 Task: Search one way flight ticket for 4 adults, 2 children, 2 infants in seat and 1 infant on lap in economy from Jacksonville: Albert J. Ellis Airport to Rock Springs: Southwest Wyoming Regional Airport (rock Springs Sweetwater County Airport) on 8-5-2023. Choice of flights is United. Number of bags: 1 carry on bag. Price is upto 75000. Outbound departure time preference is 17:15.
Action: Mouse moved to (356, 312)
Screenshot: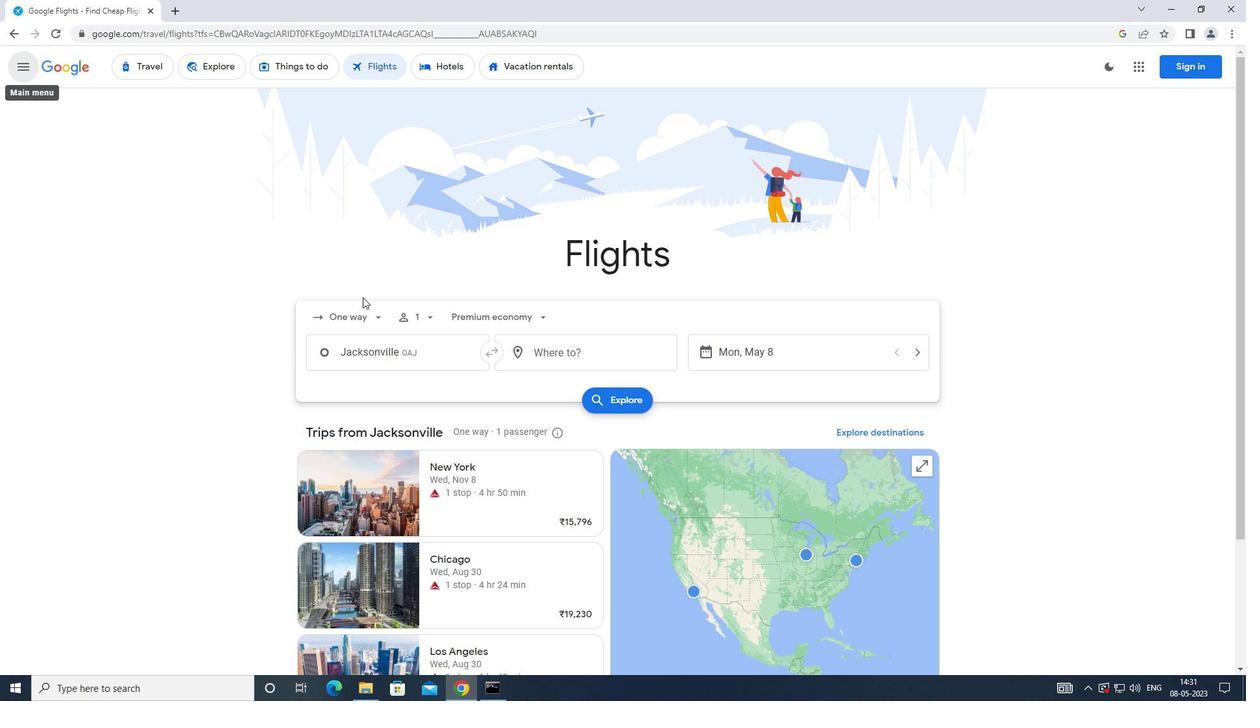 
Action: Mouse pressed left at (356, 312)
Screenshot: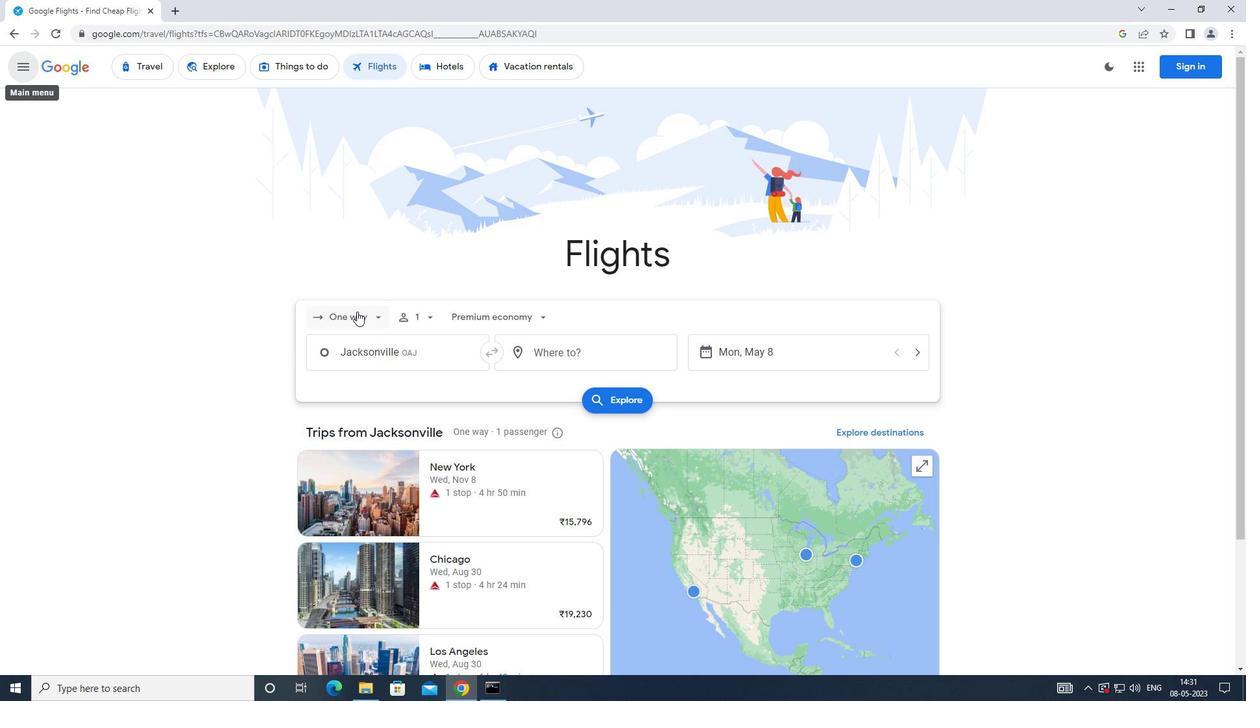 
Action: Mouse moved to (361, 380)
Screenshot: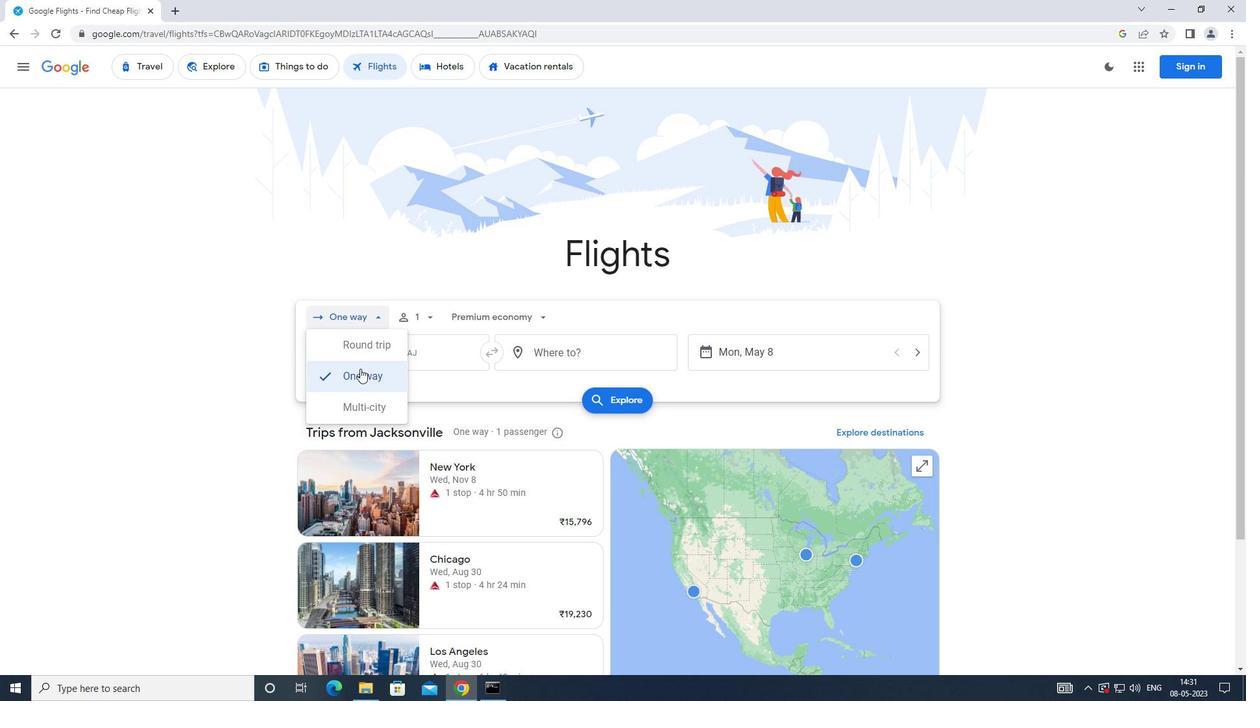 
Action: Mouse pressed left at (361, 380)
Screenshot: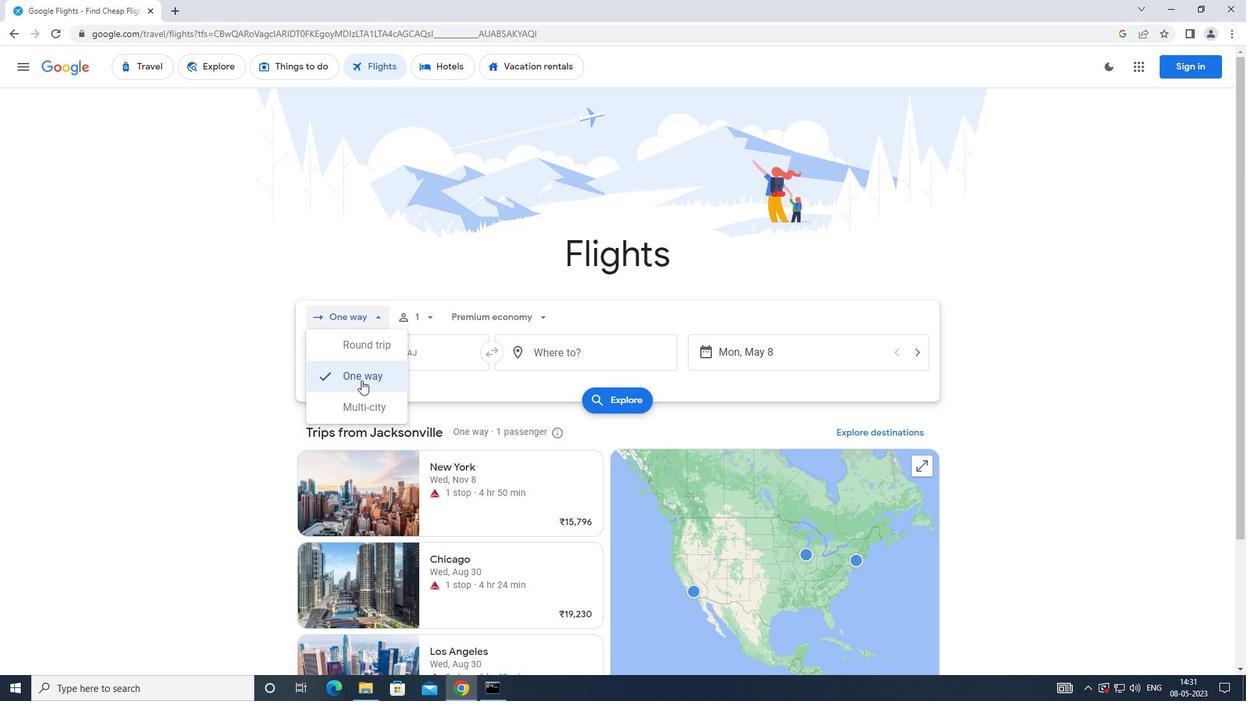 
Action: Mouse moved to (437, 318)
Screenshot: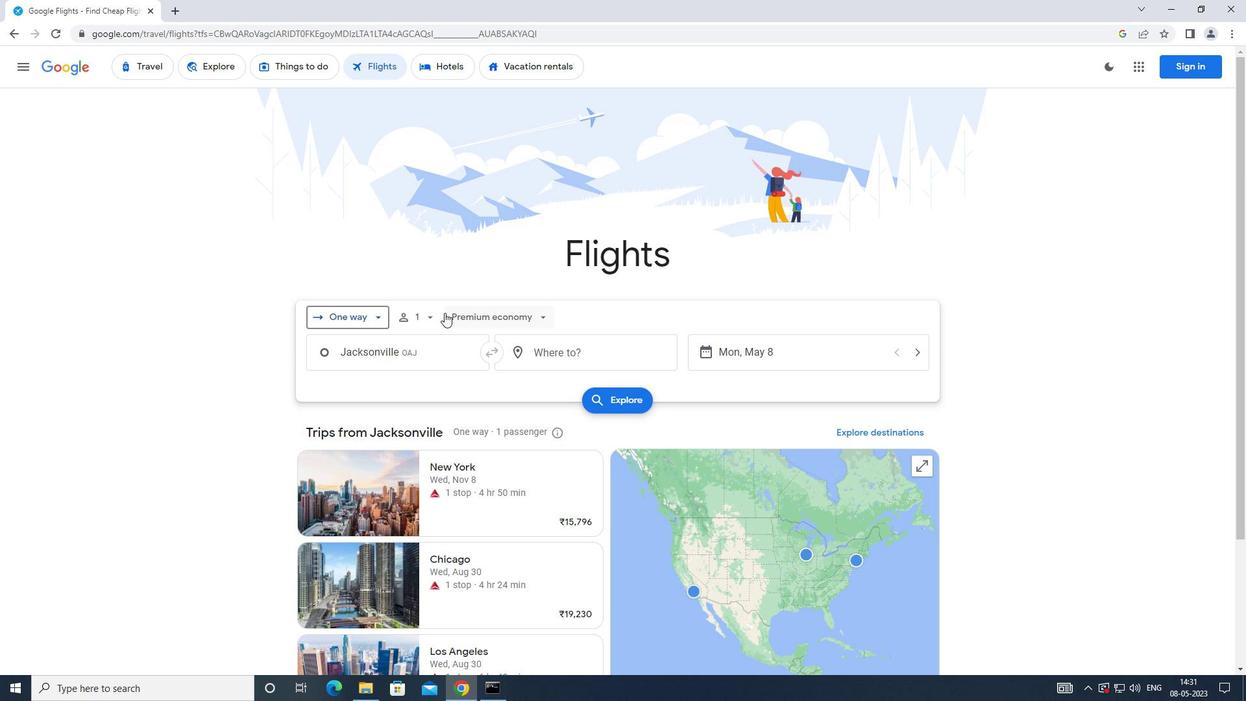 
Action: Mouse pressed left at (437, 318)
Screenshot: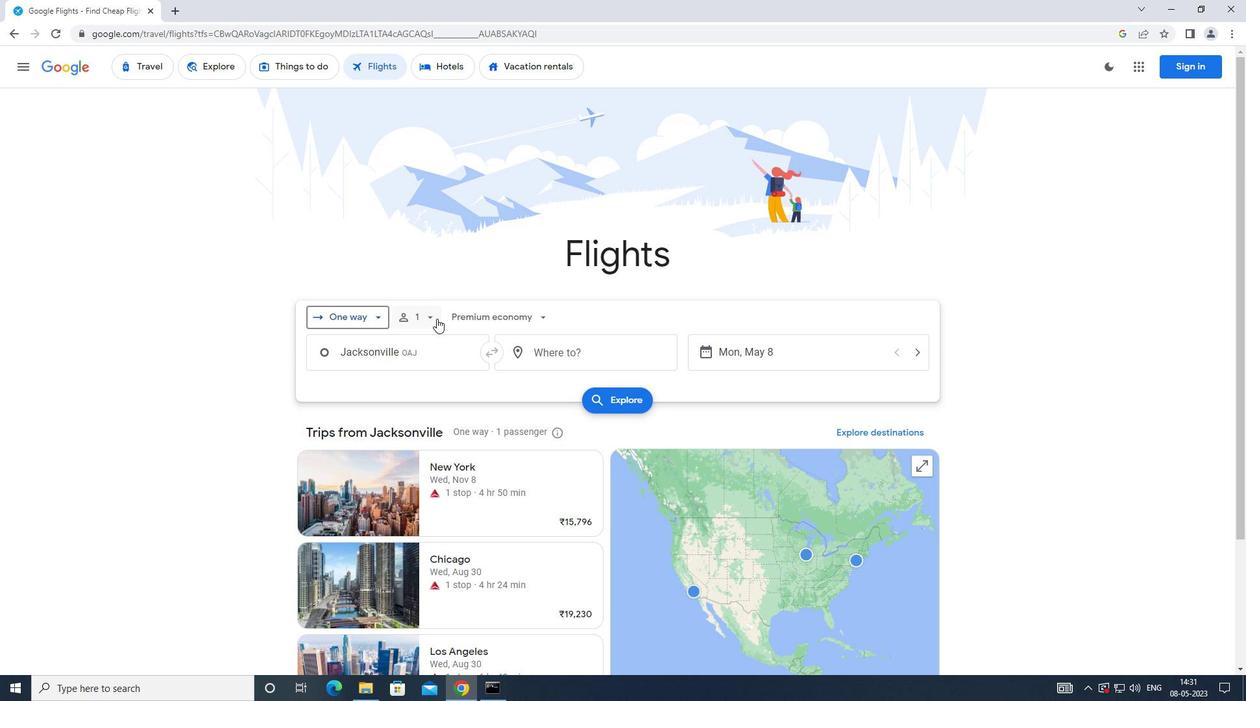 
Action: Mouse moved to (531, 347)
Screenshot: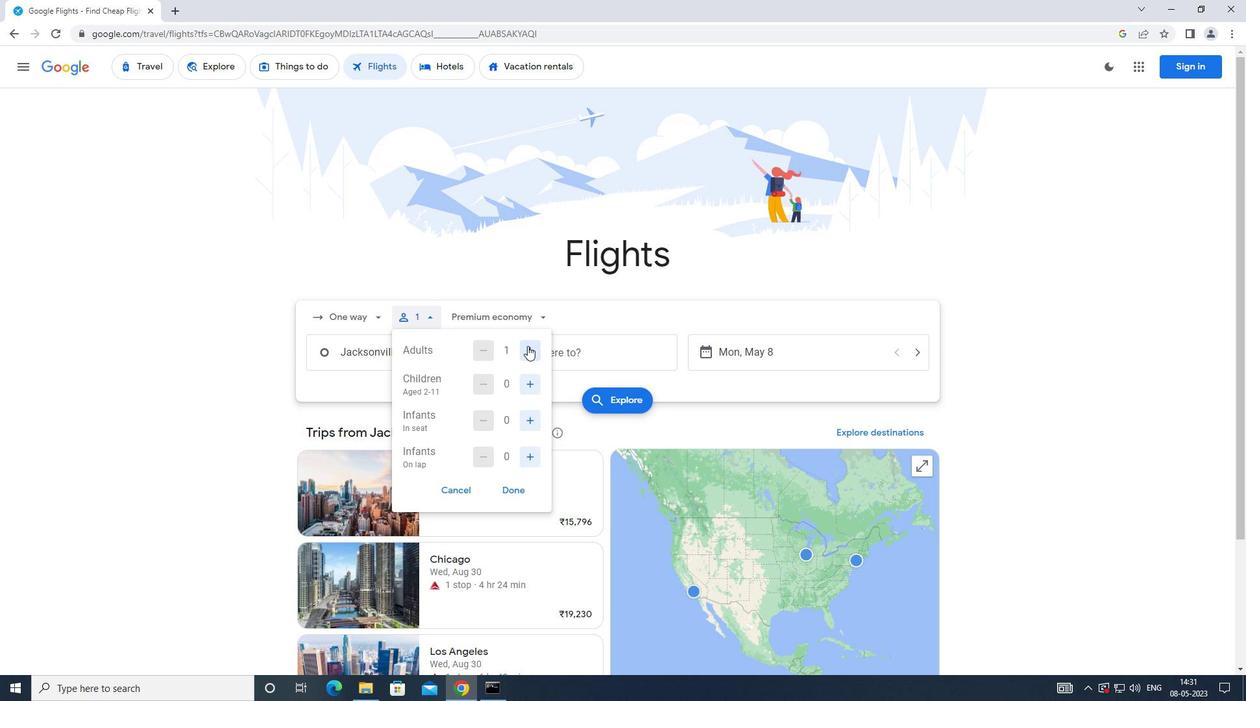 
Action: Mouse pressed left at (531, 347)
Screenshot: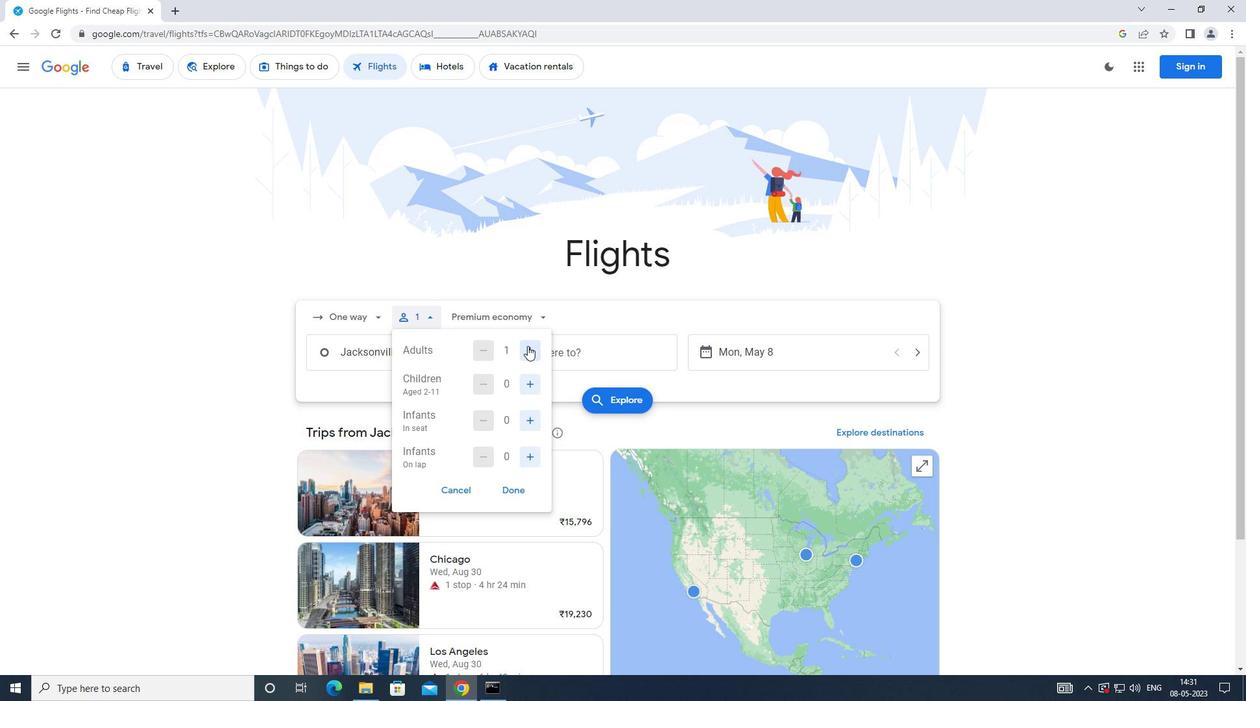 
Action: Mouse moved to (533, 348)
Screenshot: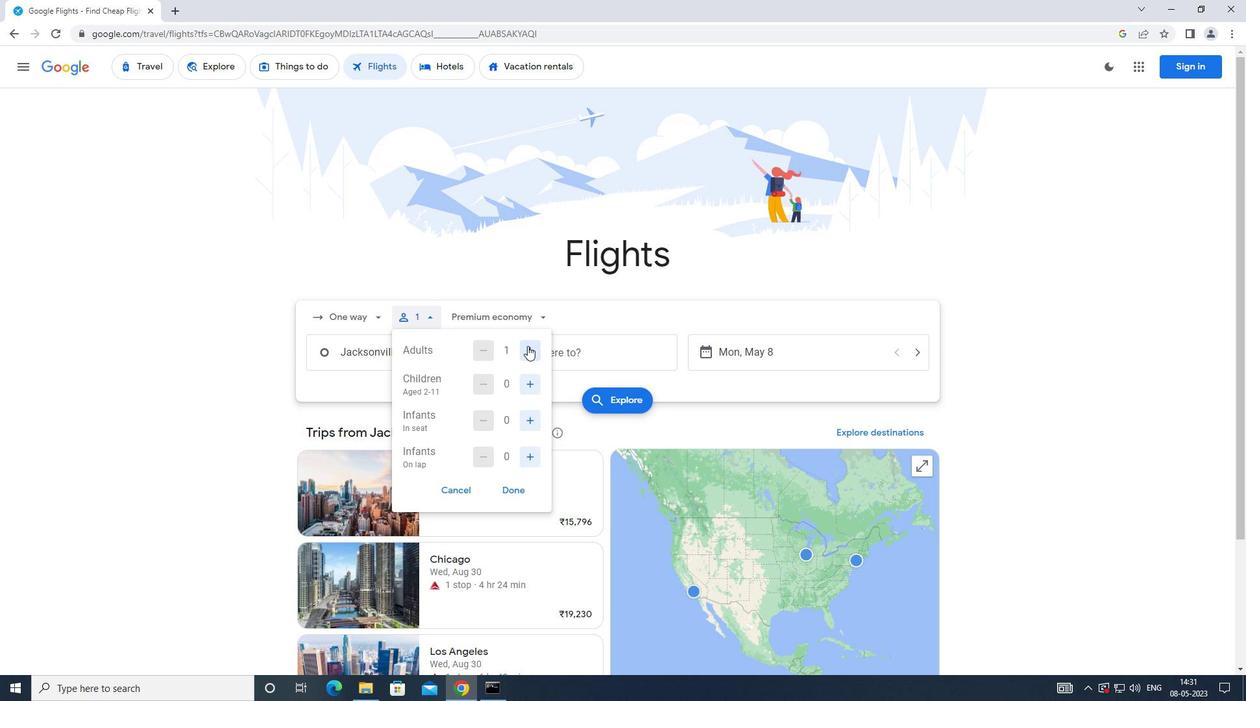 
Action: Mouse pressed left at (533, 348)
Screenshot: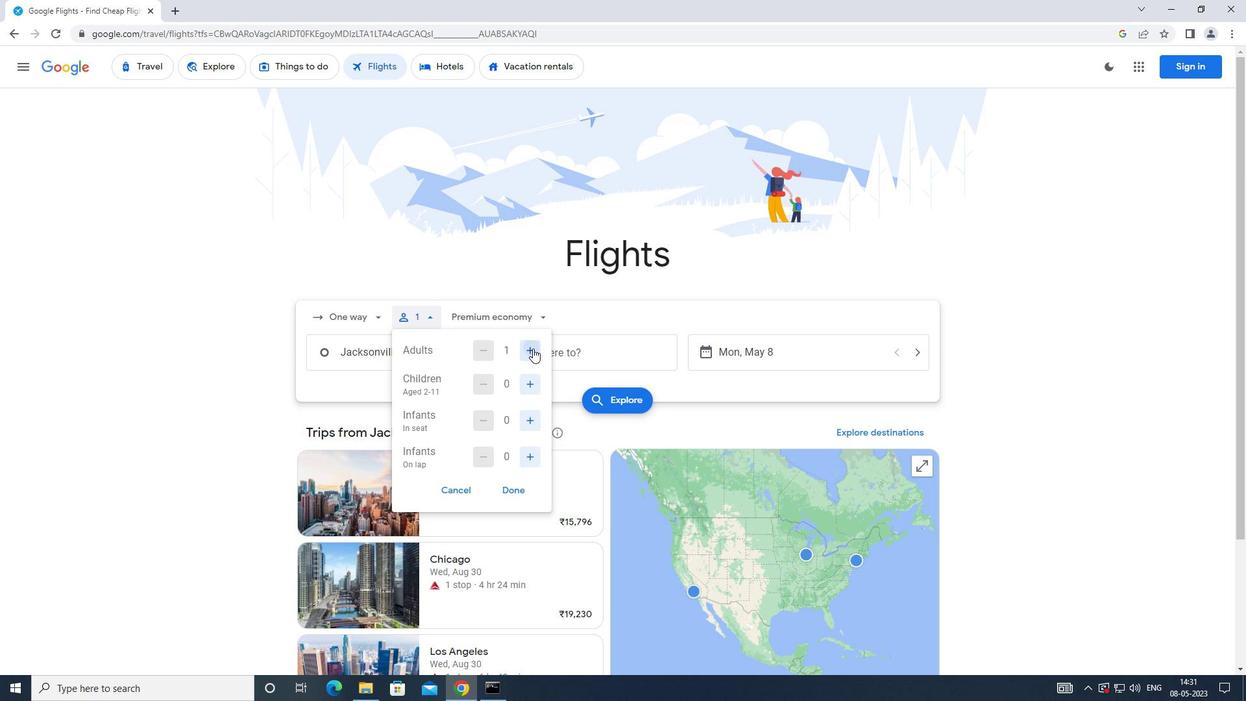 
Action: Mouse pressed left at (533, 348)
Screenshot: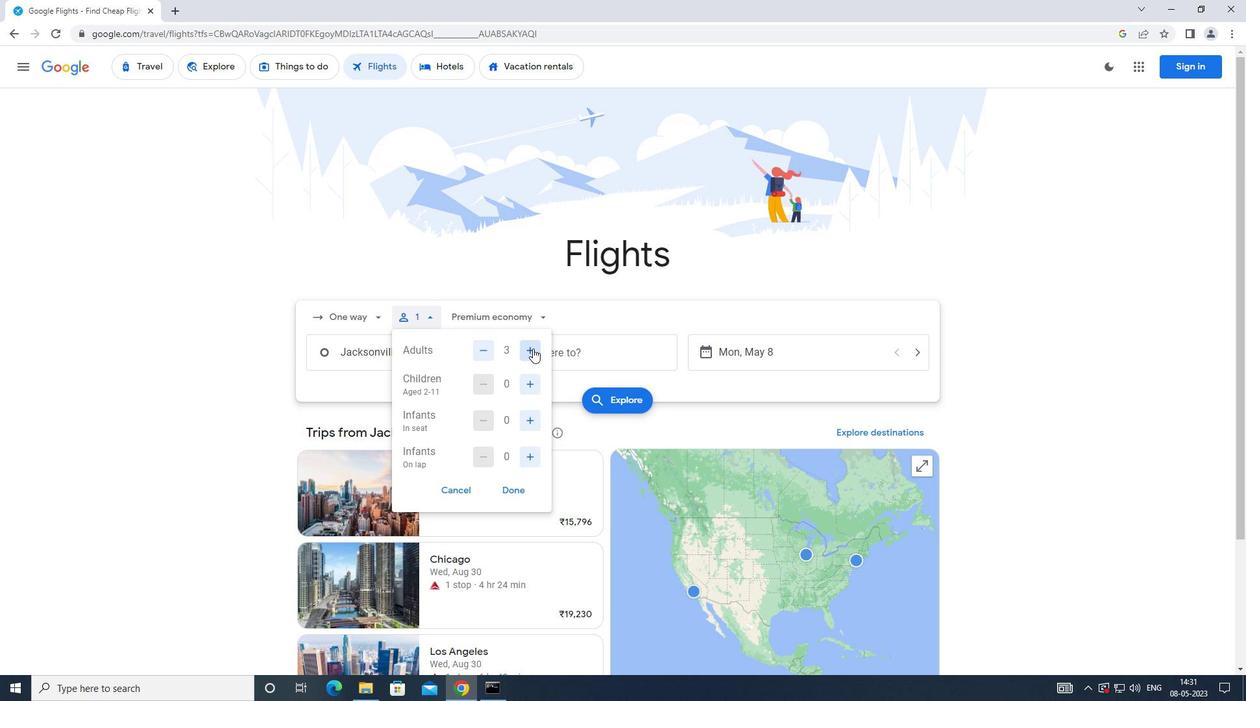 
Action: Mouse moved to (529, 383)
Screenshot: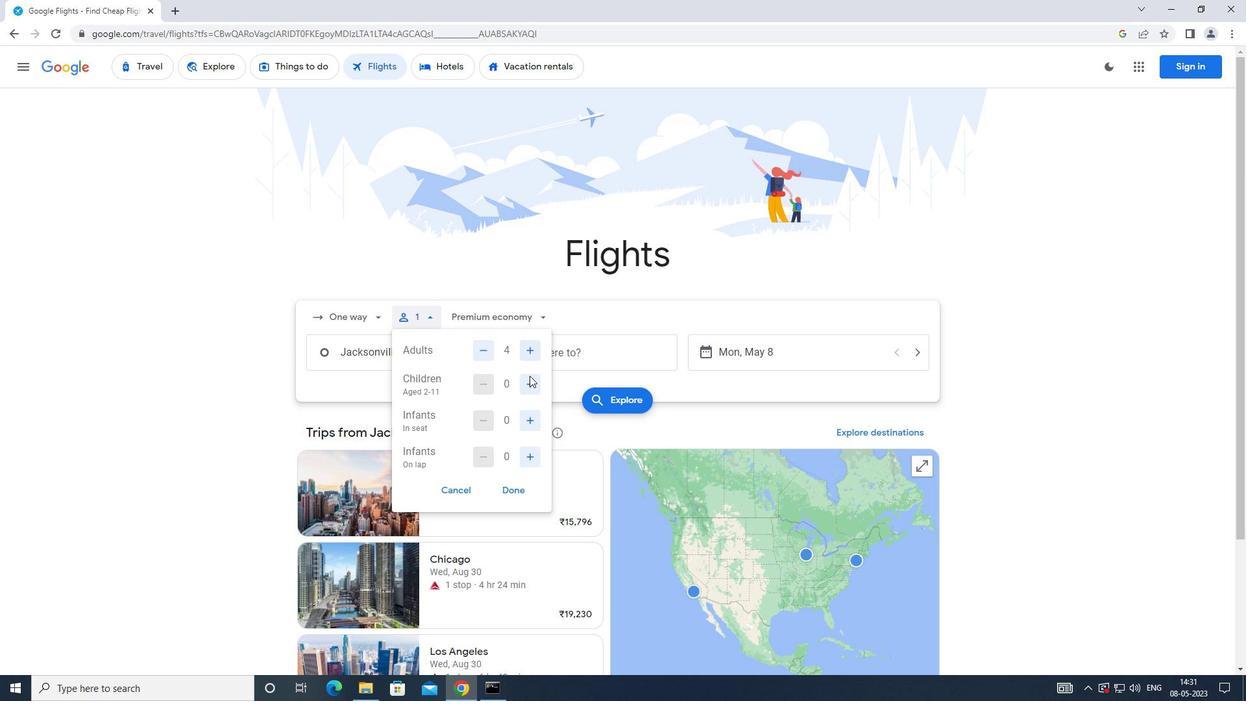 
Action: Mouse pressed left at (529, 383)
Screenshot: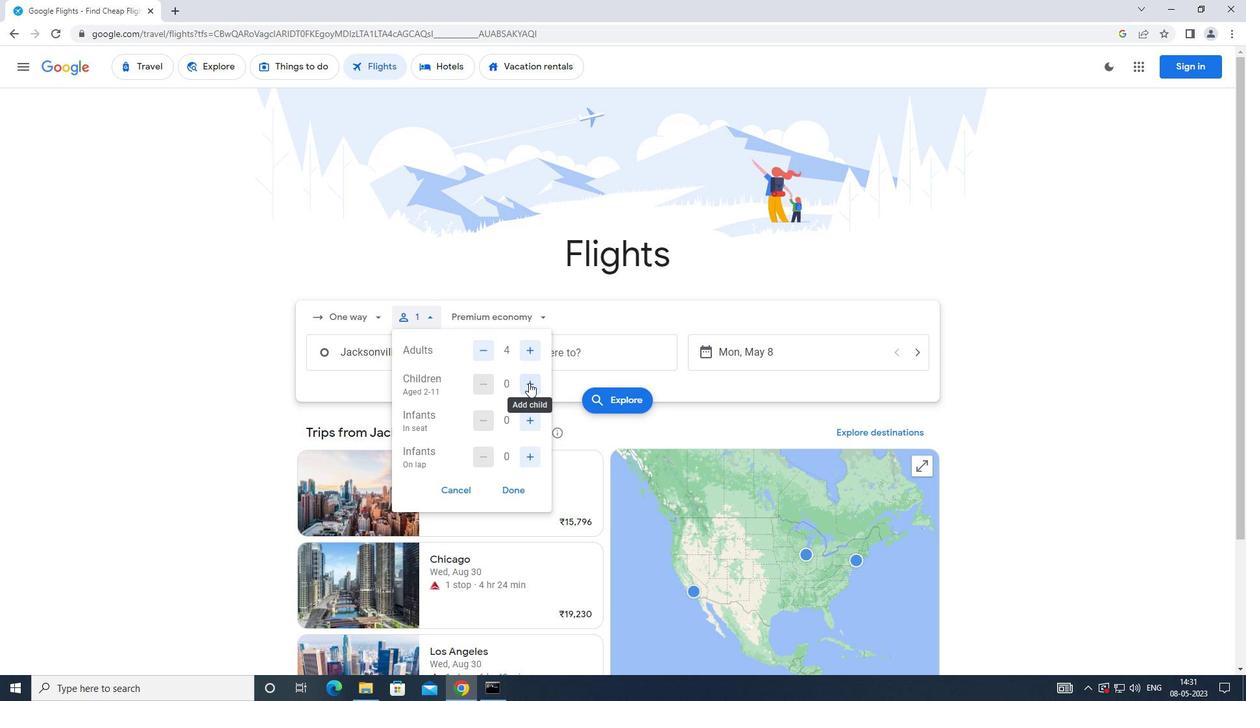 
Action: Mouse pressed left at (529, 383)
Screenshot: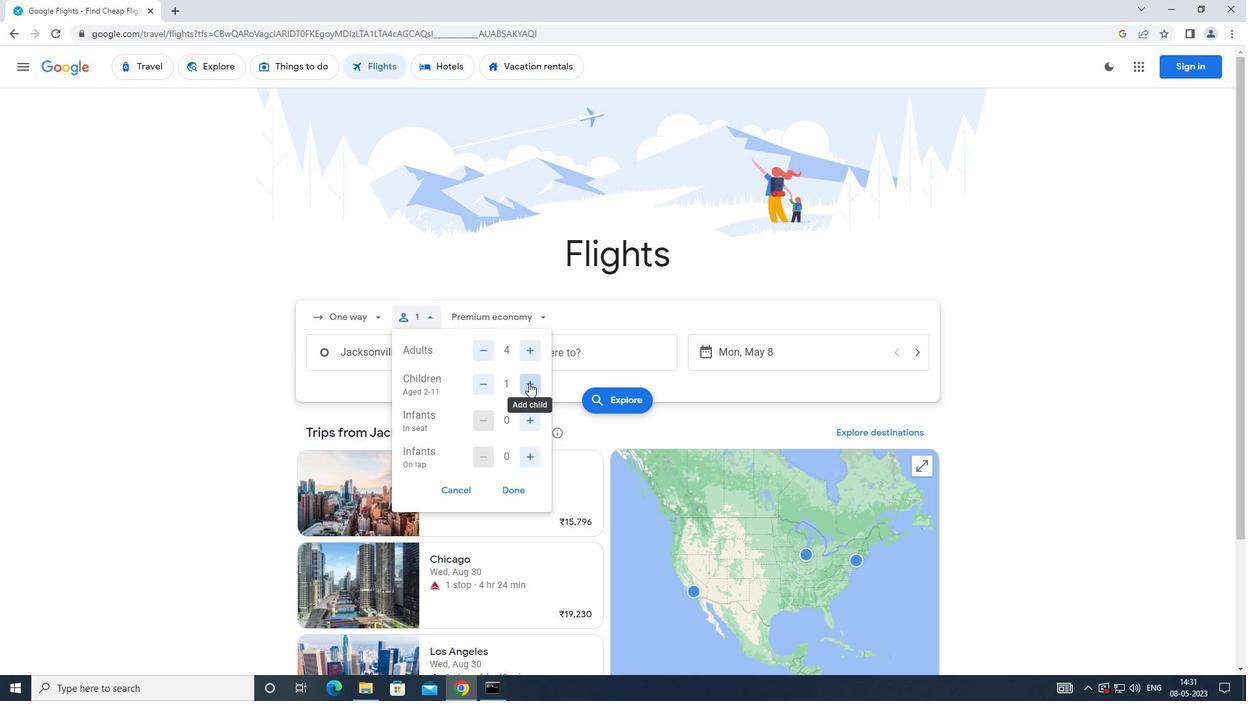 
Action: Mouse moved to (532, 412)
Screenshot: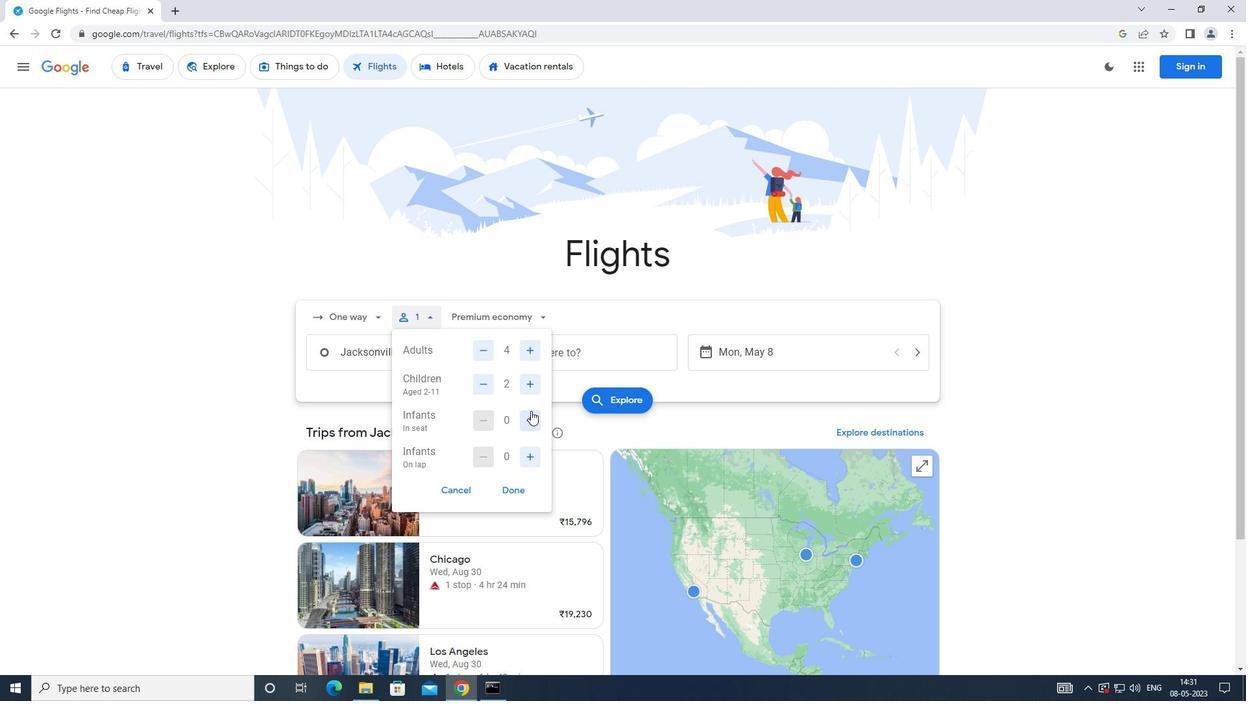 
Action: Mouse pressed left at (532, 412)
Screenshot: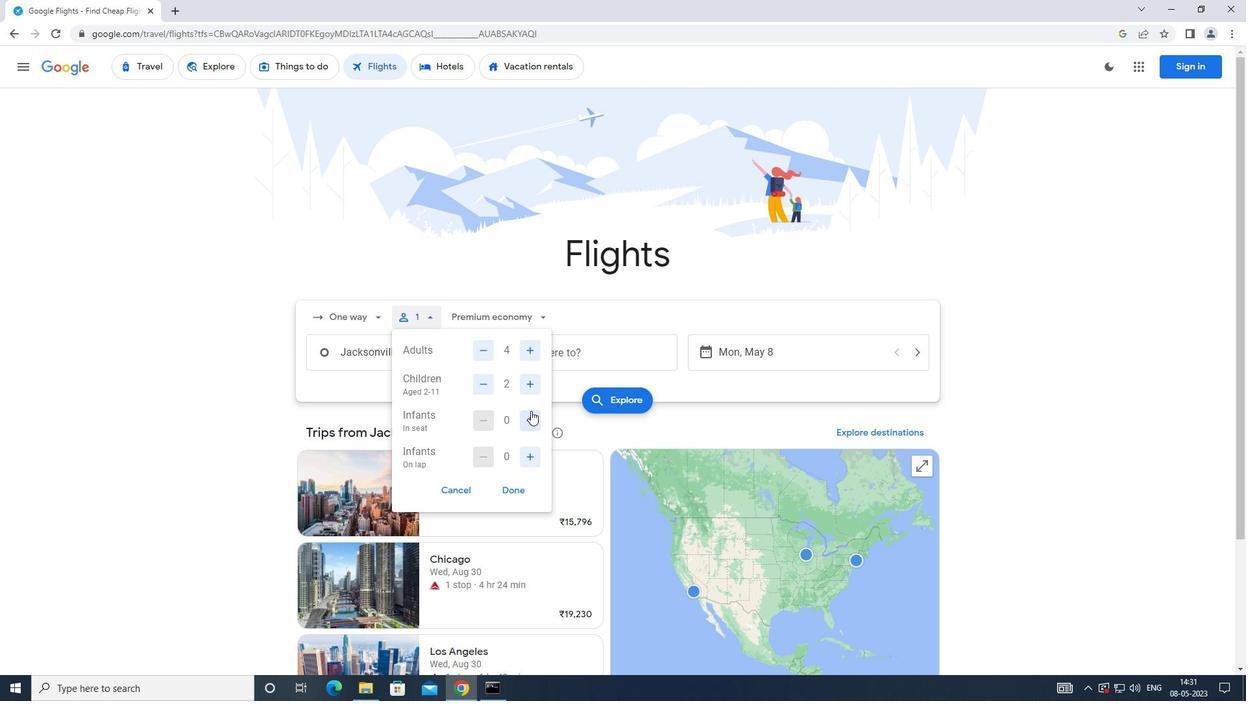 
Action: Mouse moved to (533, 413)
Screenshot: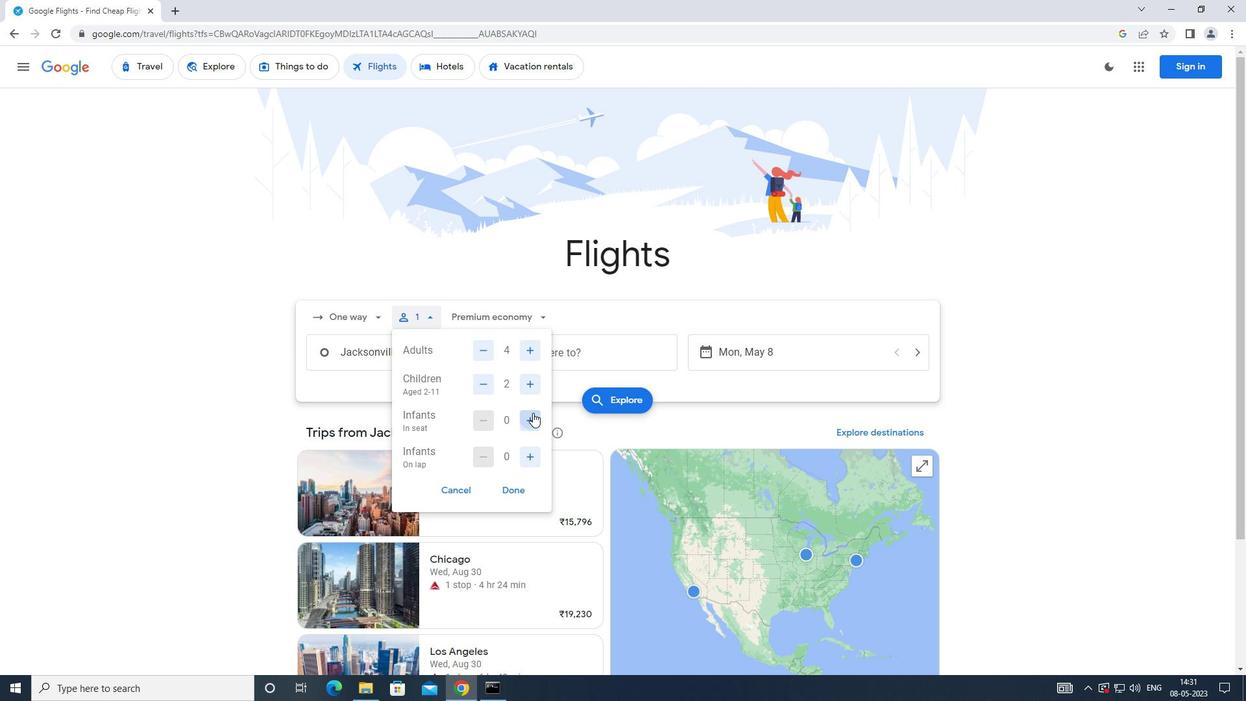 
Action: Mouse pressed left at (533, 413)
Screenshot: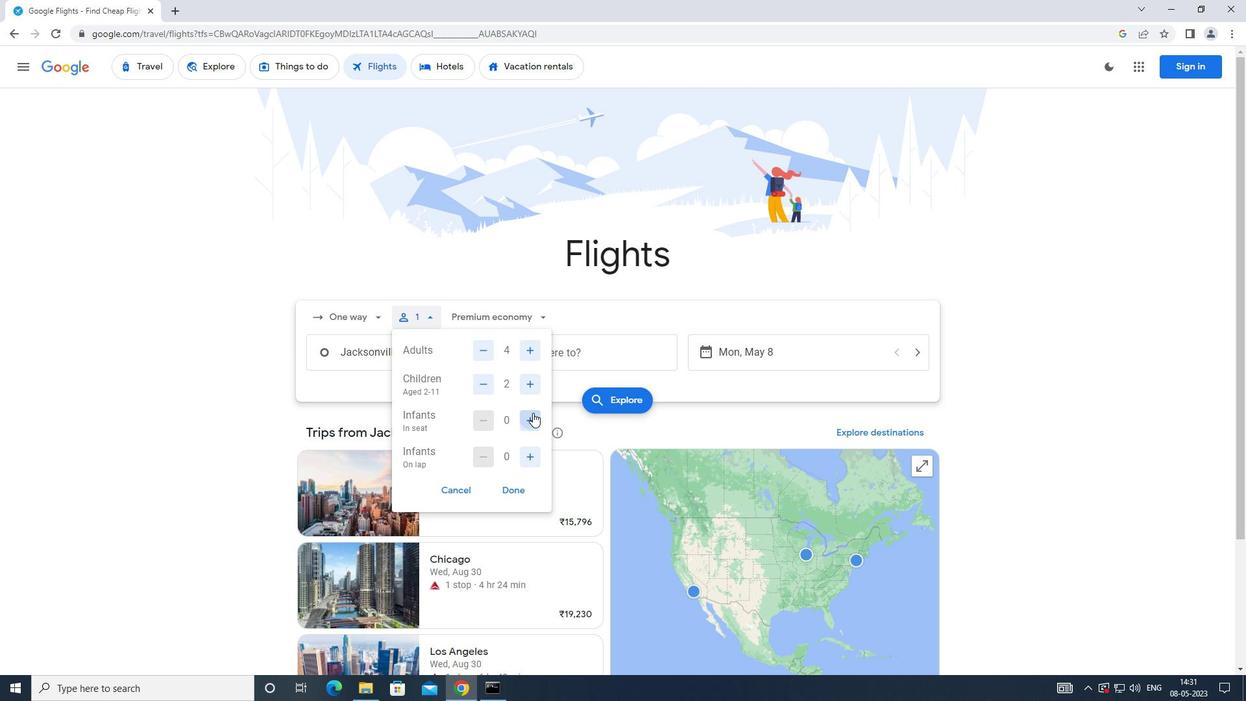 
Action: Mouse moved to (488, 424)
Screenshot: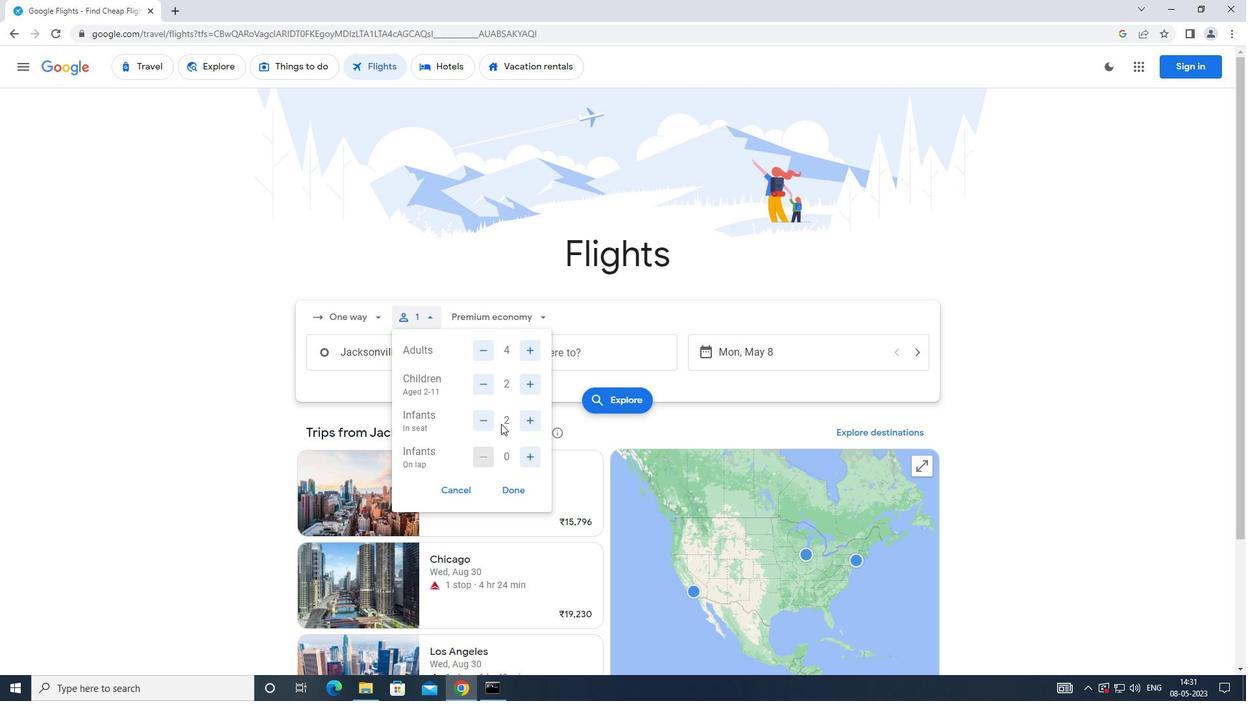 
Action: Mouse pressed left at (488, 424)
Screenshot: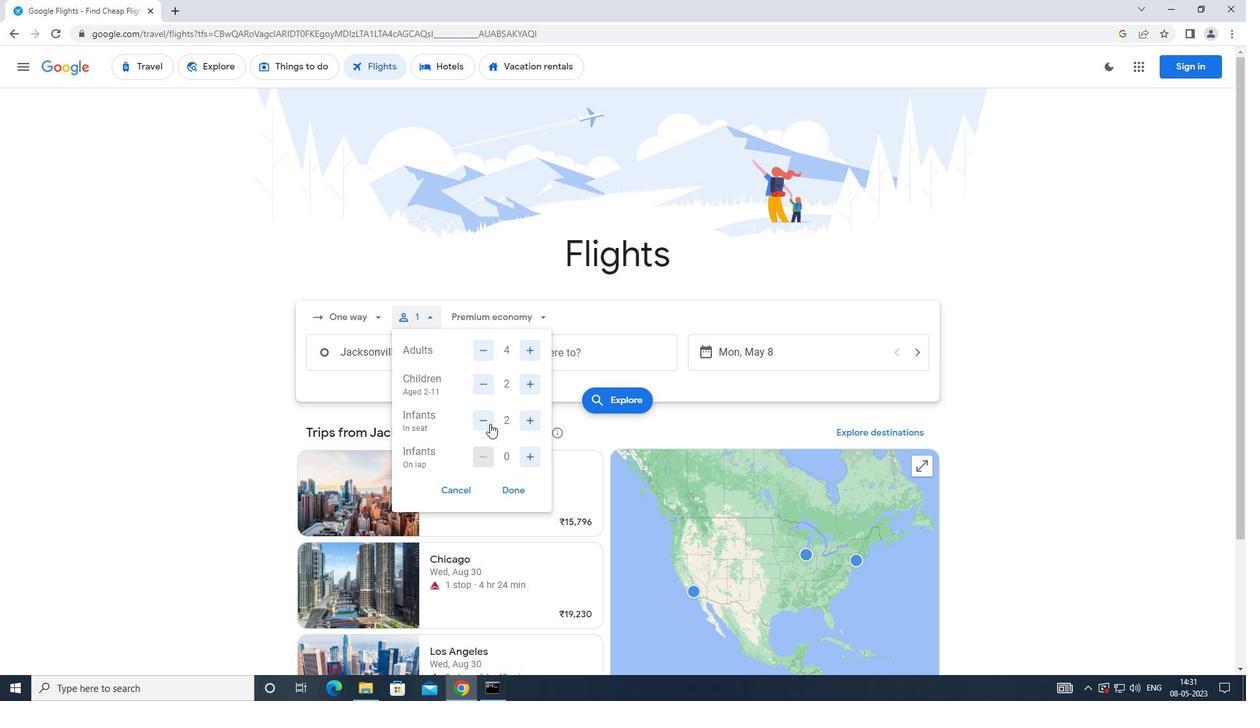 
Action: Mouse moved to (529, 457)
Screenshot: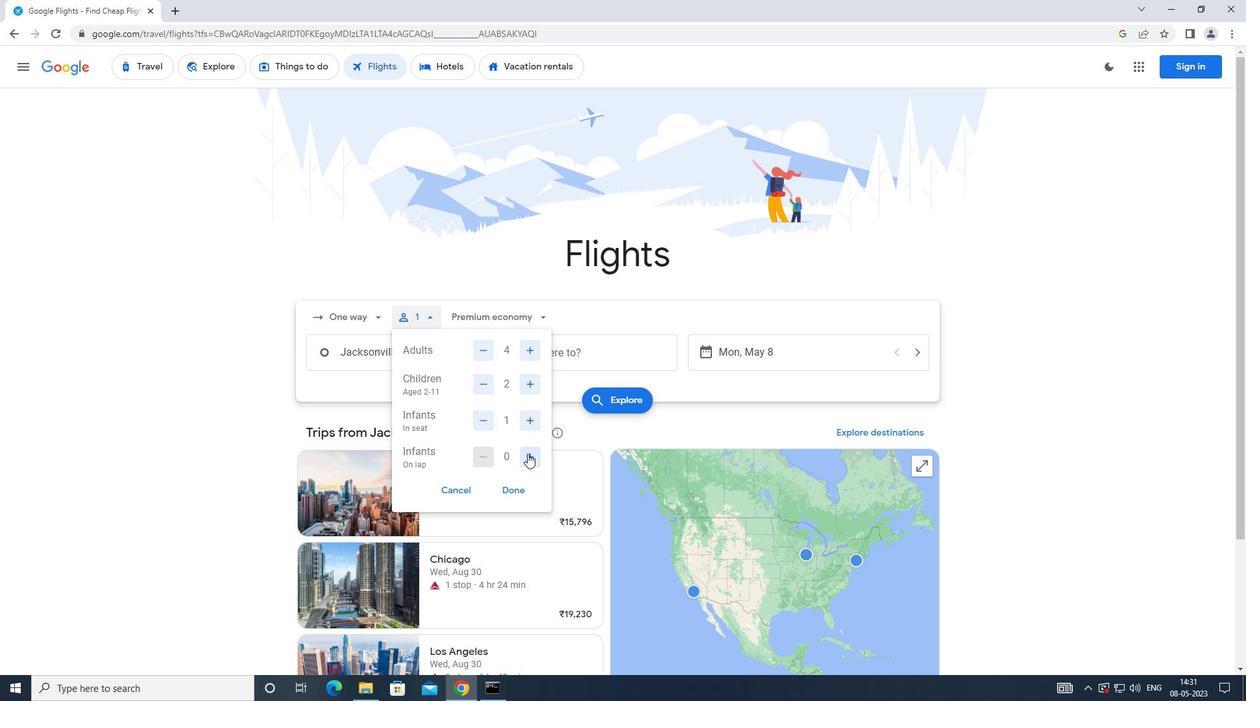 
Action: Mouse pressed left at (529, 457)
Screenshot: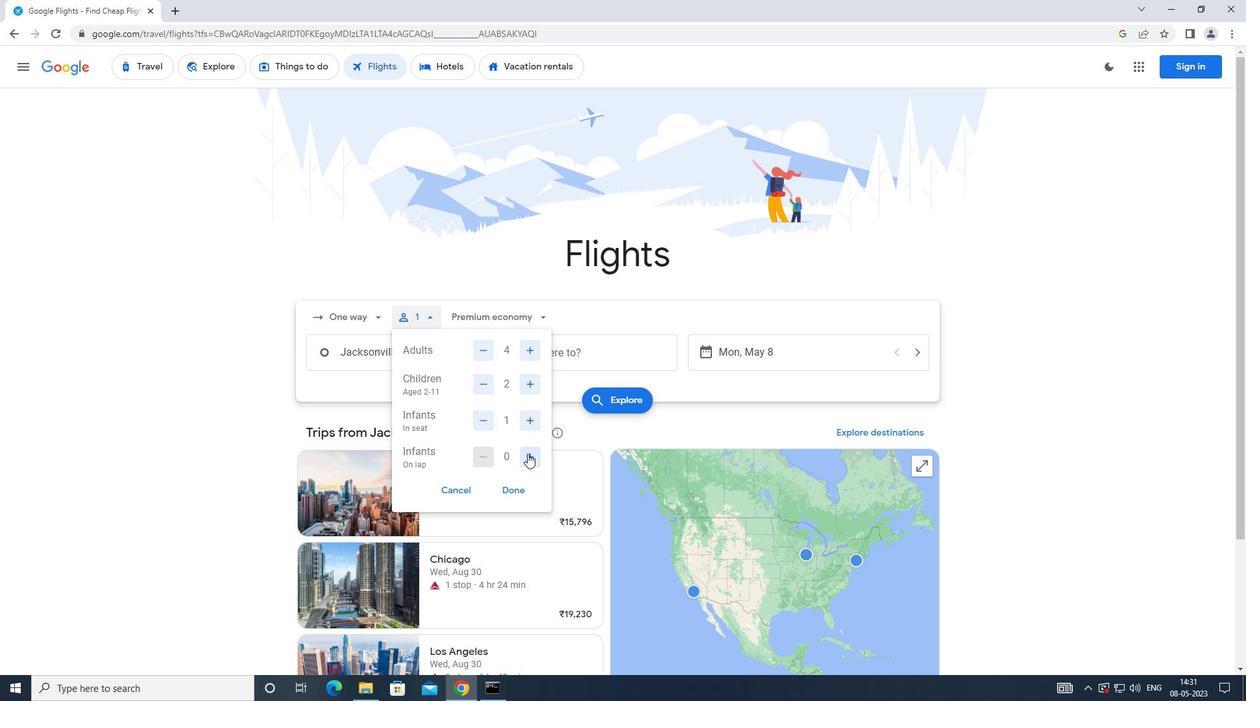 
Action: Mouse moved to (527, 493)
Screenshot: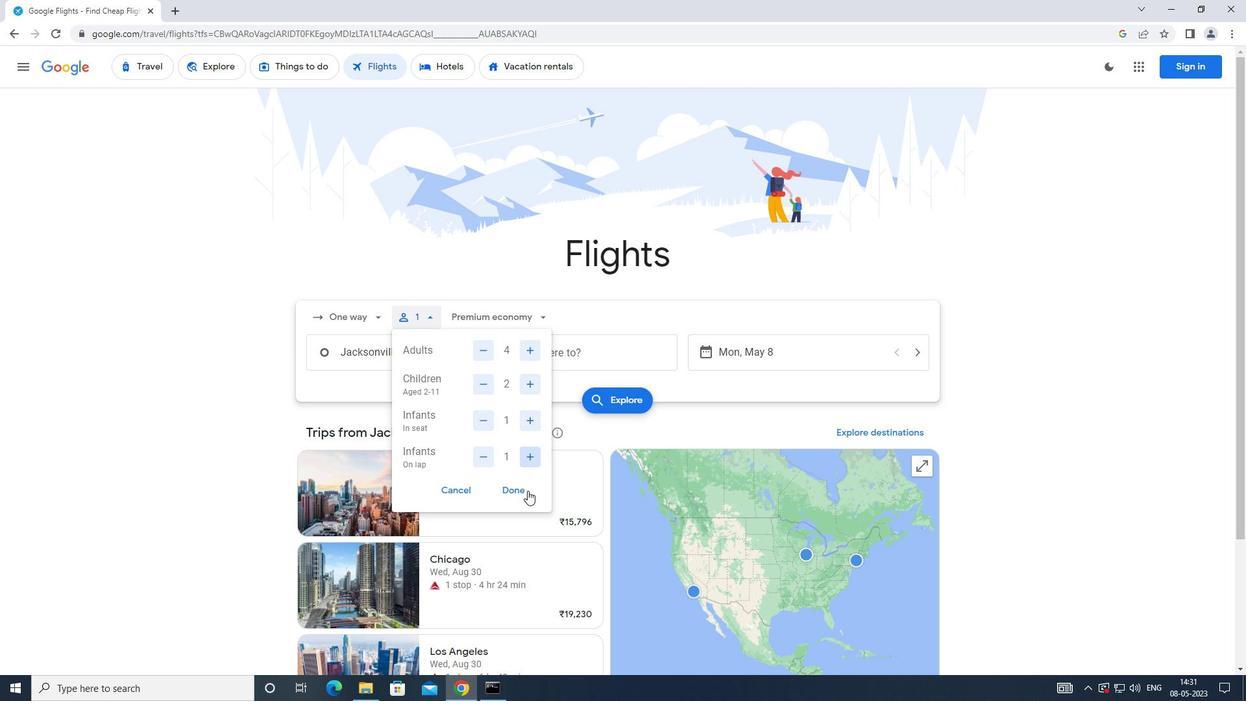 
Action: Mouse pressed left at (527, 493)
Screenshot: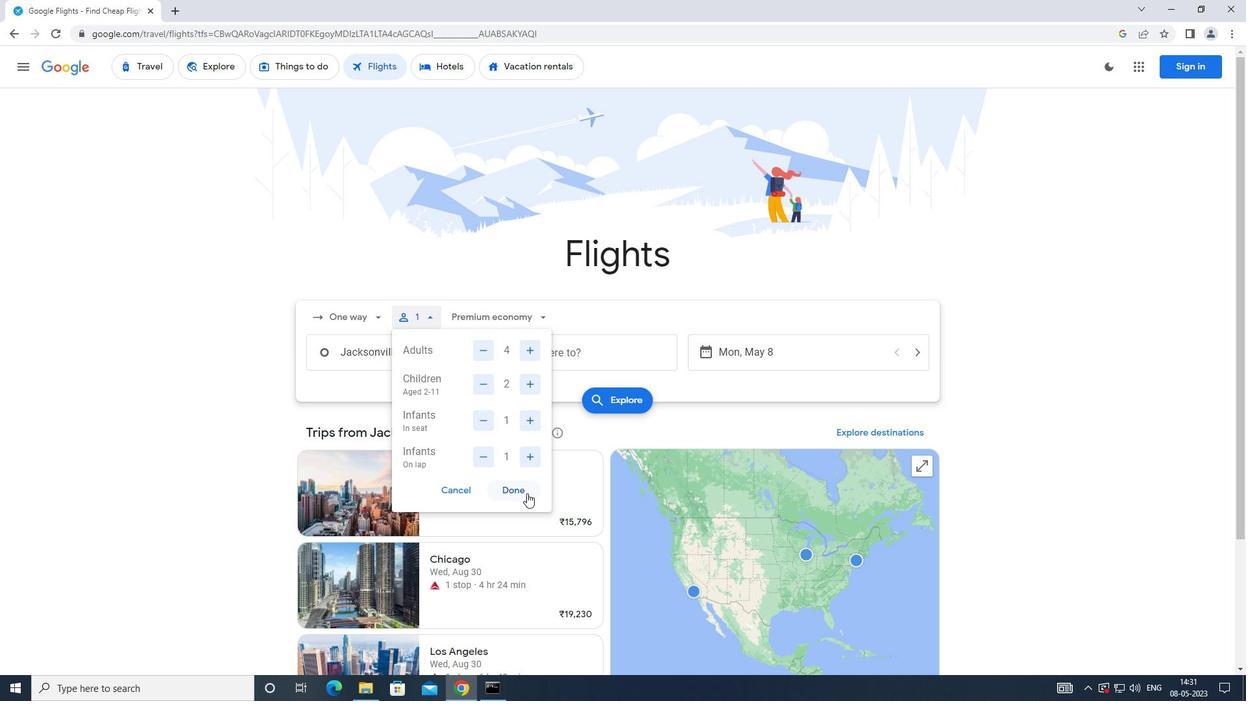 
Action: Mouse moved to (501, 323)
Screenshot: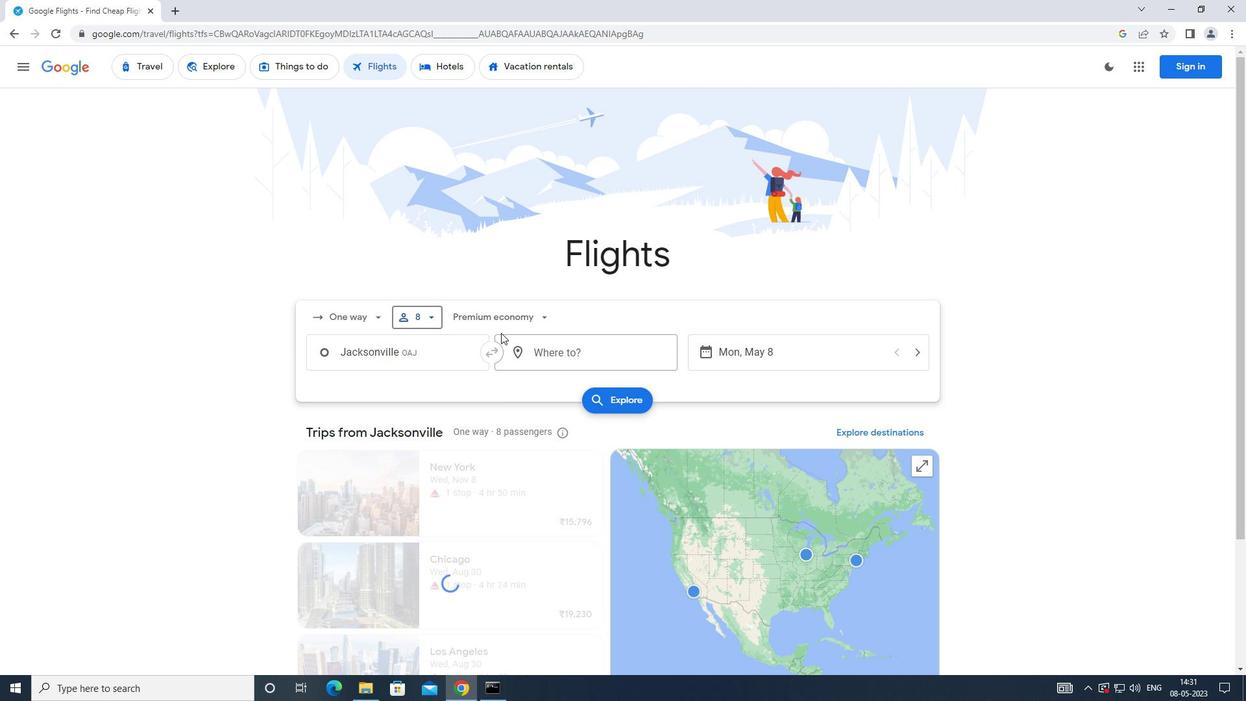 
Action: Mouse pressed left at (501, 323)
Screenshot: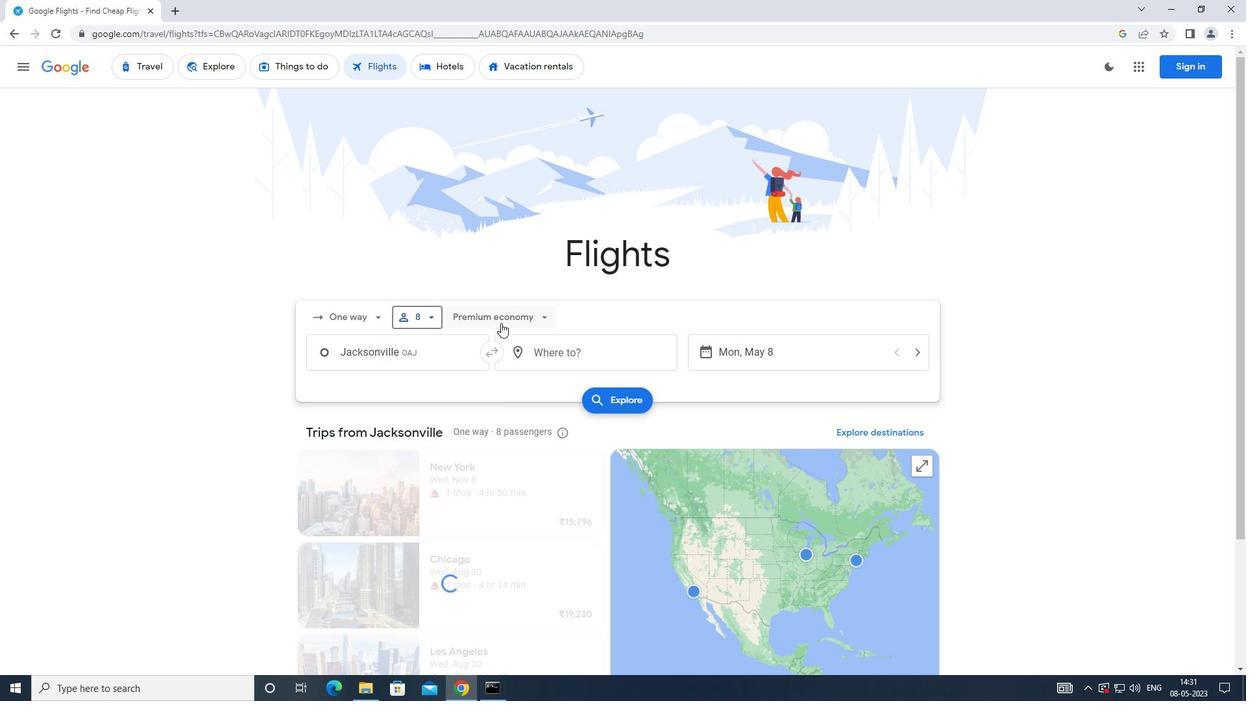 
Action: Mouse moved to (516, 355)
Screenshot: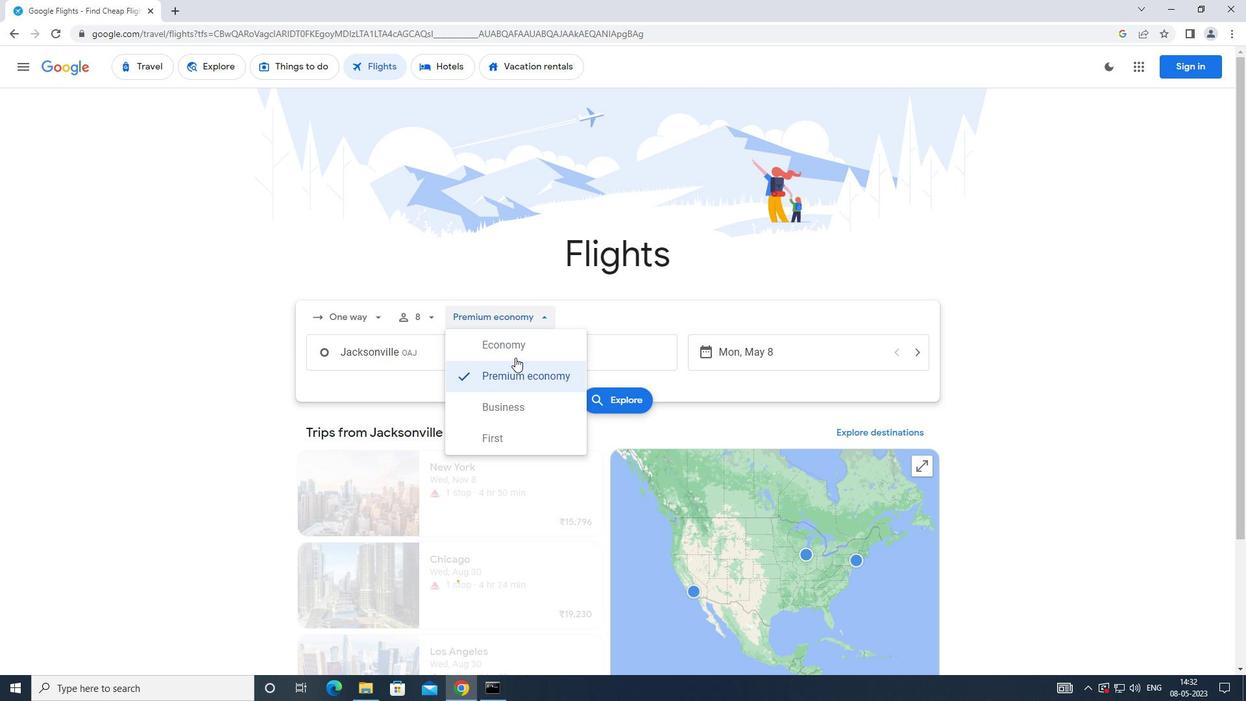 
Action: Mouse pressed left at (516, 355)
Screenshot: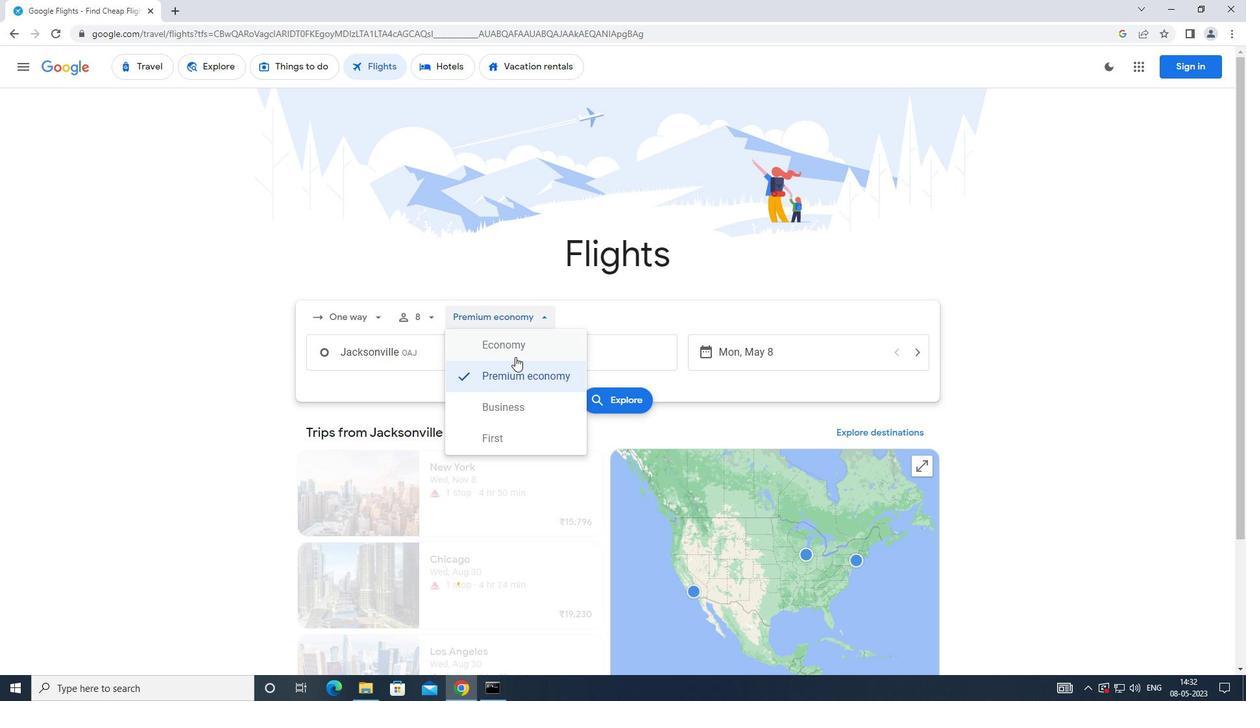 
Action: Mouse moved to (441, 365)
Screenshot: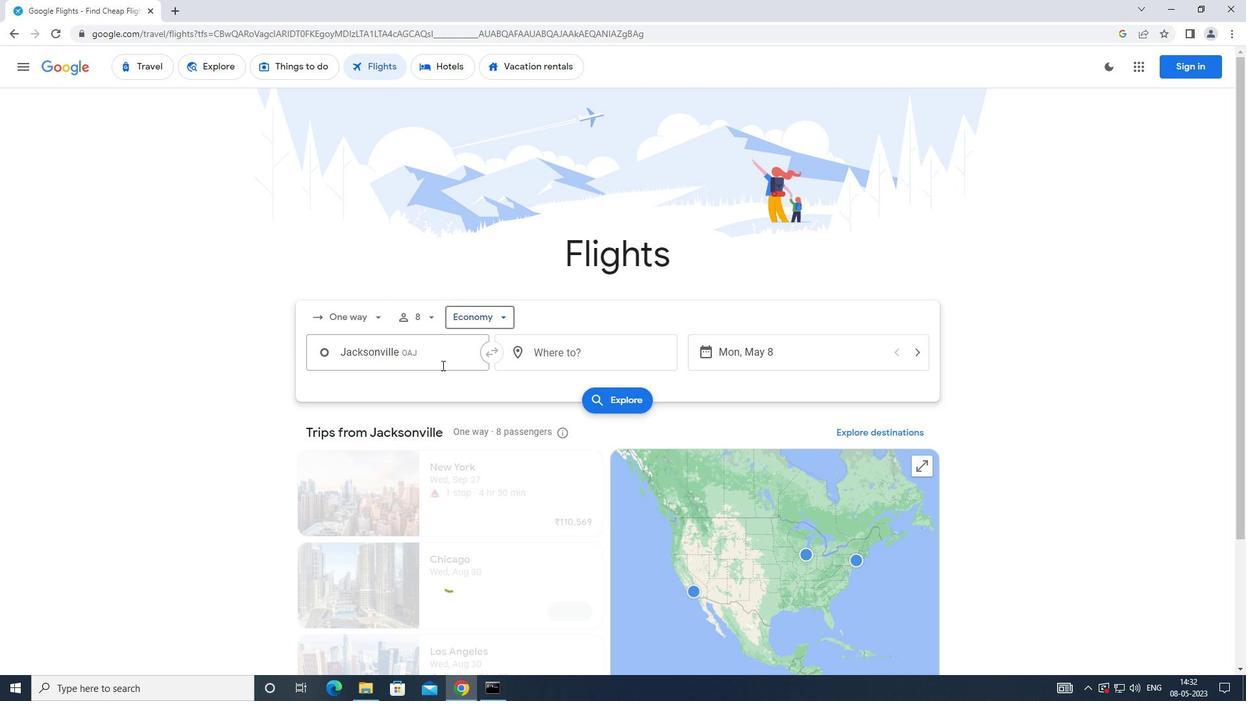 
Action: Mouse pressed left at (441, 365)
Screenshot: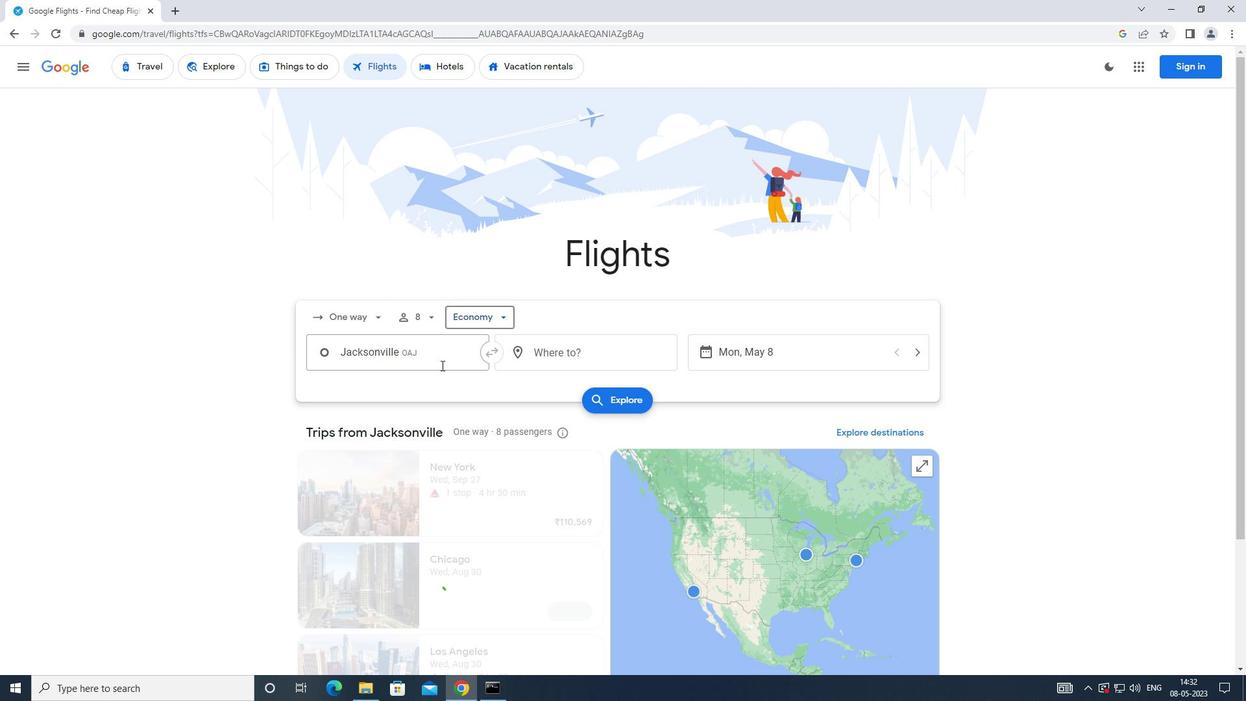 
Action: Mouse moved to (442, 364)
Screenshot: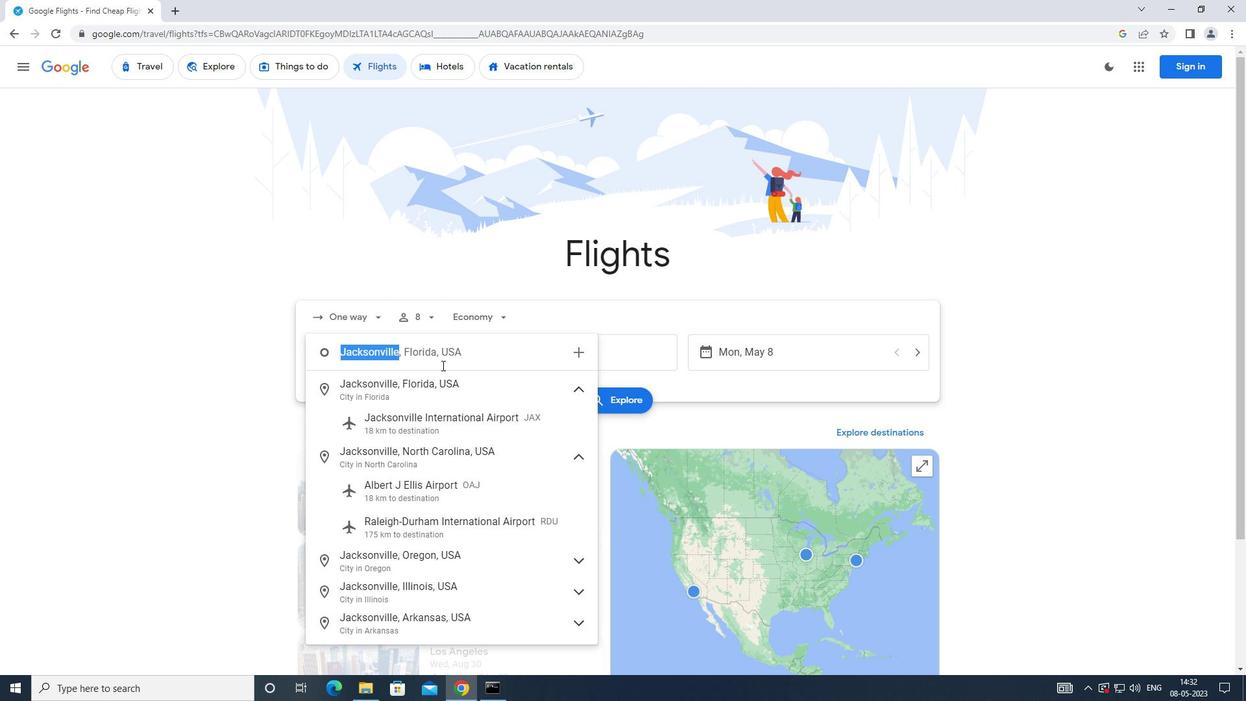 
Action: Key pressed <Key.caps_lock>a<Key.caps_lock>lbert<Key.space><Key.caps_lock>j<Key.caps_lock>
Screenshot: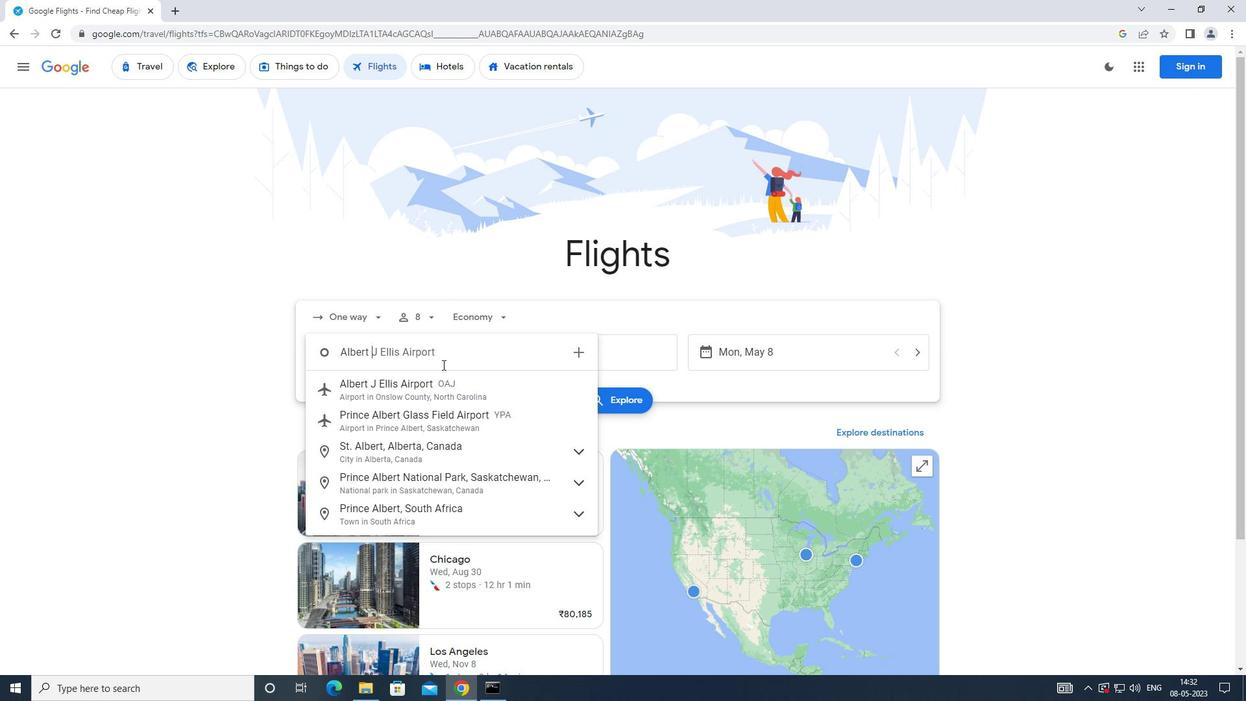 
Action: Mouse moved to (437, 384)
Screenshot: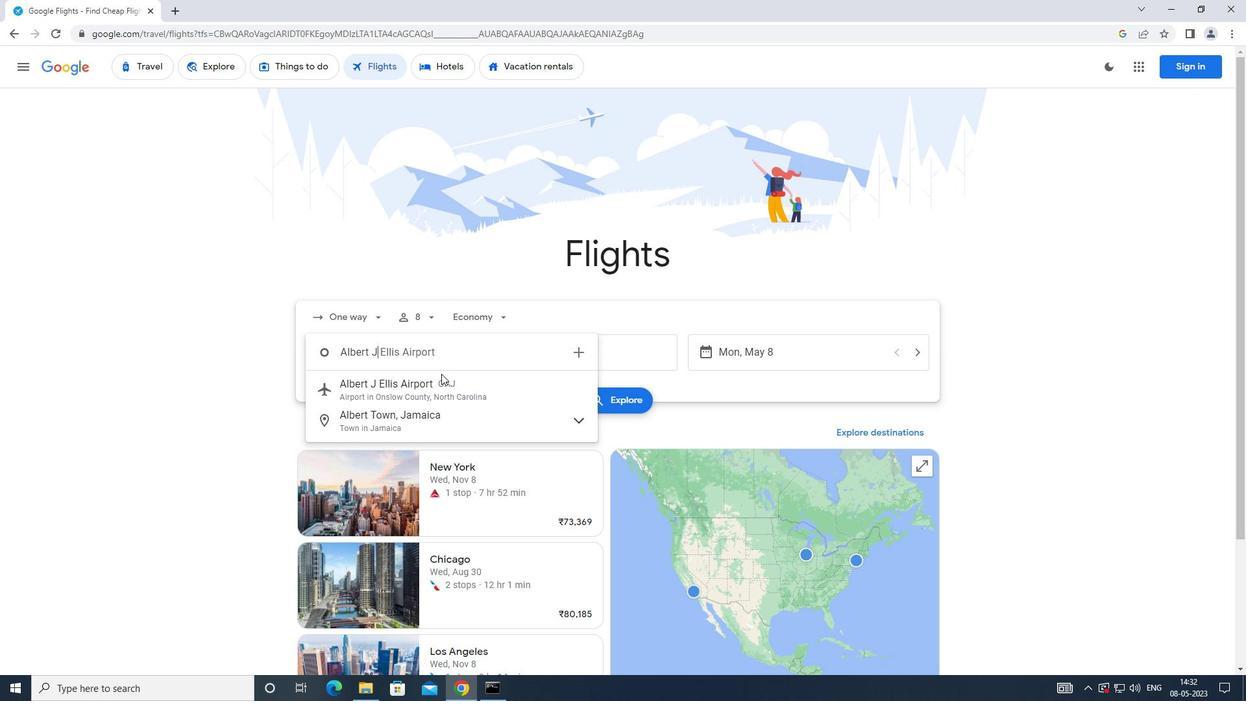 
Action: Mouse pressed left at (437, 384)
Screenshot: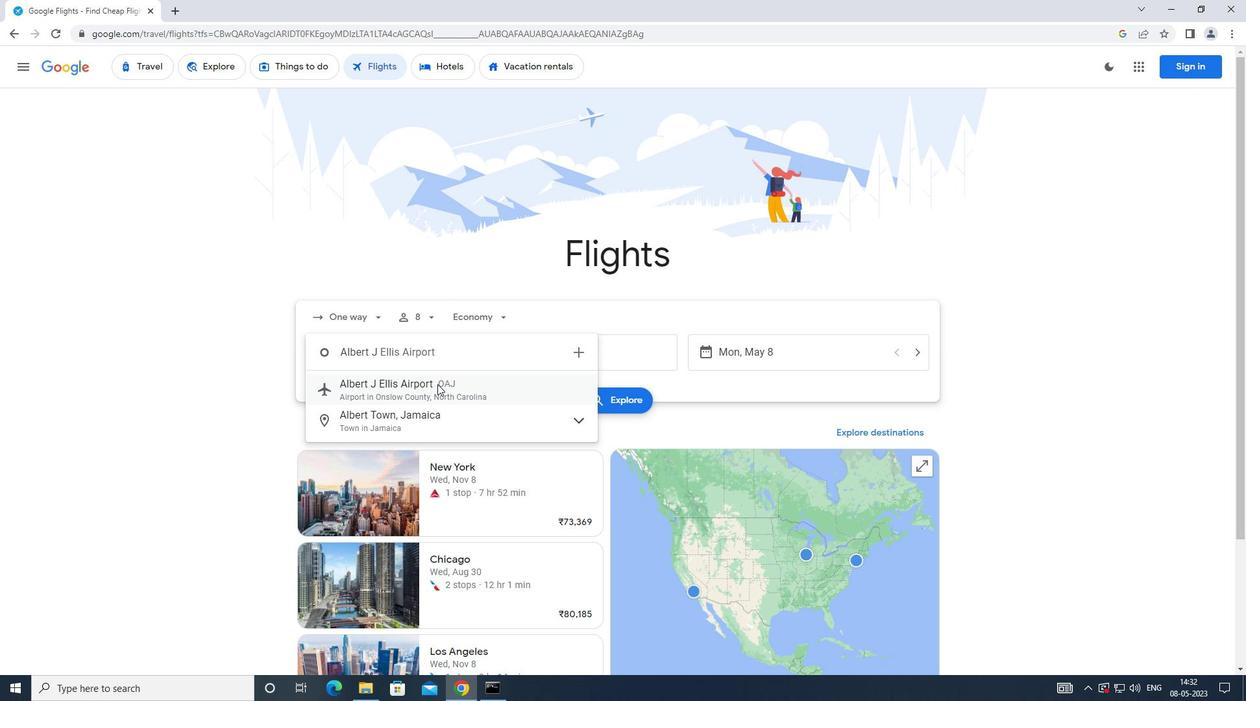 
Action: Mouse moved to (526, 361)
Screenshot: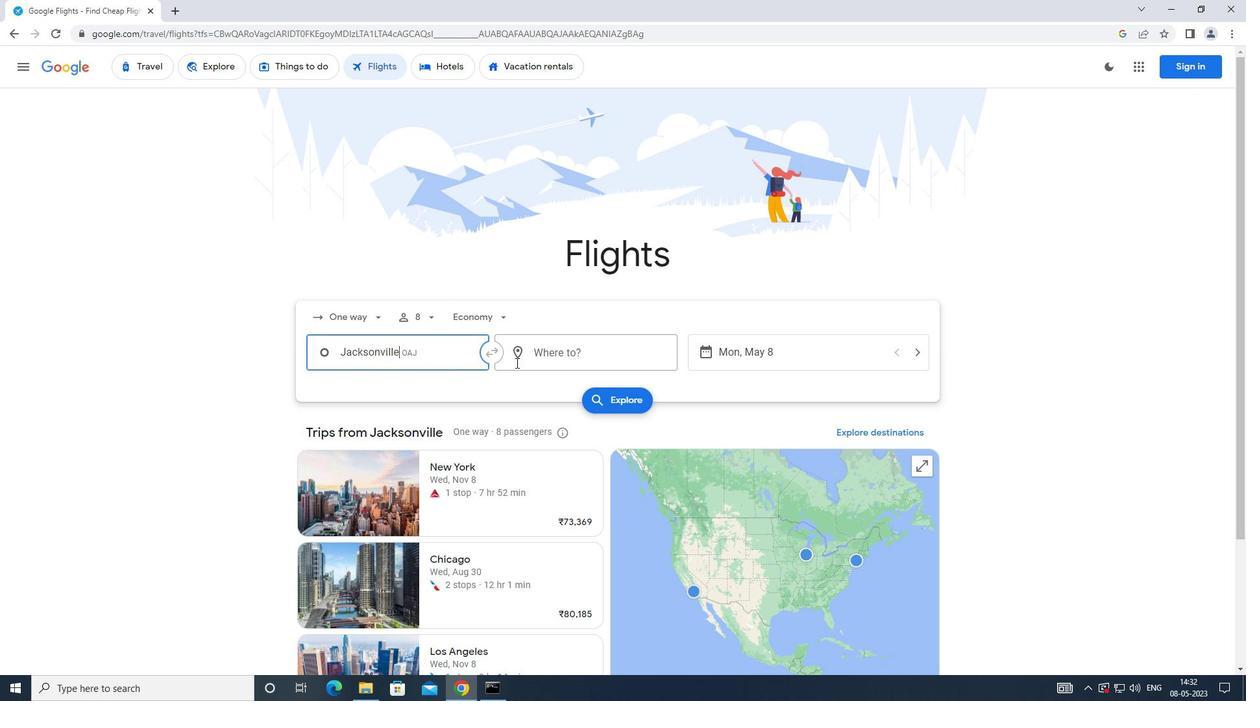 
Action: Mouse pressed left at (526, 361)
Screenshot: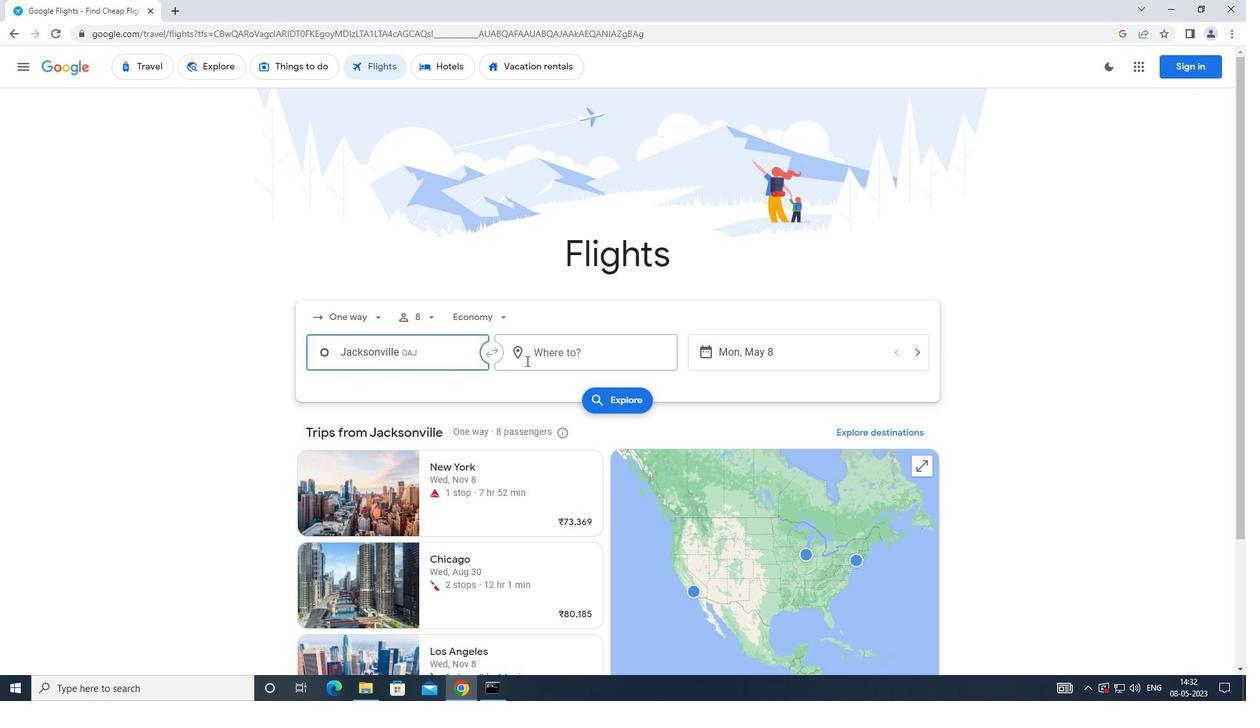 
Action: Mouse moved to (516, 362)
Screenshot: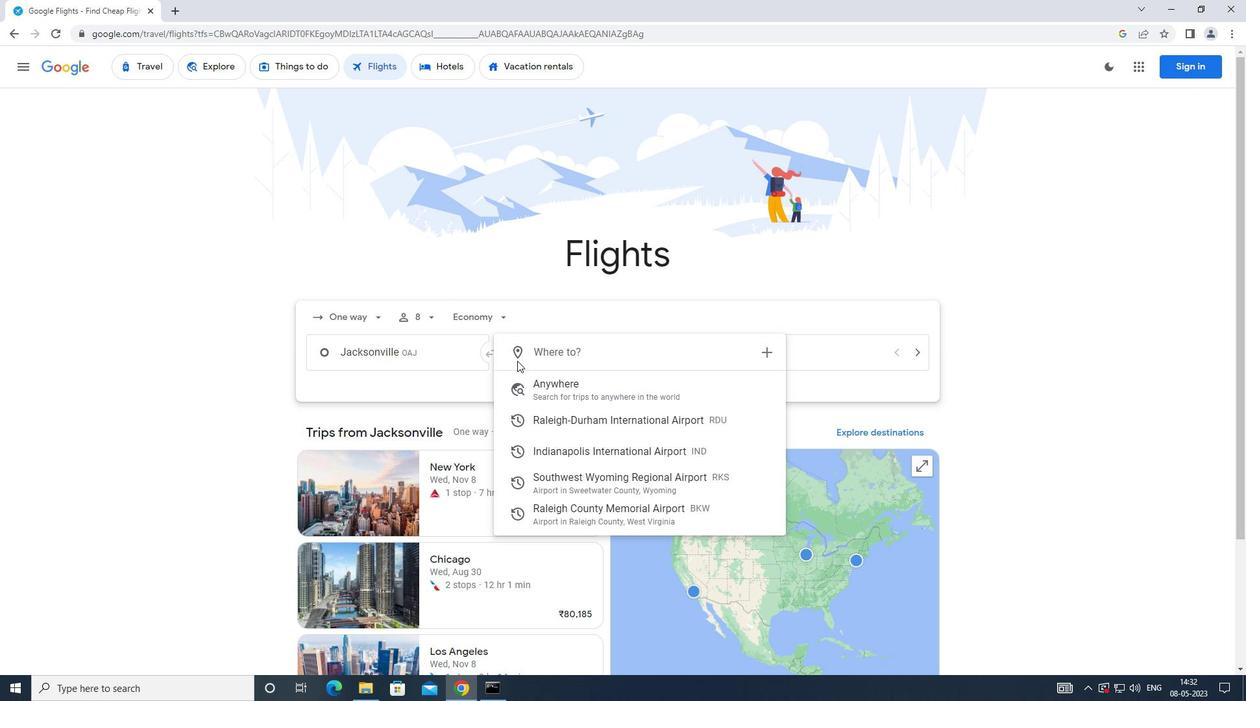 
Action: Key pressed <Key.caps_lock>
Screenshot: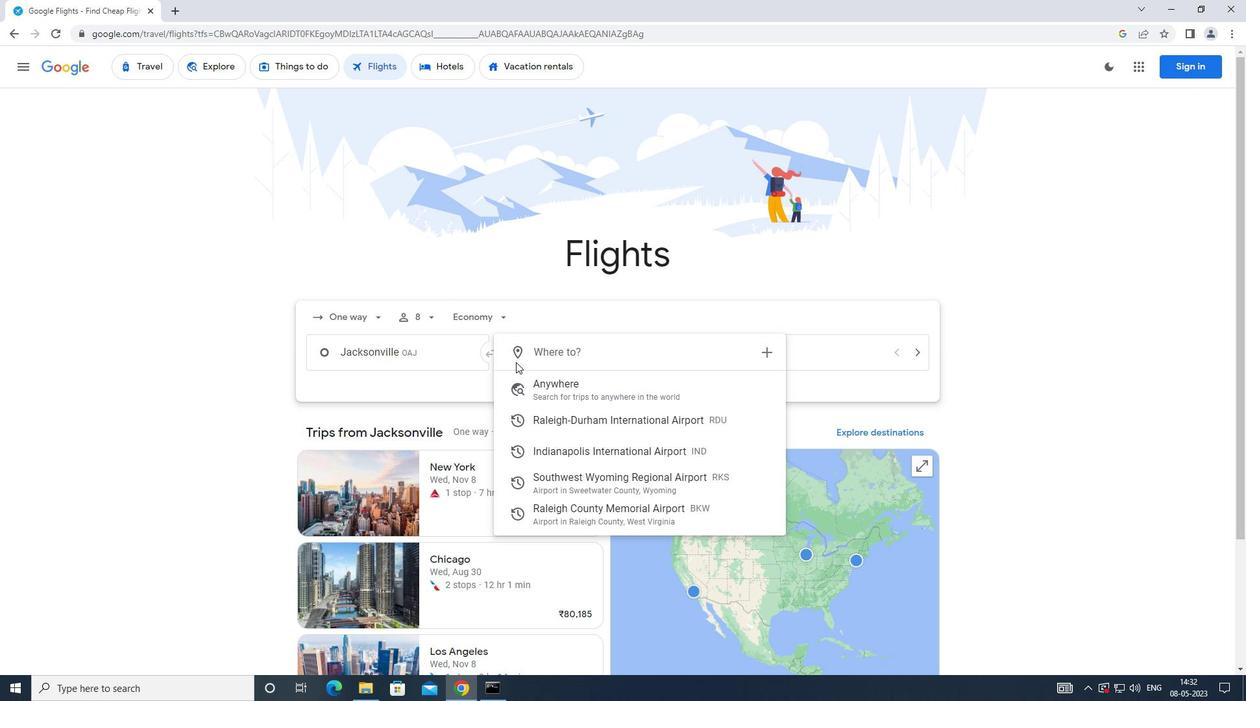 
Action: Mouse moved to (512, 363)
Screenshot: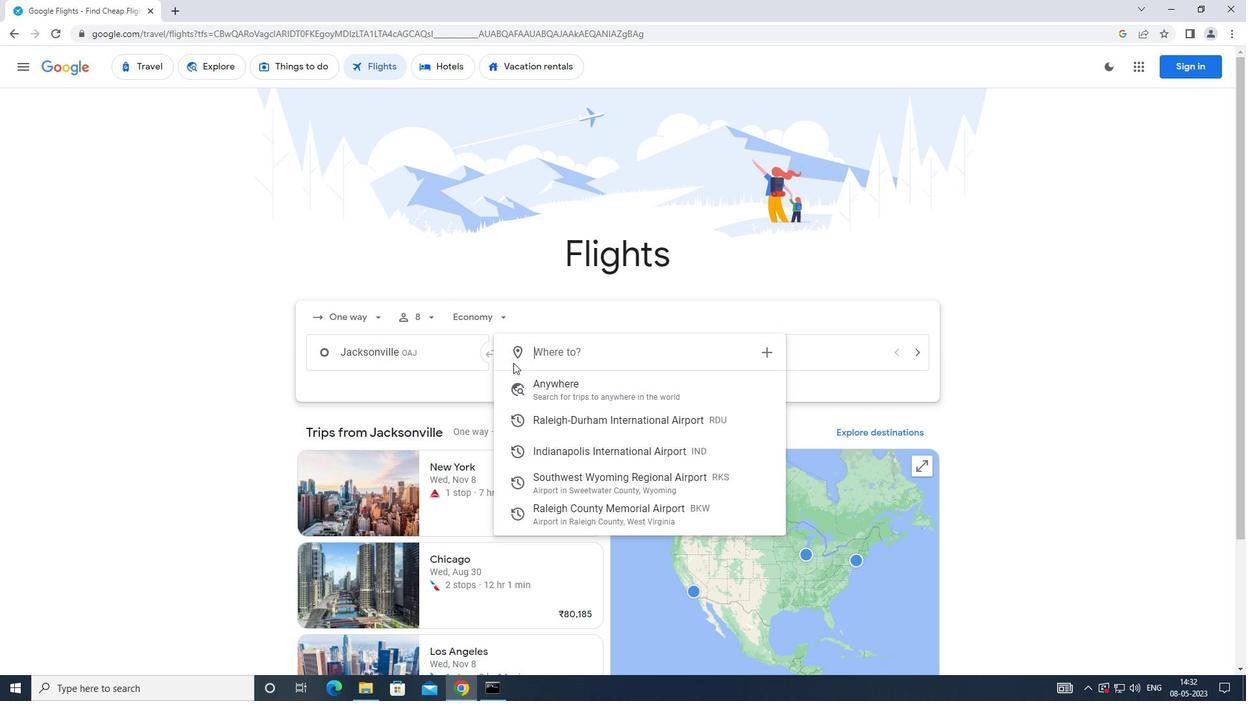 
Action: Key pressed s
Screenshot: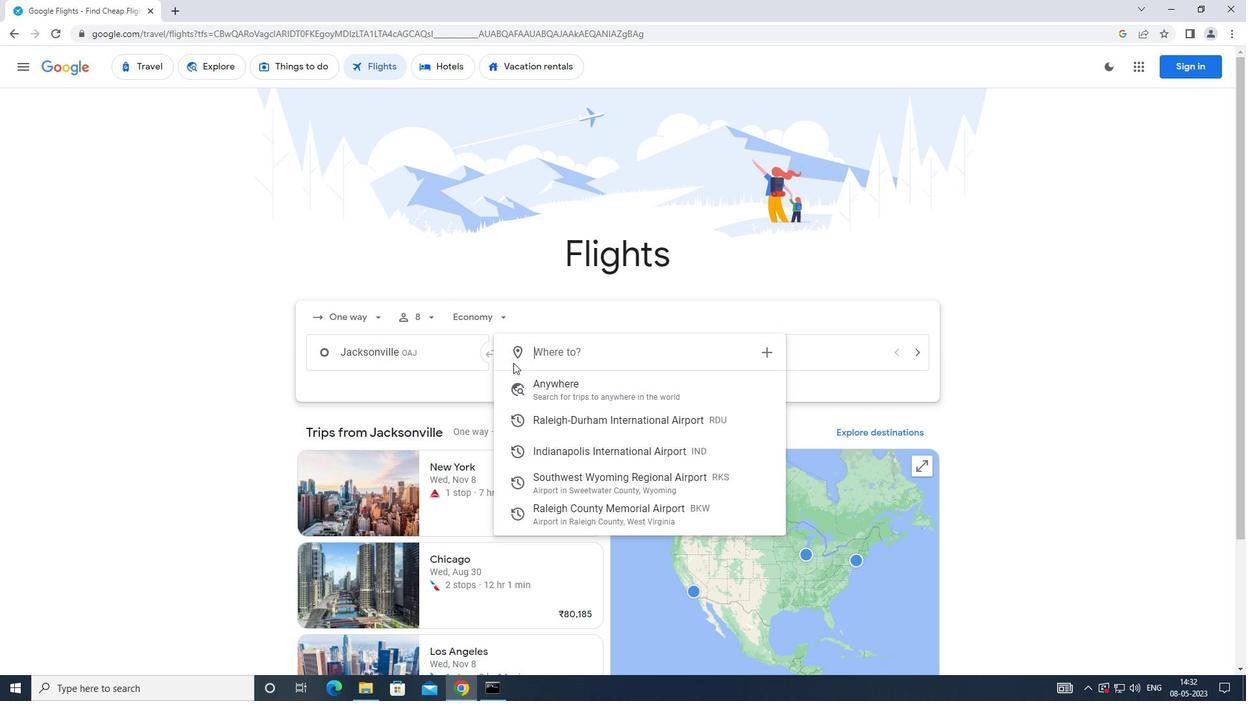 
Action: Mouse moved to (511, 364)
Screenshot: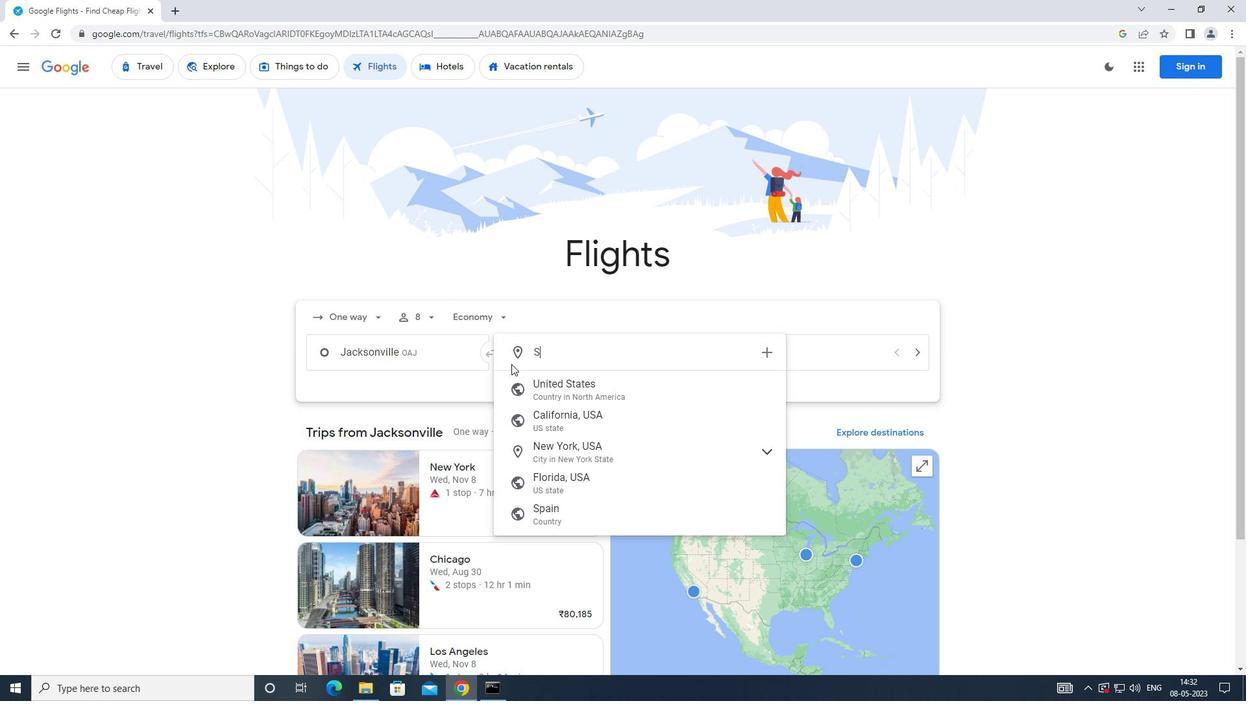 
Action: Key pressed <Key.caps_lock>outhwest
Screenshot: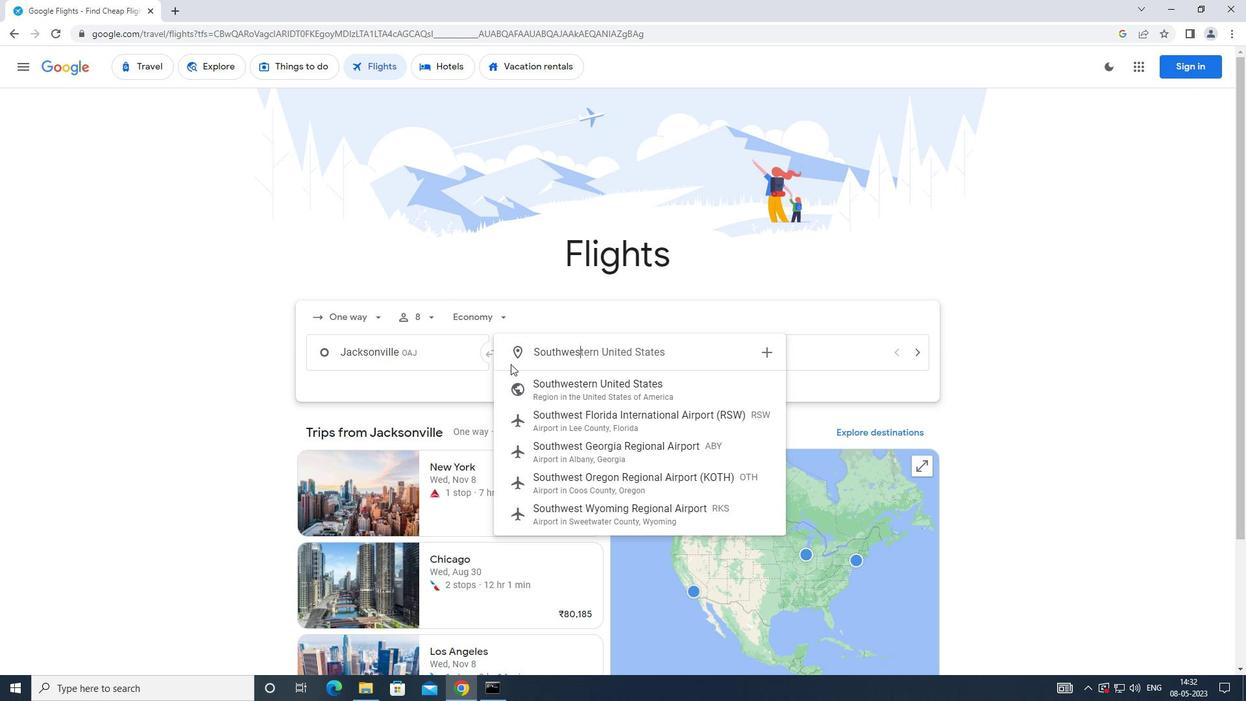 
Action: Mouse moved to (545, 504)
Screenshot: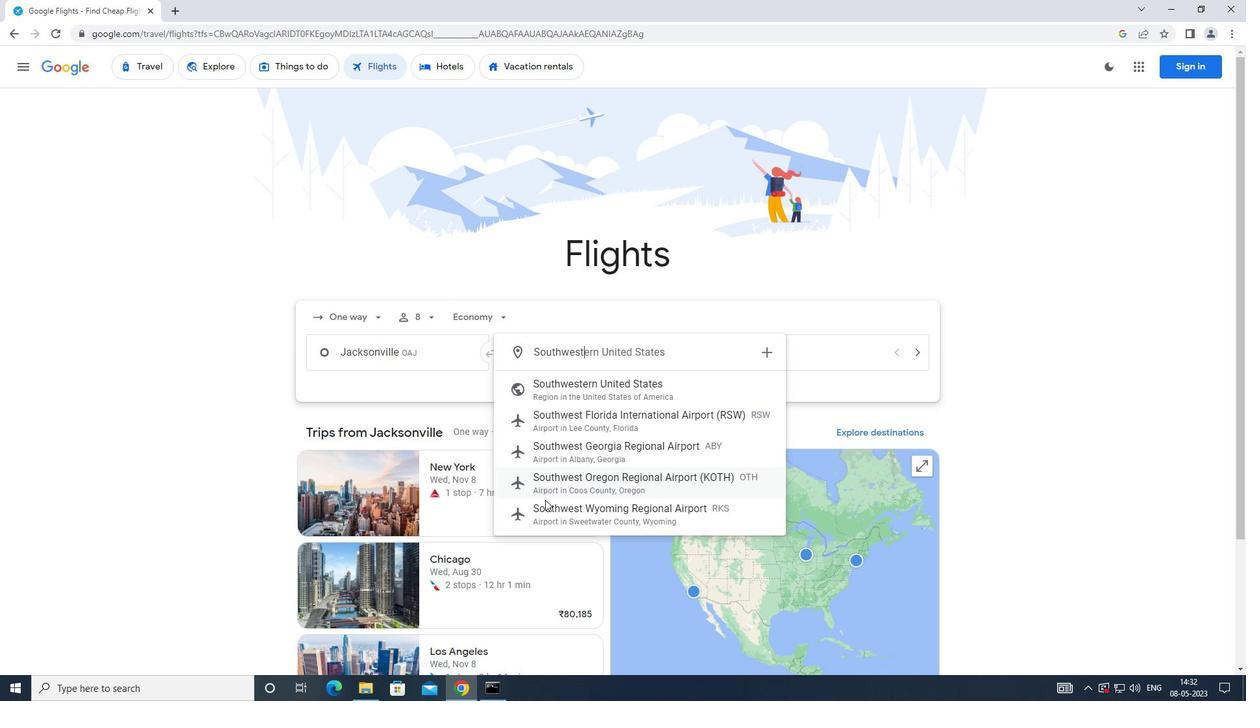 
Action: Mouse pressed left at (545, 504)
Screenshot: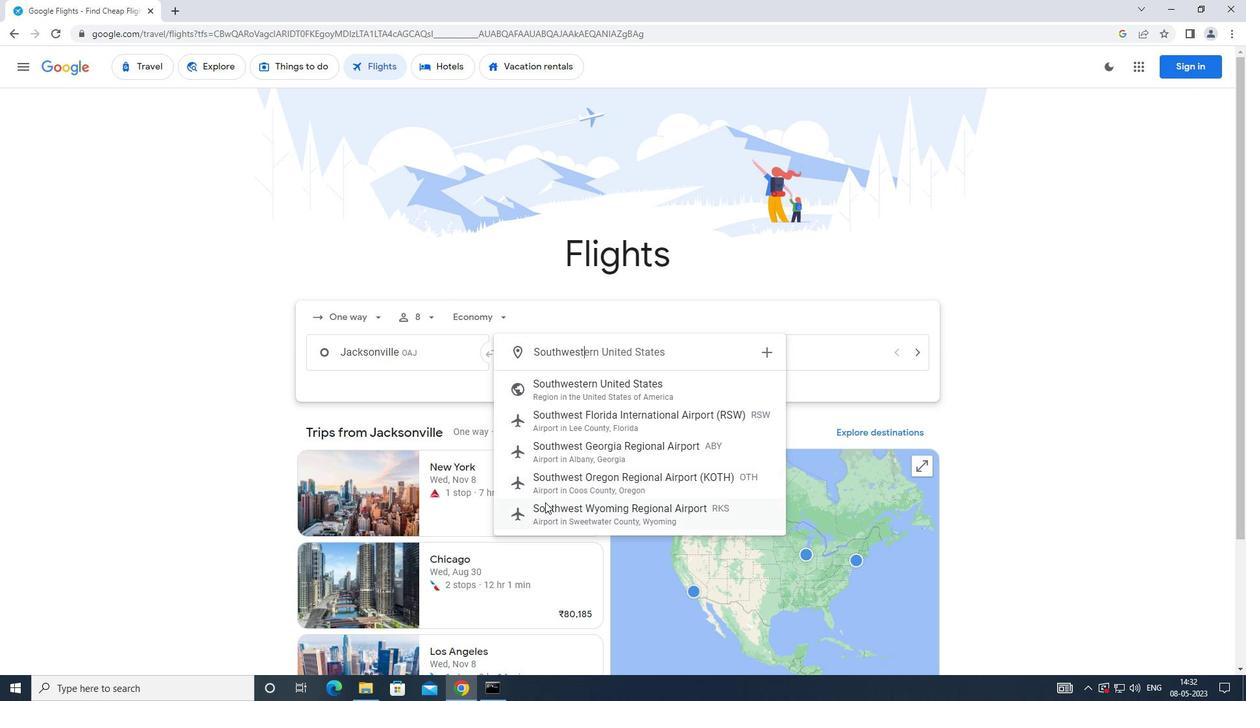 
Action: Mouse moved to (726, 362)
Screenshot: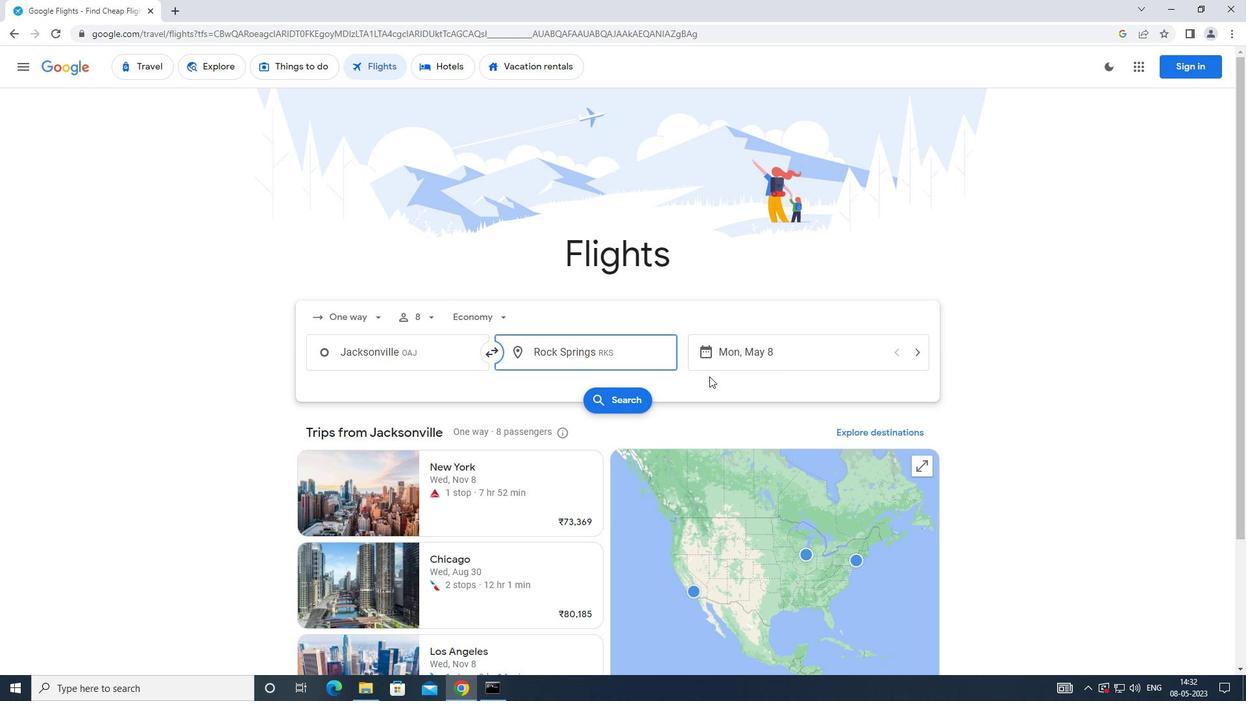 
Action: Mouse pressed left at (726, 362)
Screenshot: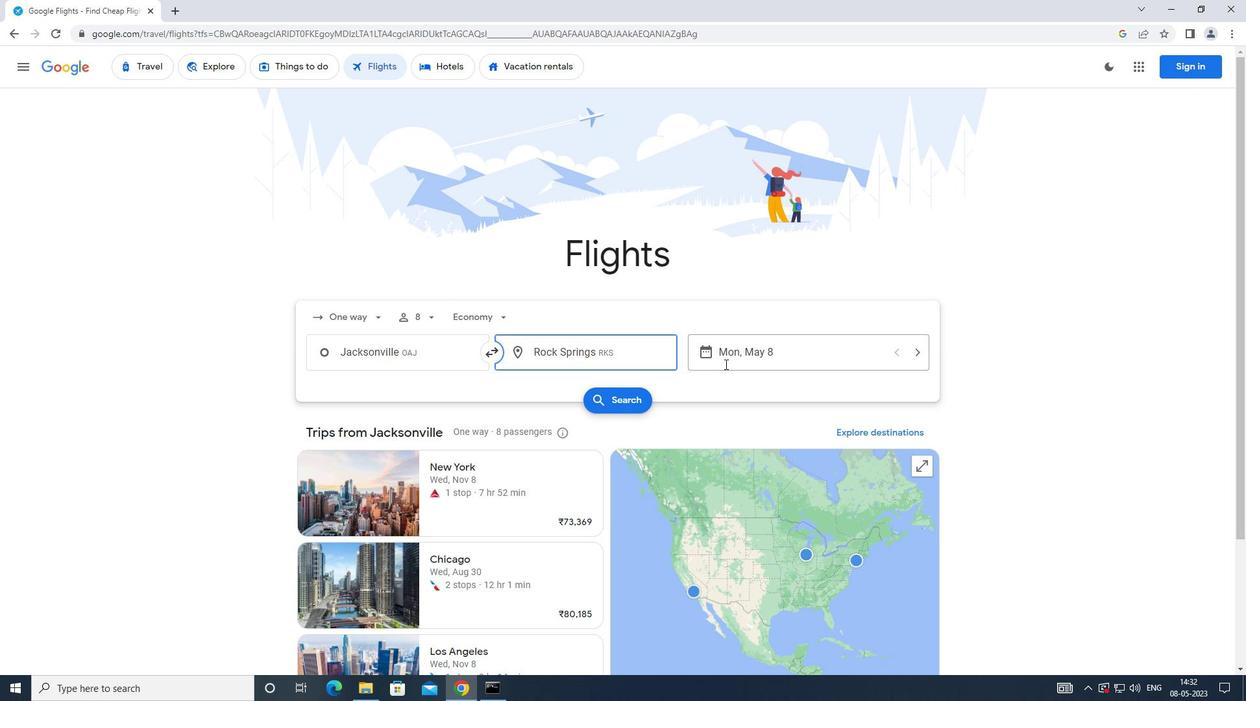 
Action: Mouse moved to (493, 470)
Screenshot: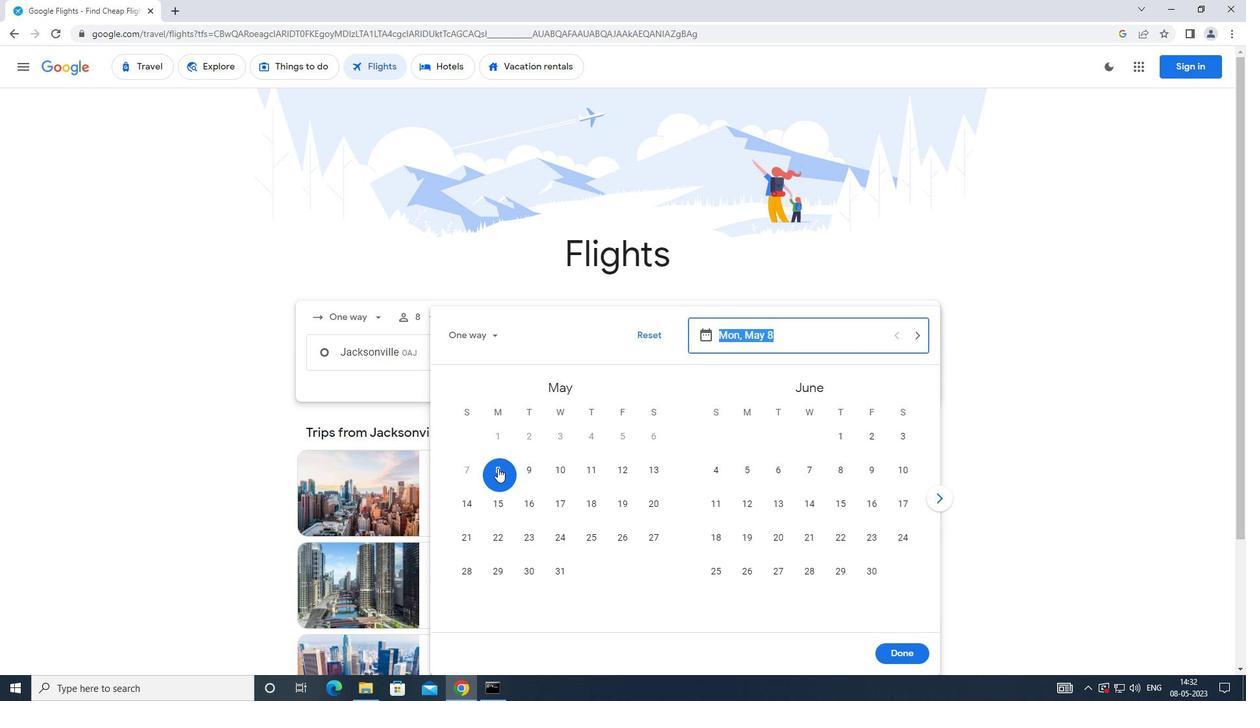 
Action: Mouse pressed left at (493, 470)
Screenshot: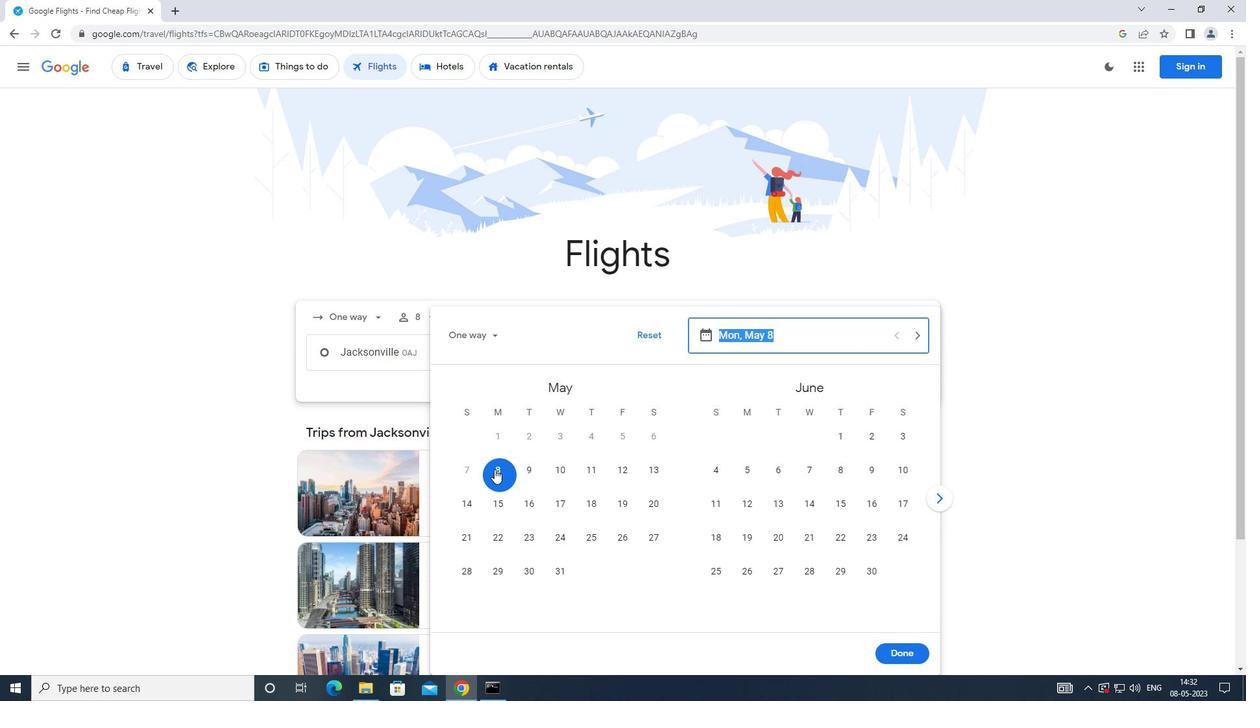 
Action: Mouse moved to (712, 360)
Screenshot: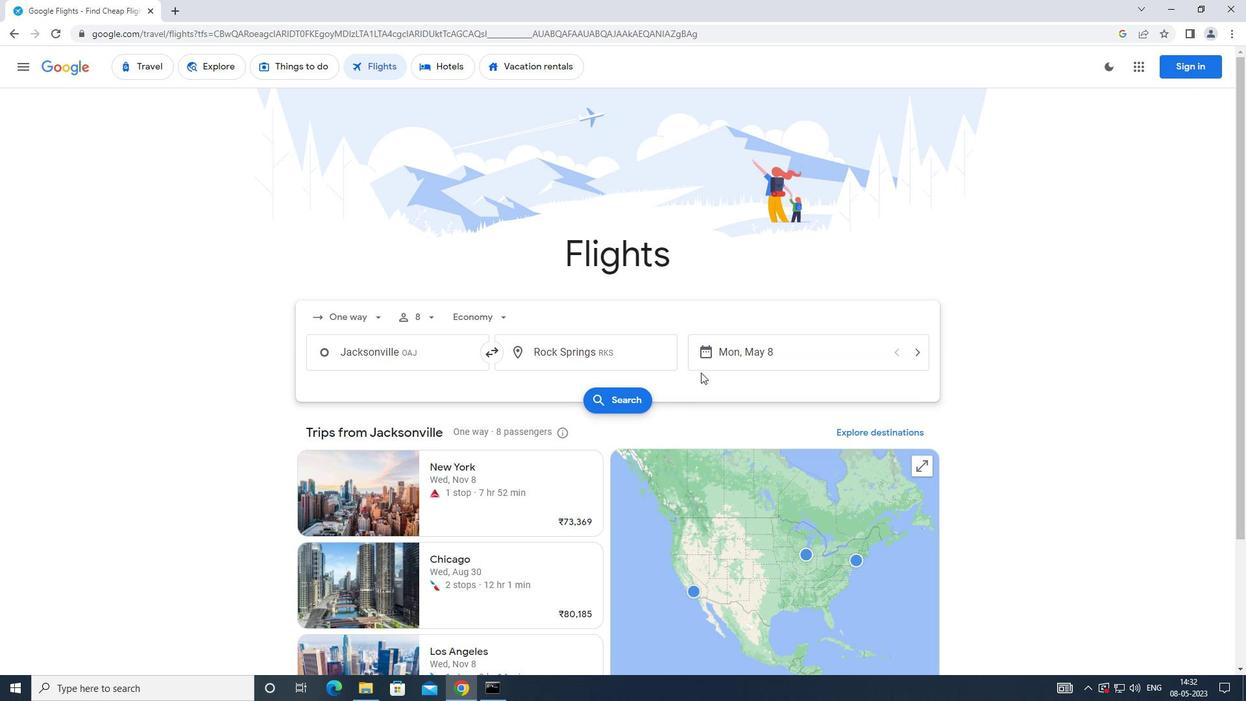 
Action: Mouse pressed left at (712, 360)
Screenshot: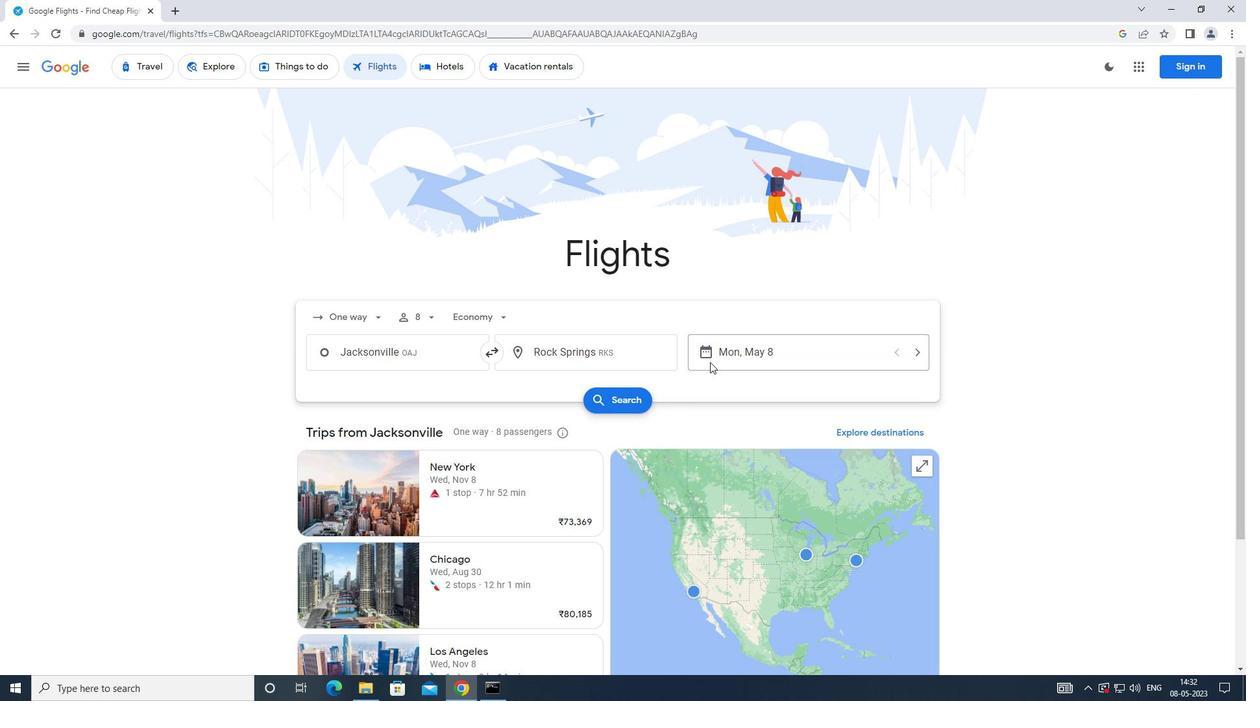 
Action: Mouse moved to (488, 478)
Screenshot: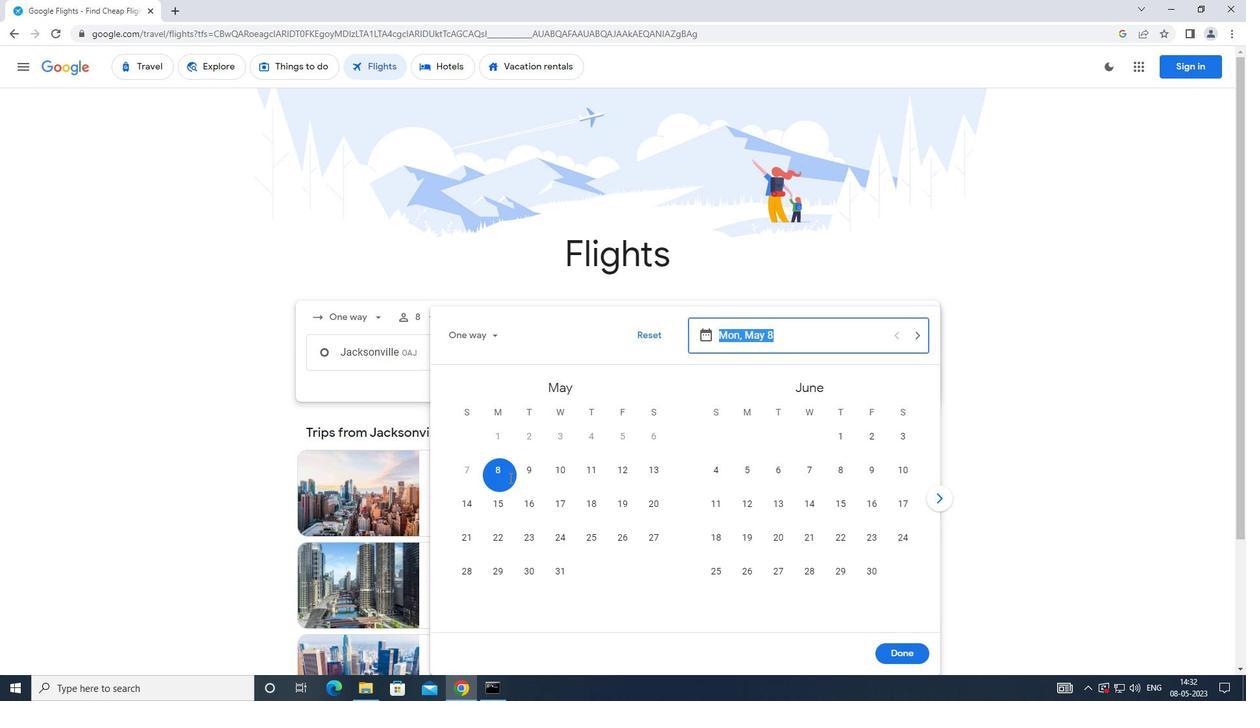 
Action: Mouse pressed left at (488, 478)
Screenshot: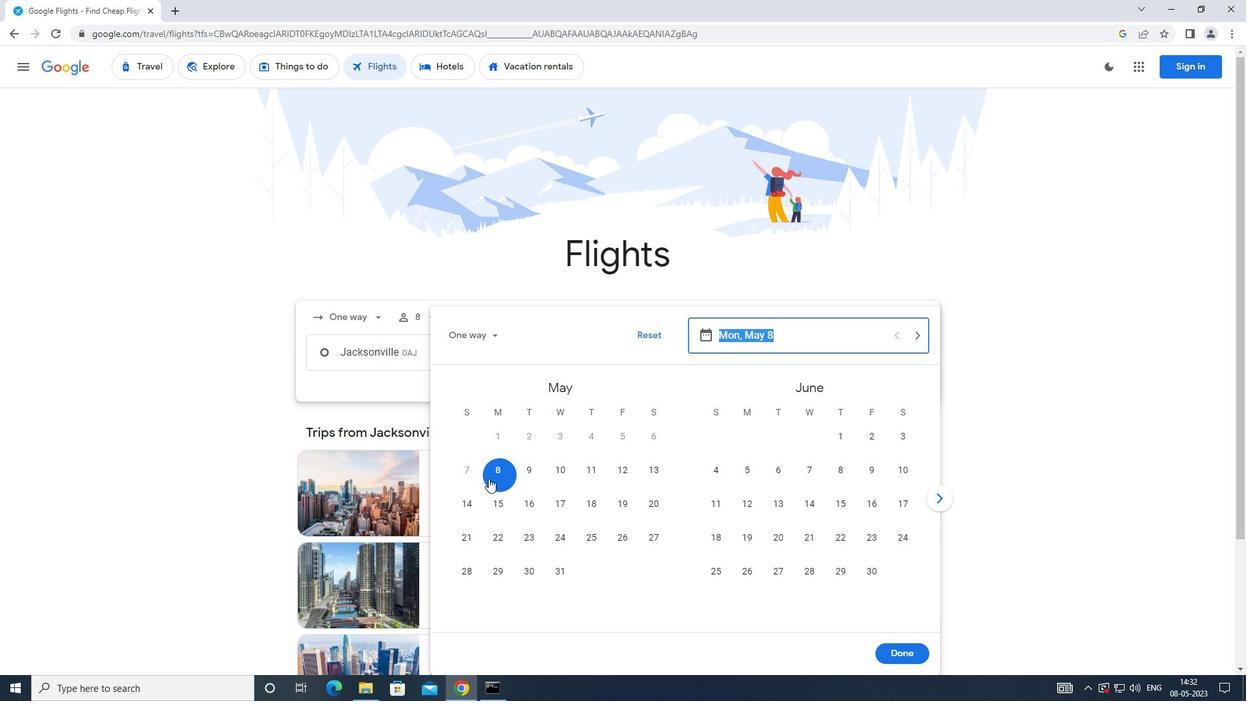 
Action: Mouse moved to (891, 653)
Screenshot: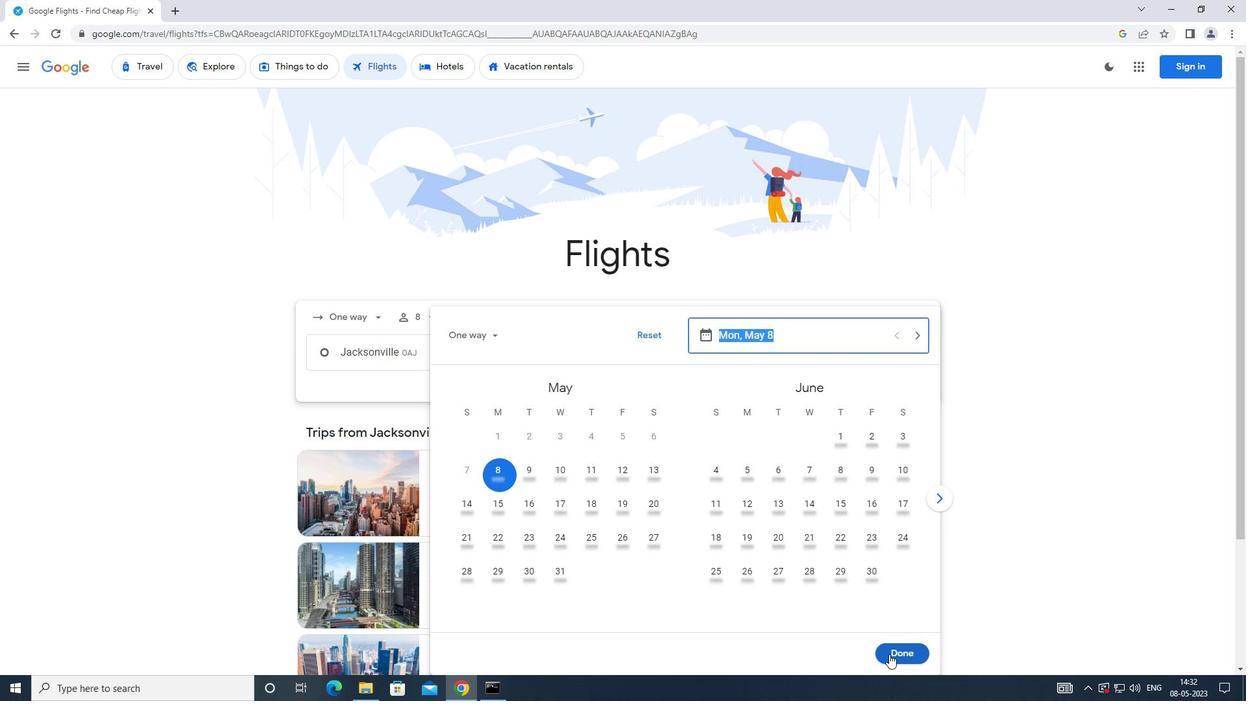 
Action: Mouse pressed left at (891, 653)
Screenshot: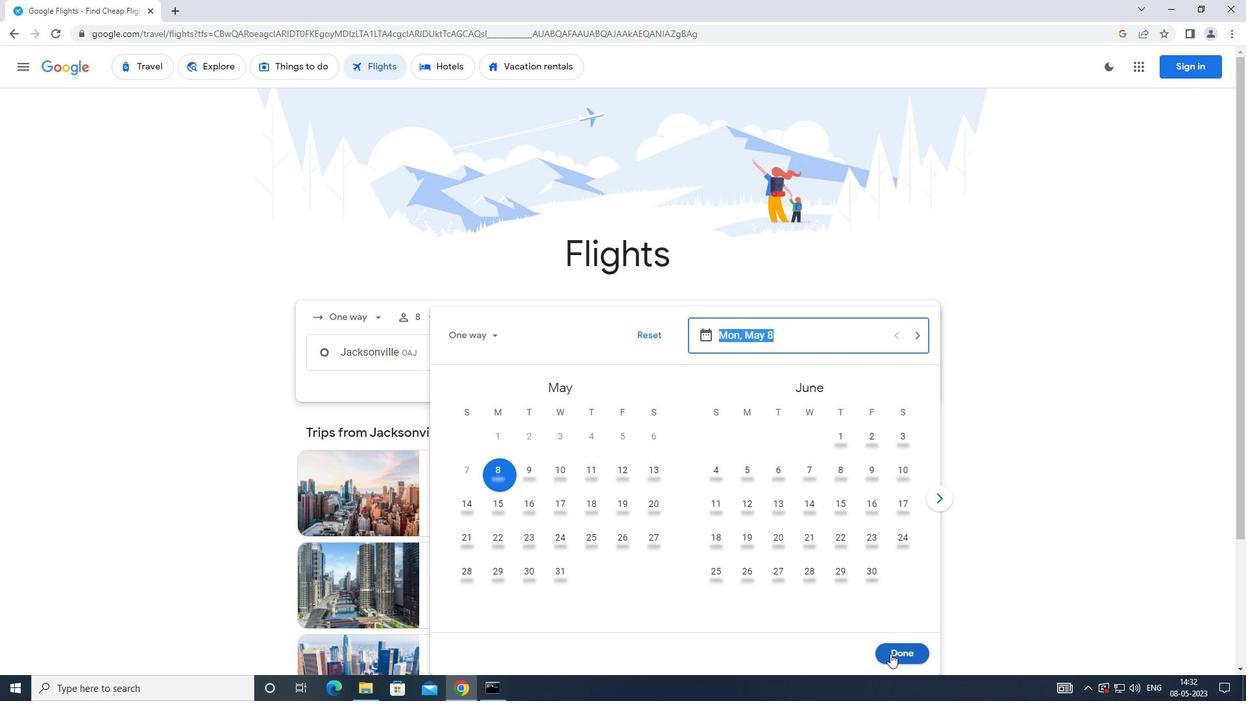 
Action: Mouse moved to (631, 402)
Screenshot: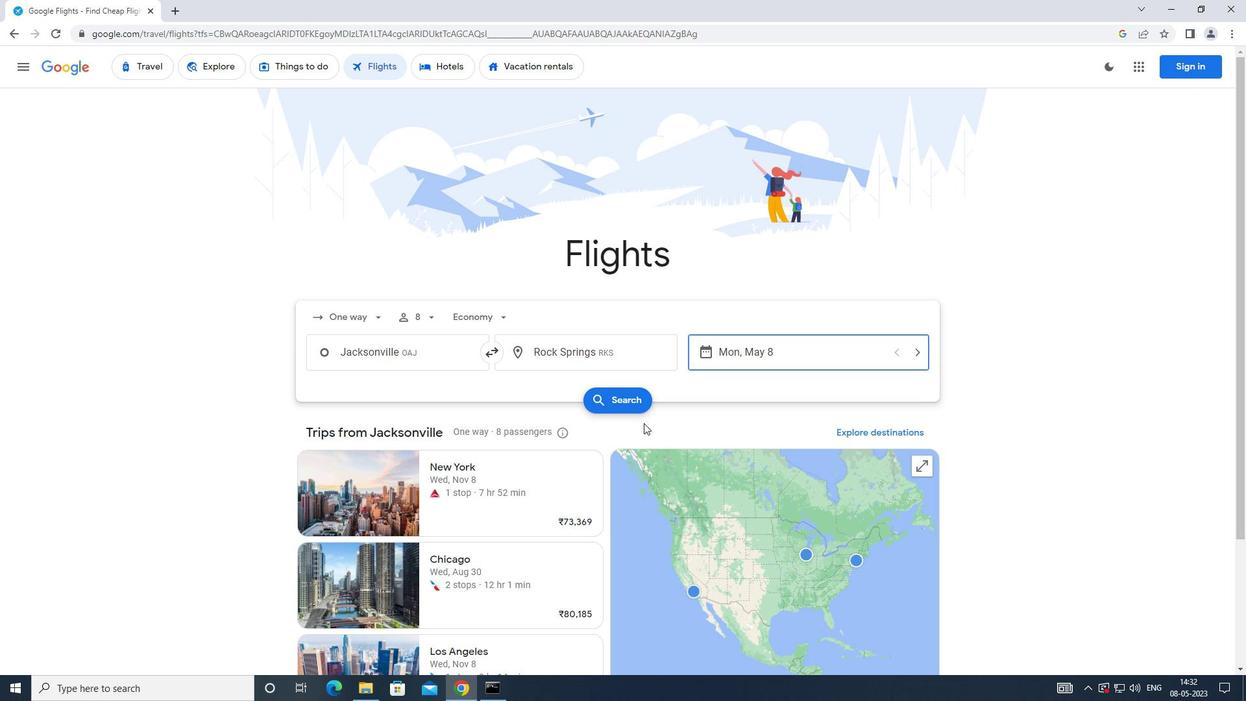 
Action: Mouse pressed left at (631, 402)
Screenshot: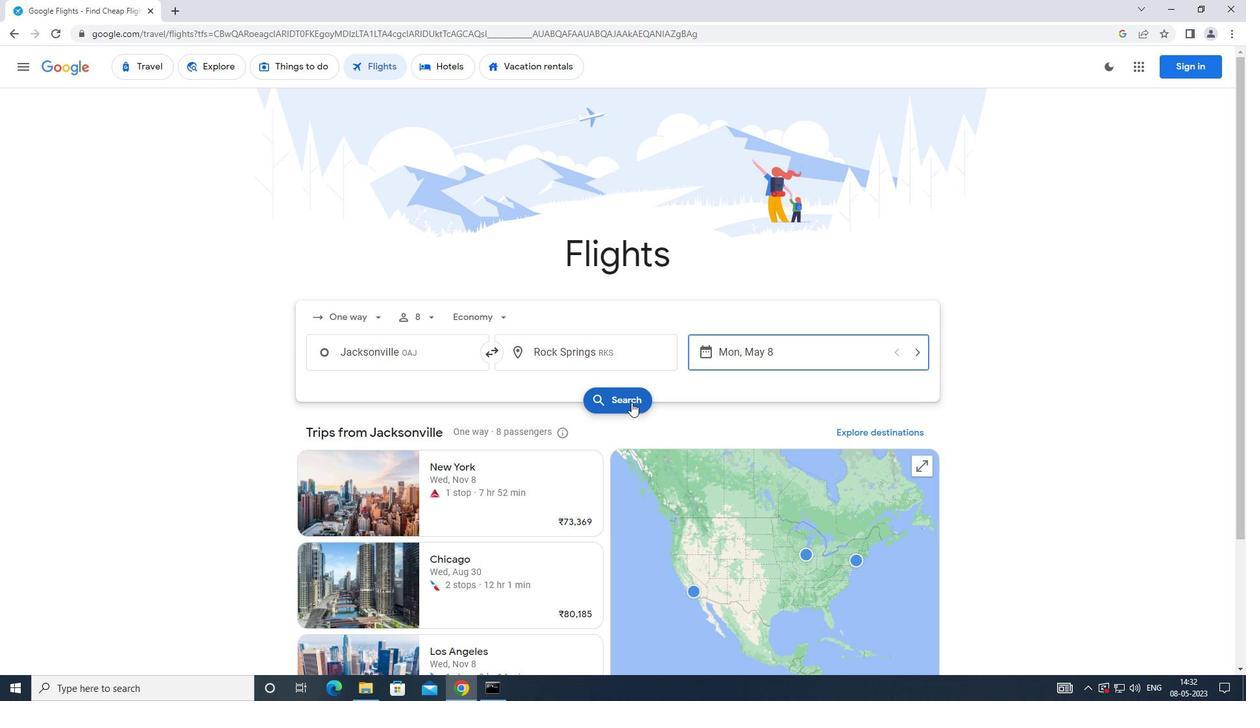 
Action: Mouse moved to (325, 181)
Screenshot: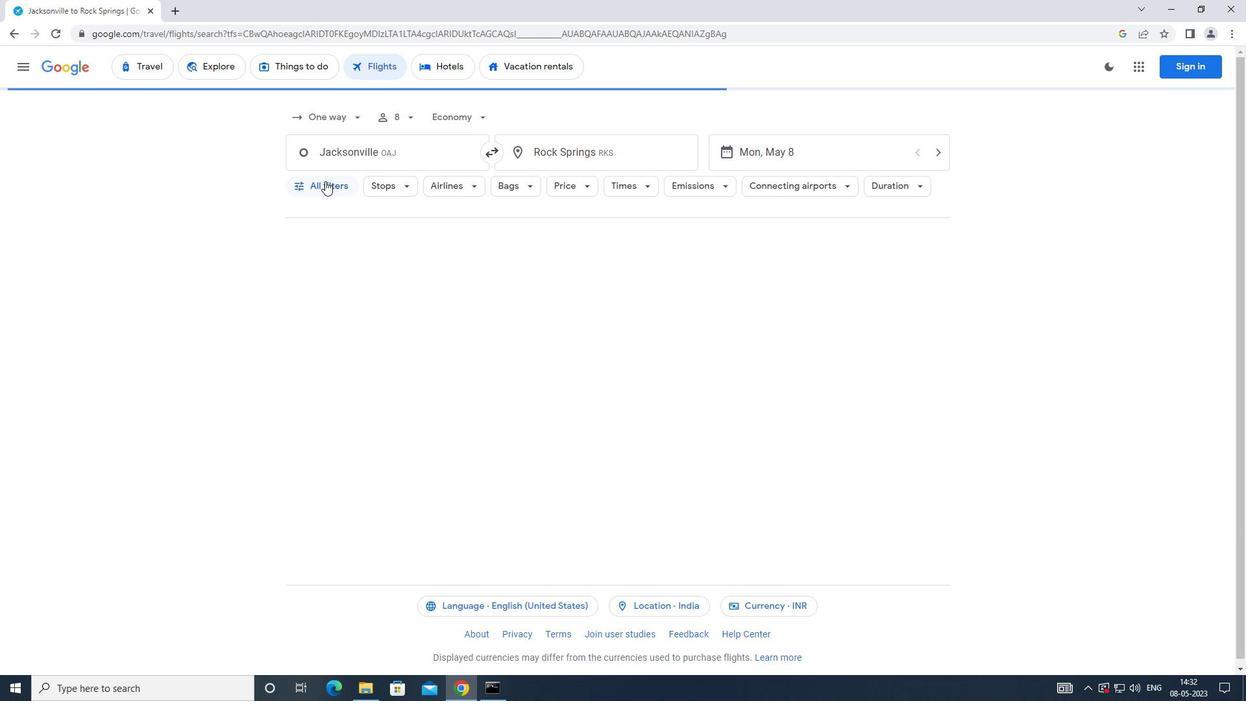 
Action: Mouse pressed left at (325, 181)
Screenshot: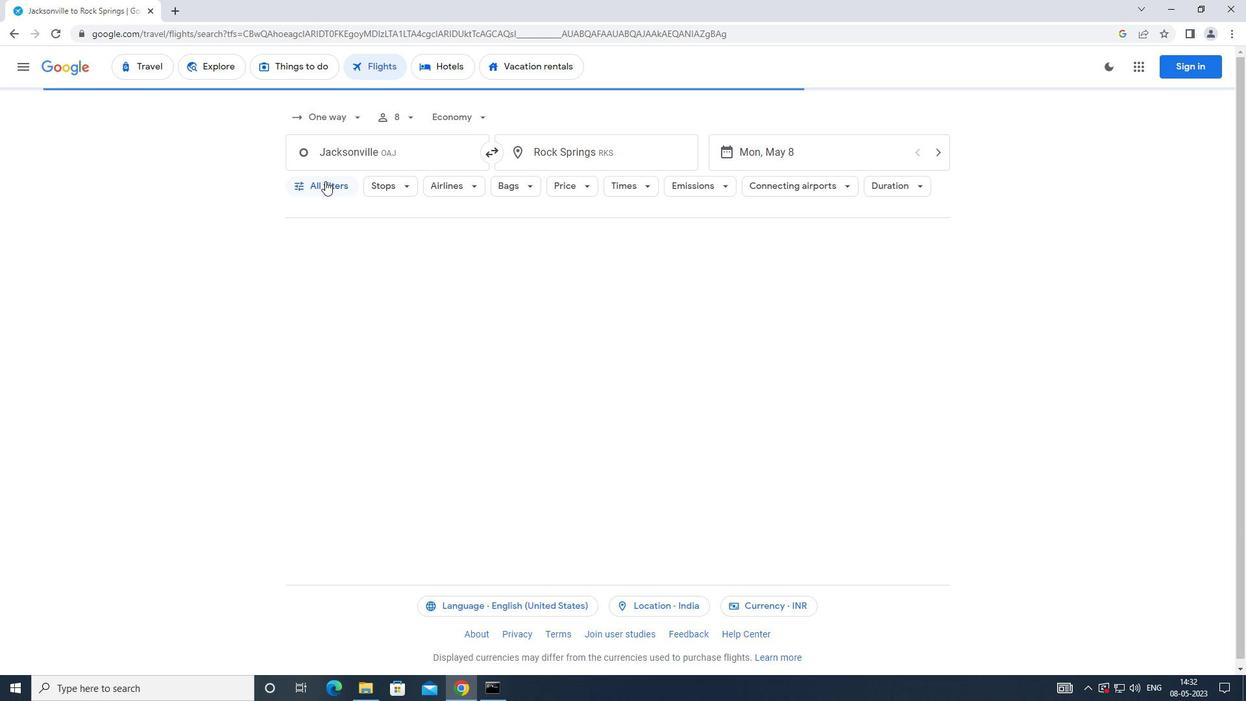 
Action: Mouse moved to (475, 468)
Screenshot: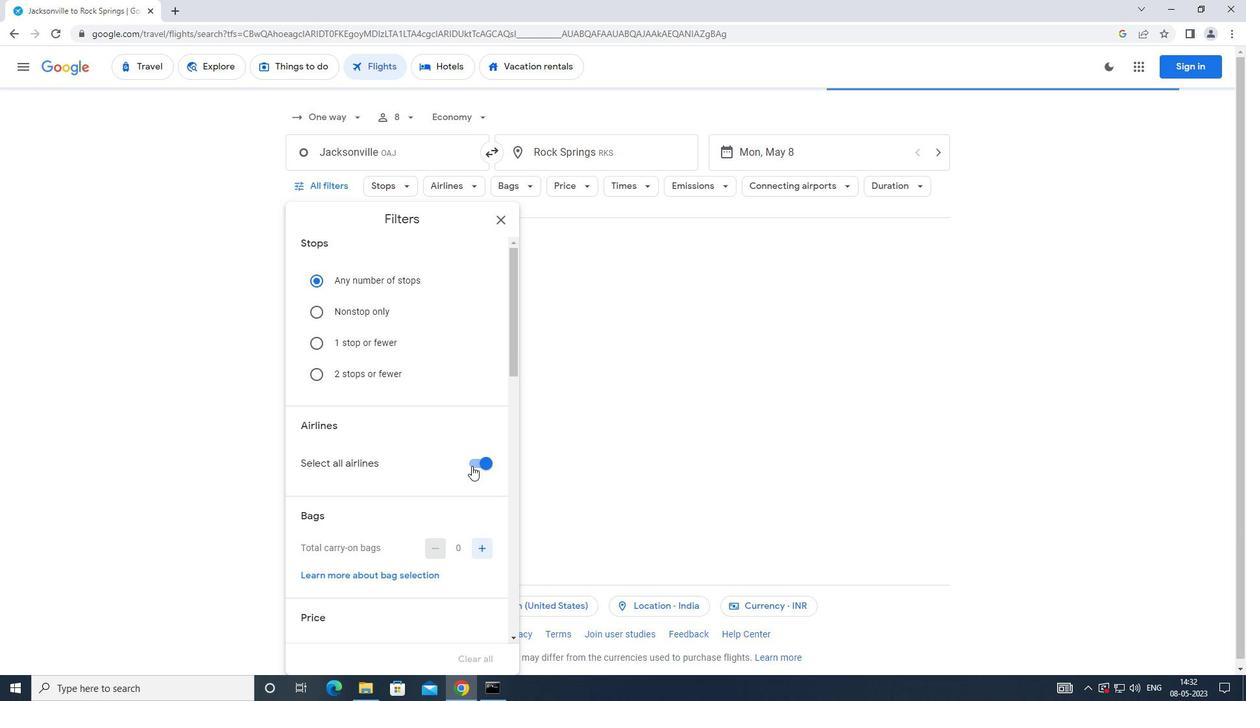 
Action: Mouse pressed left at (475, 468)
Screenshot: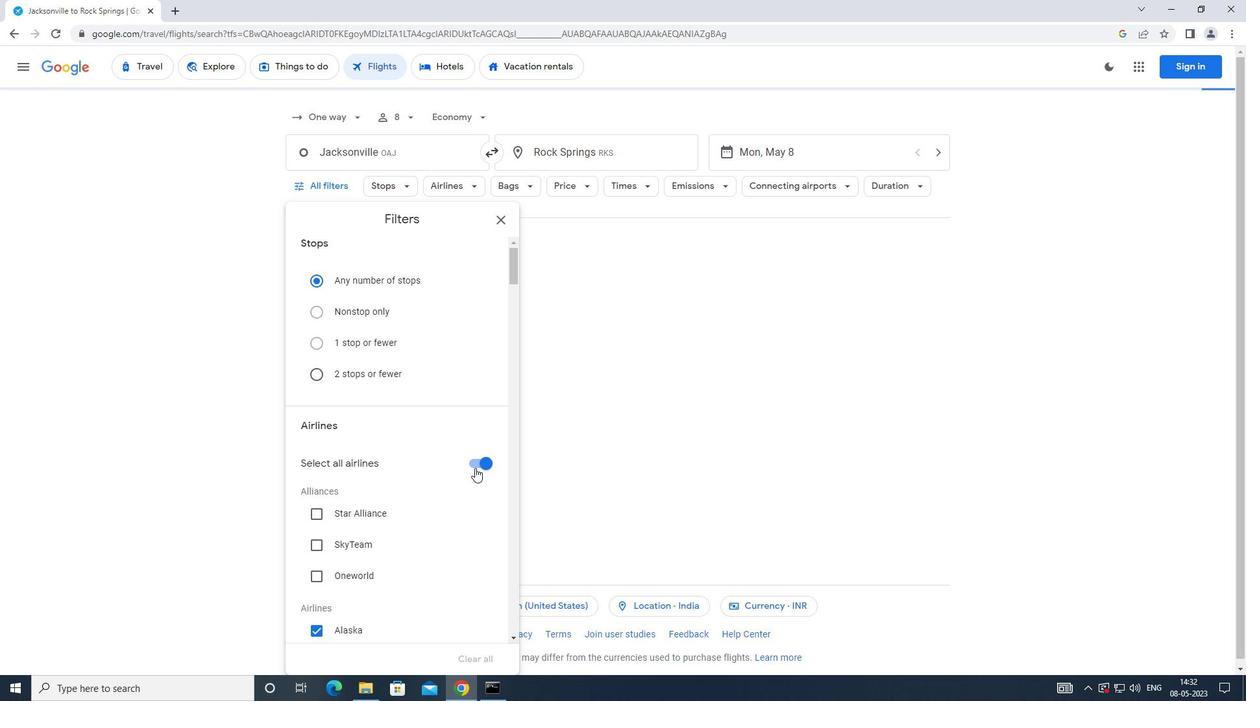 
Action: Mouse moved to (462, 464)
Screenshot: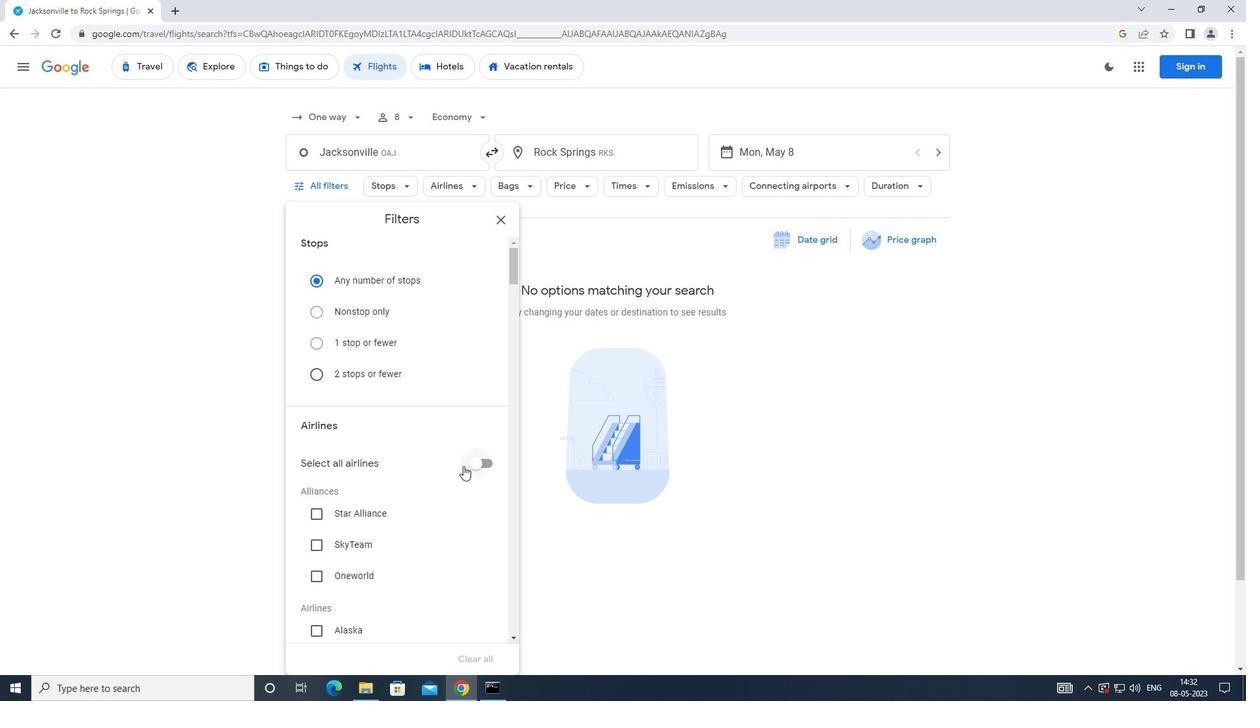 
Action: Mouse scrolled (462, 463) with delta (0, 0)
Screenshot: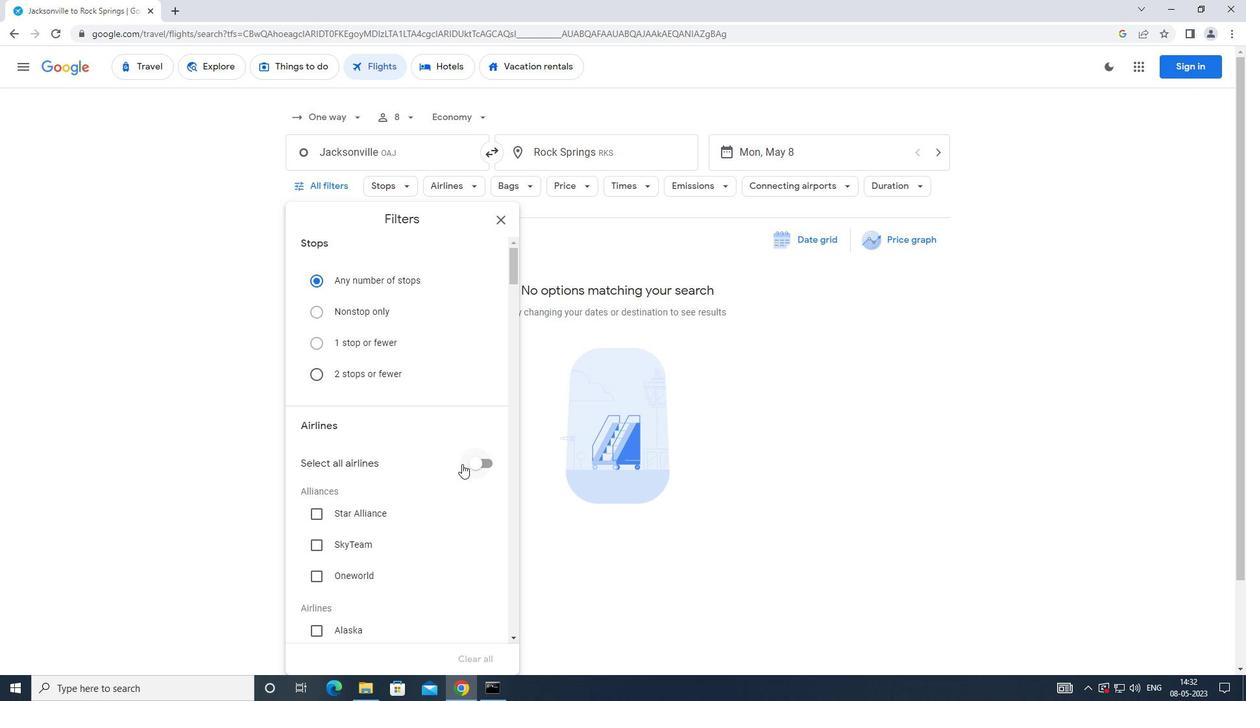
Action: Mouse scrolled (462, 463) with delta (0, 0)
Screenshot: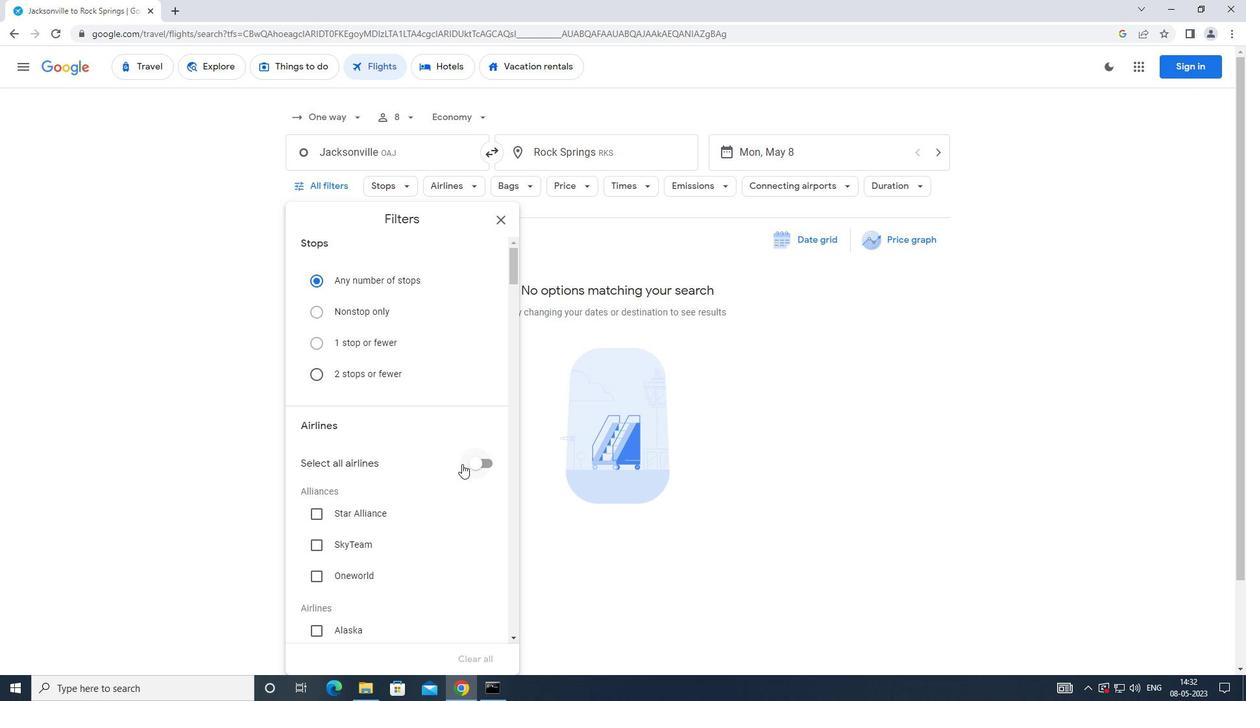 
Action: Mouse scrolled (462, 463) with delta (0, 0)
Screenshot: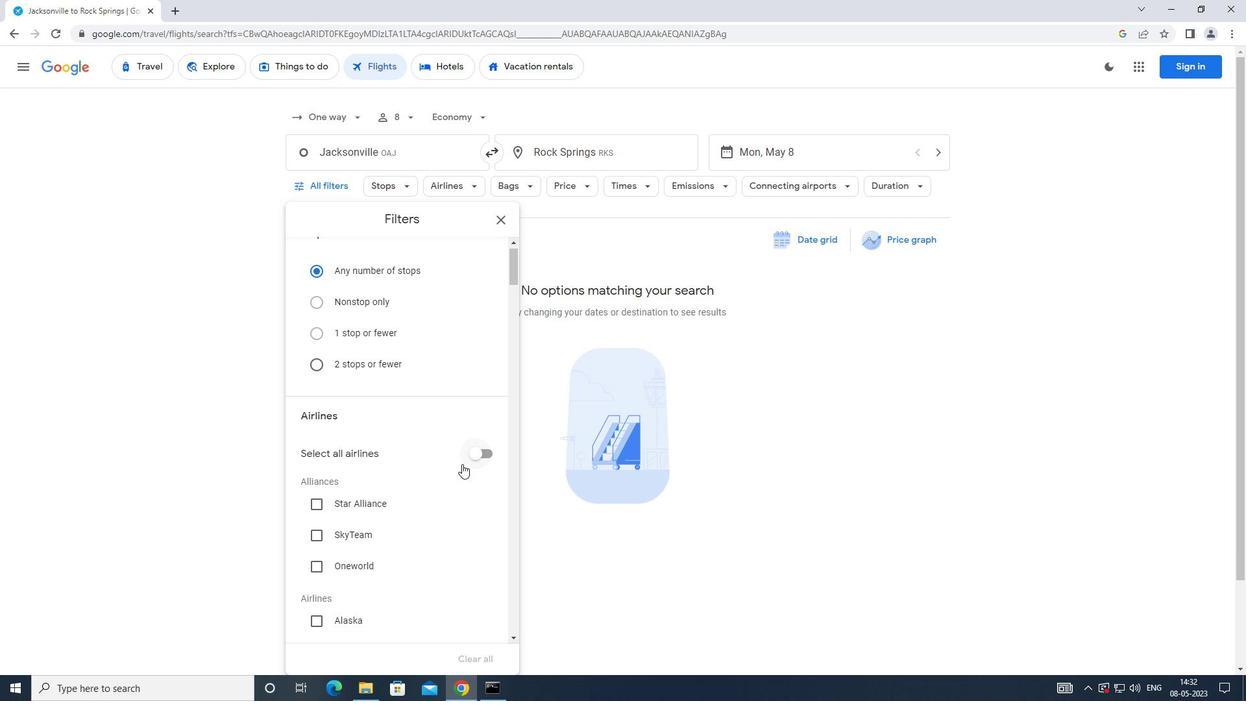 
Action: Mouse scrolled (462, 463) with delta (0, 0)
Screenshot: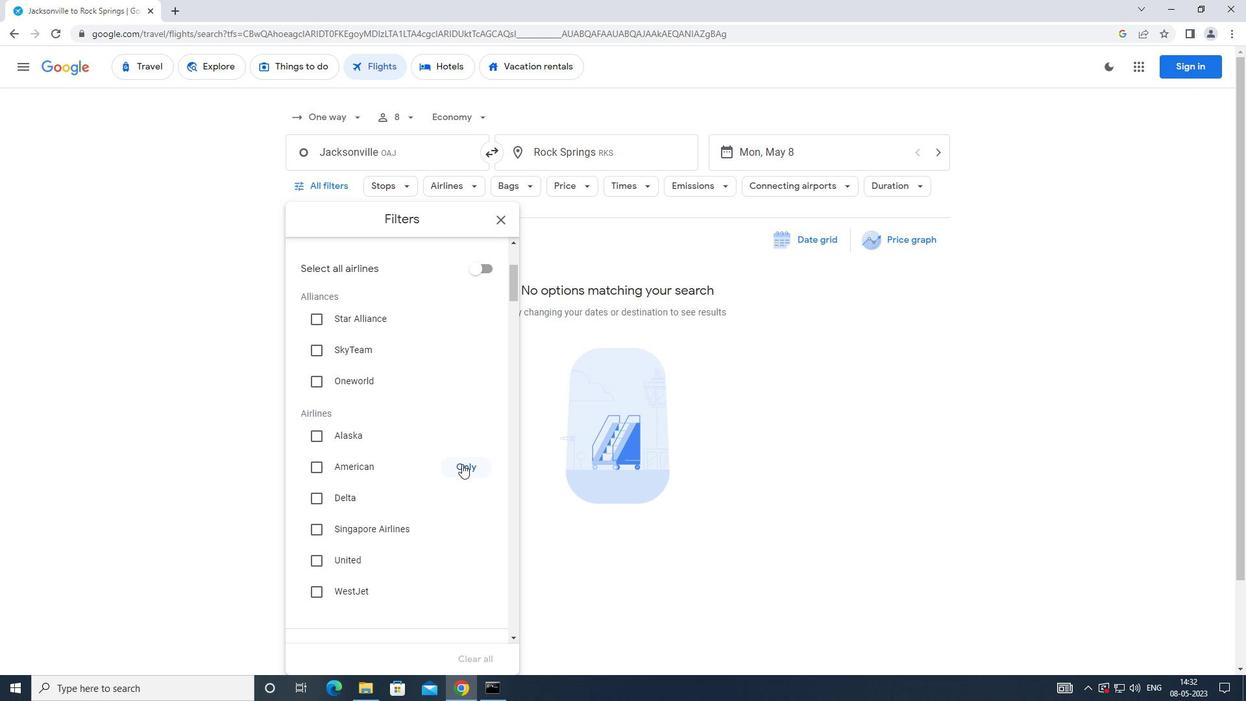 
Action: Mouse scrolled (462, 463) with delta (0, 0)
Screenshot: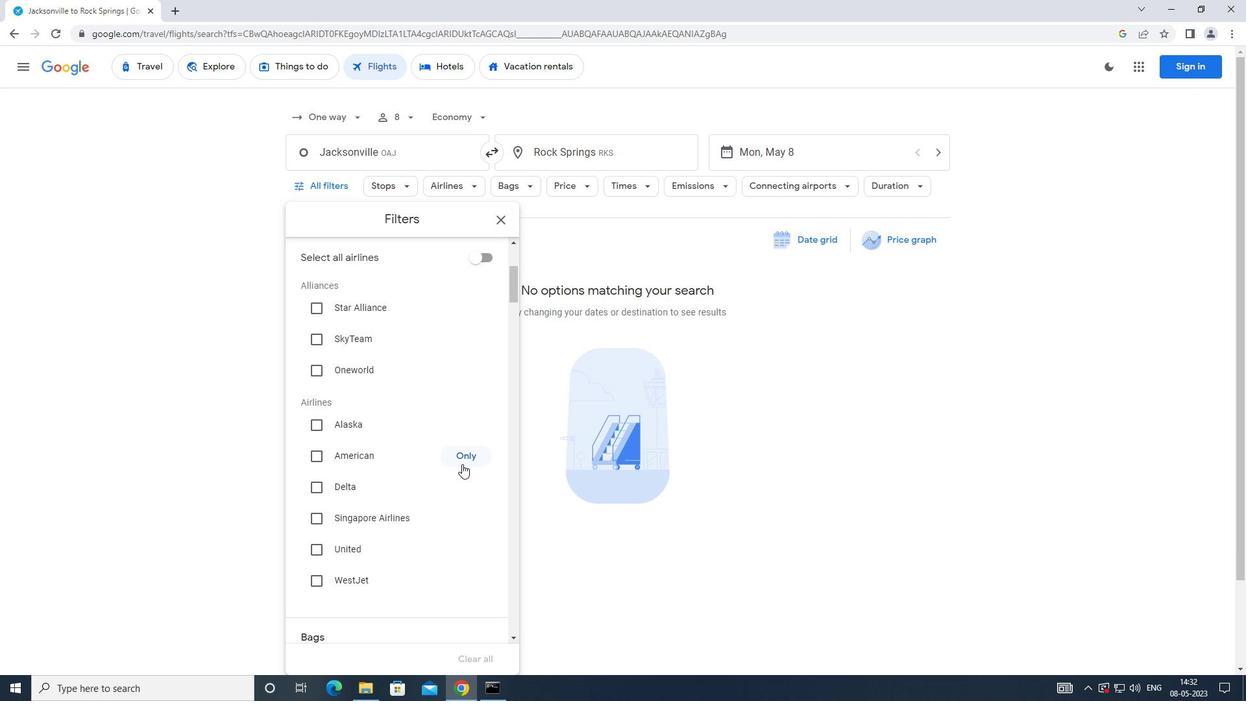 
Action: Mouse moved to (311, 434)
Screenshot: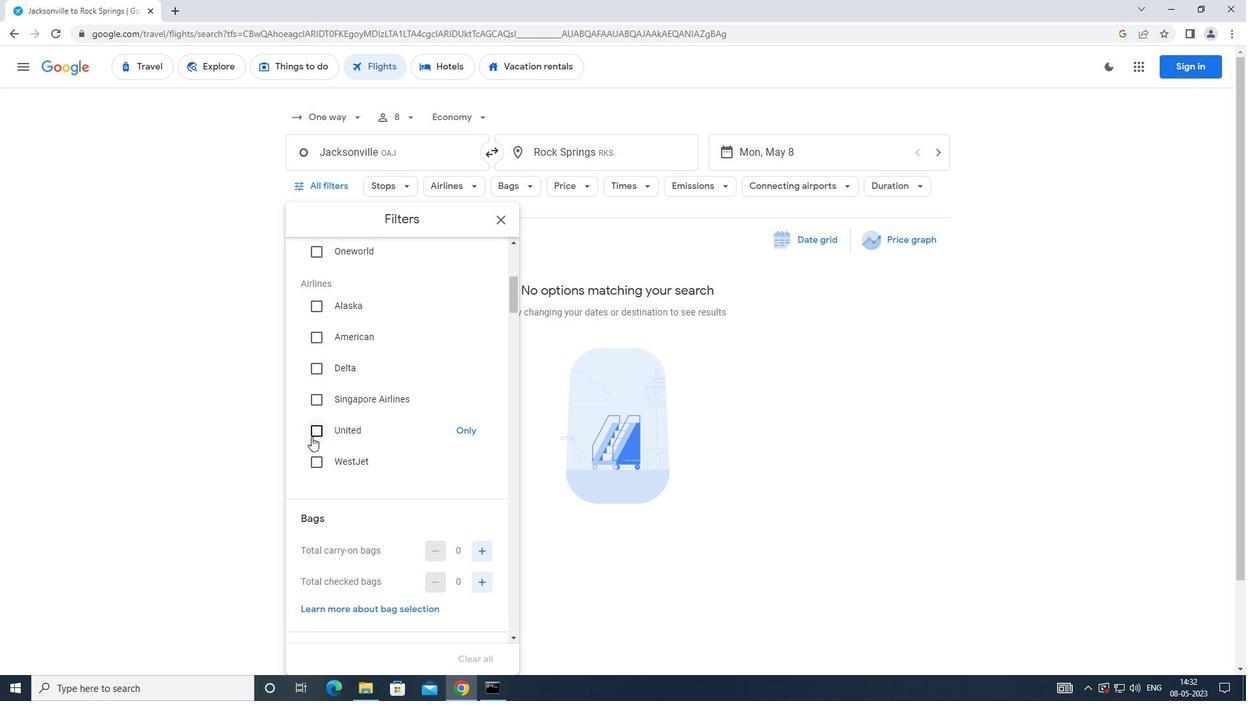 
Action: Mouse pressed left at (311, 434)
Screenshot: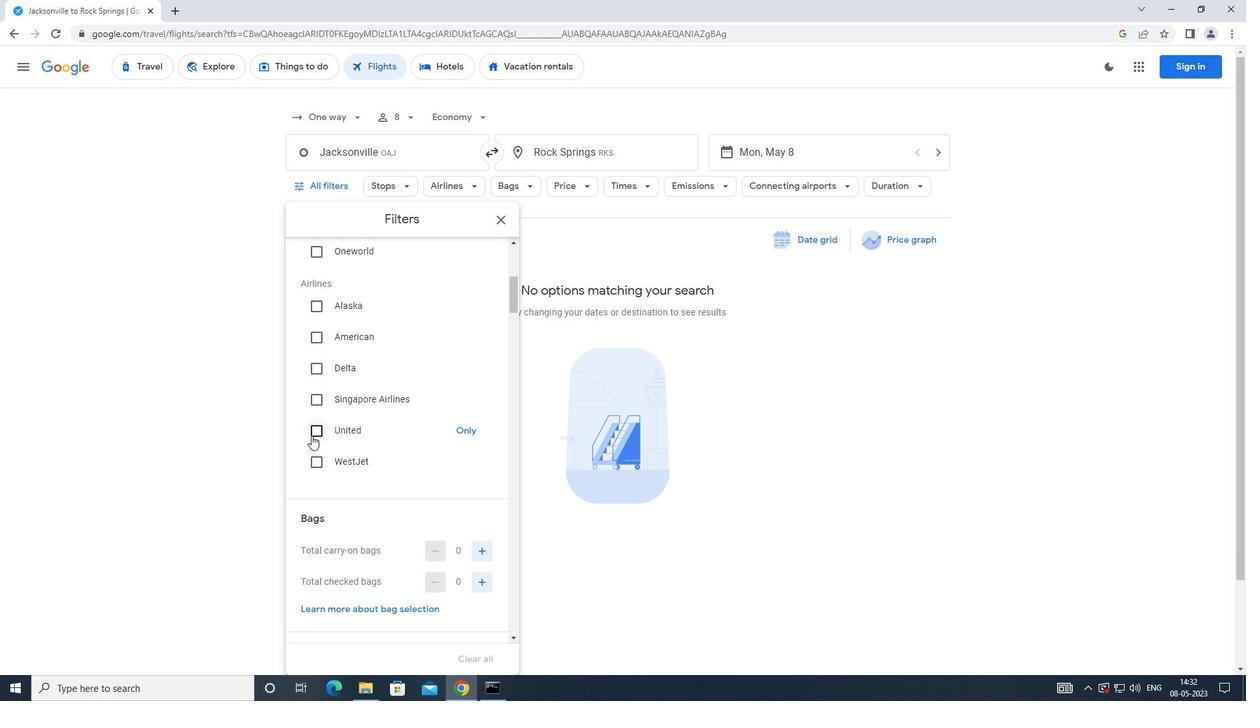 
Action: Mouse moved to (388, 451)
Screenshot: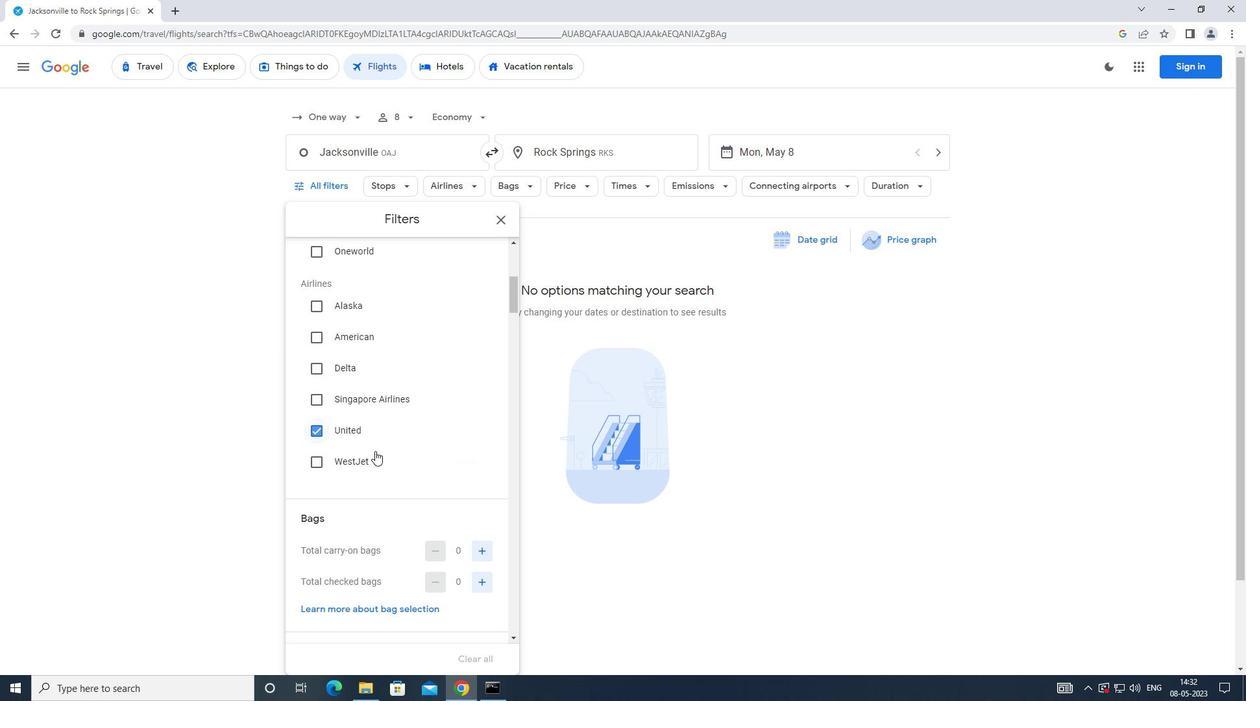 
Action: Mouse scrolled (388, 450) with delta (0, 0)
Screenshot: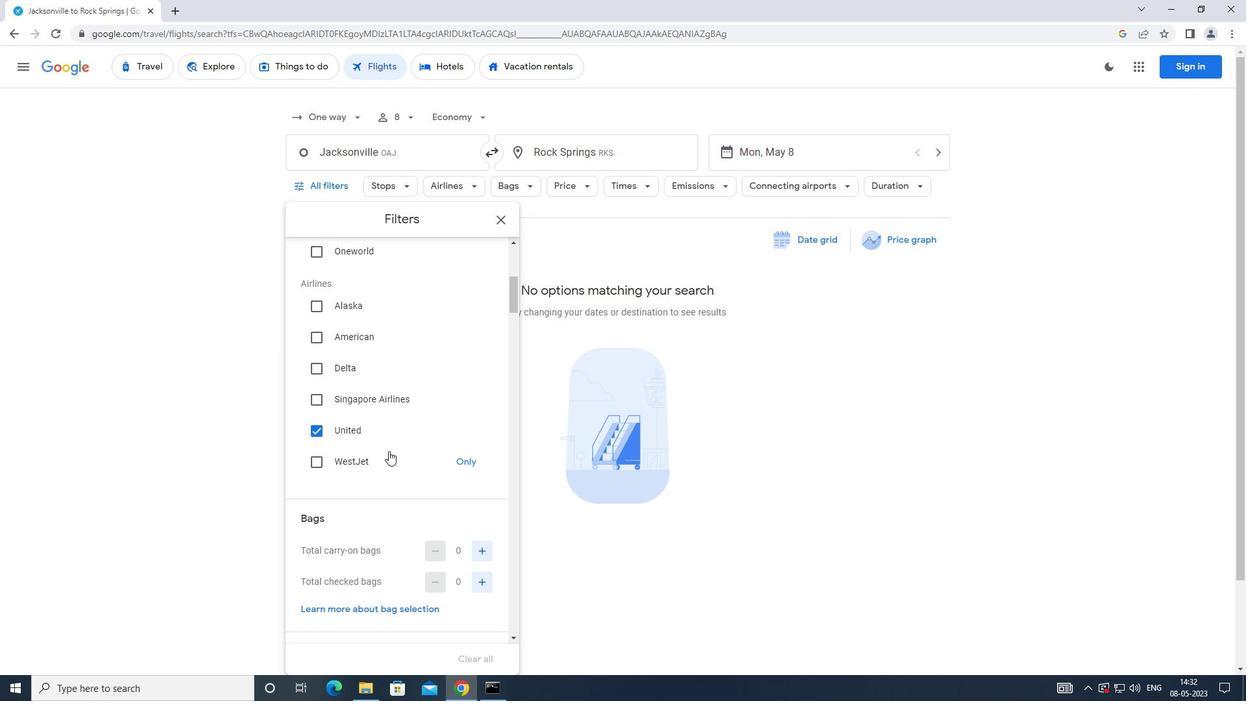 
Action: Mouse moved to (390, 452)
Screenshot: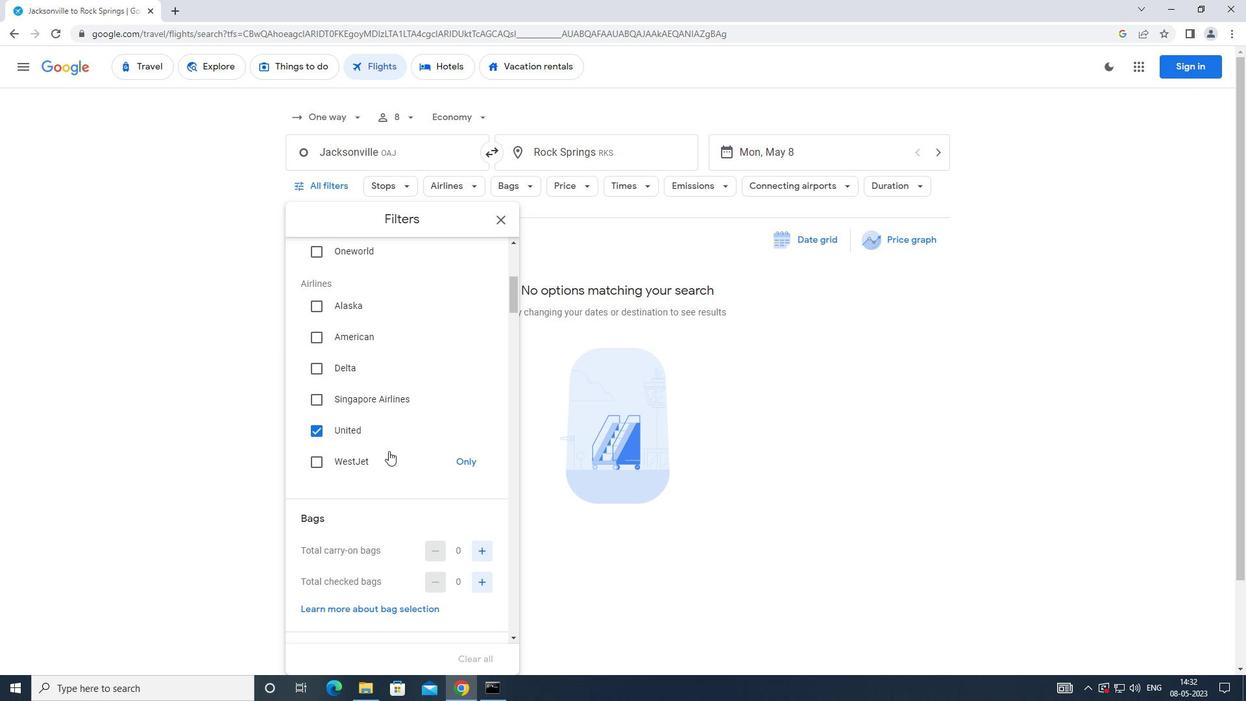 
Action: Mouse scrolled (390, 451) with delta (0, 0)
Screenshot: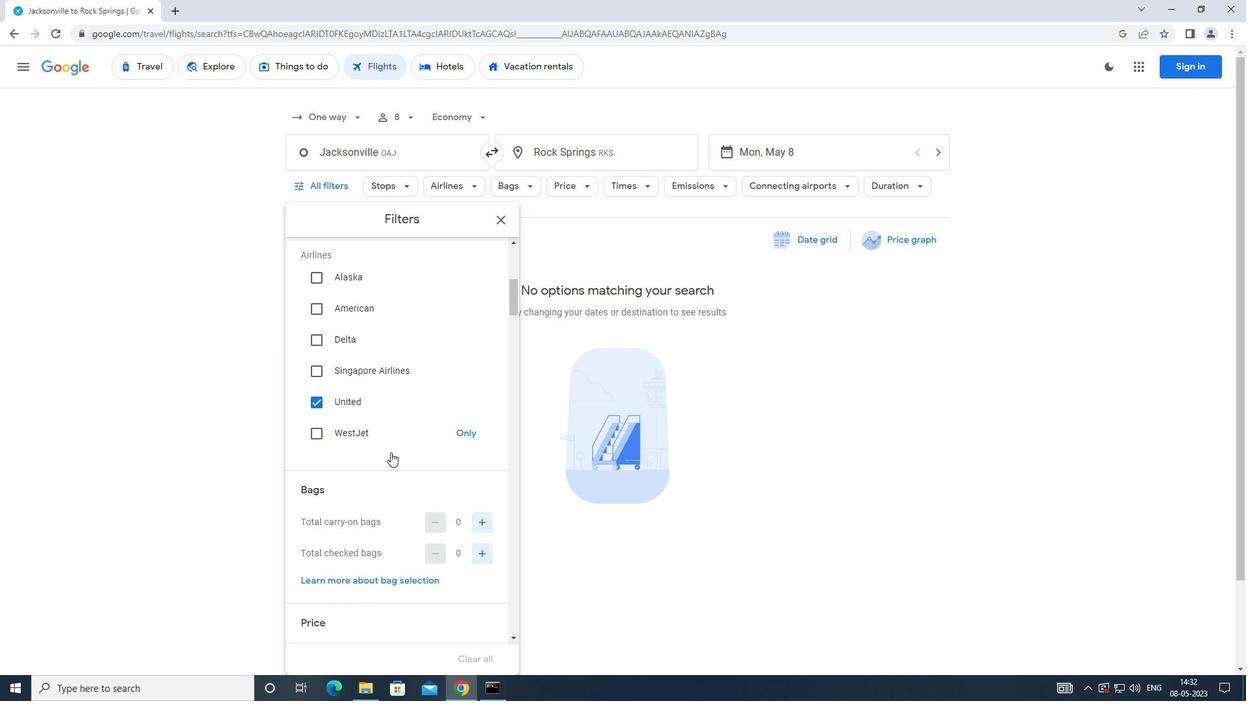 
Action: Mouse moved to (486, 425)
Screenshot: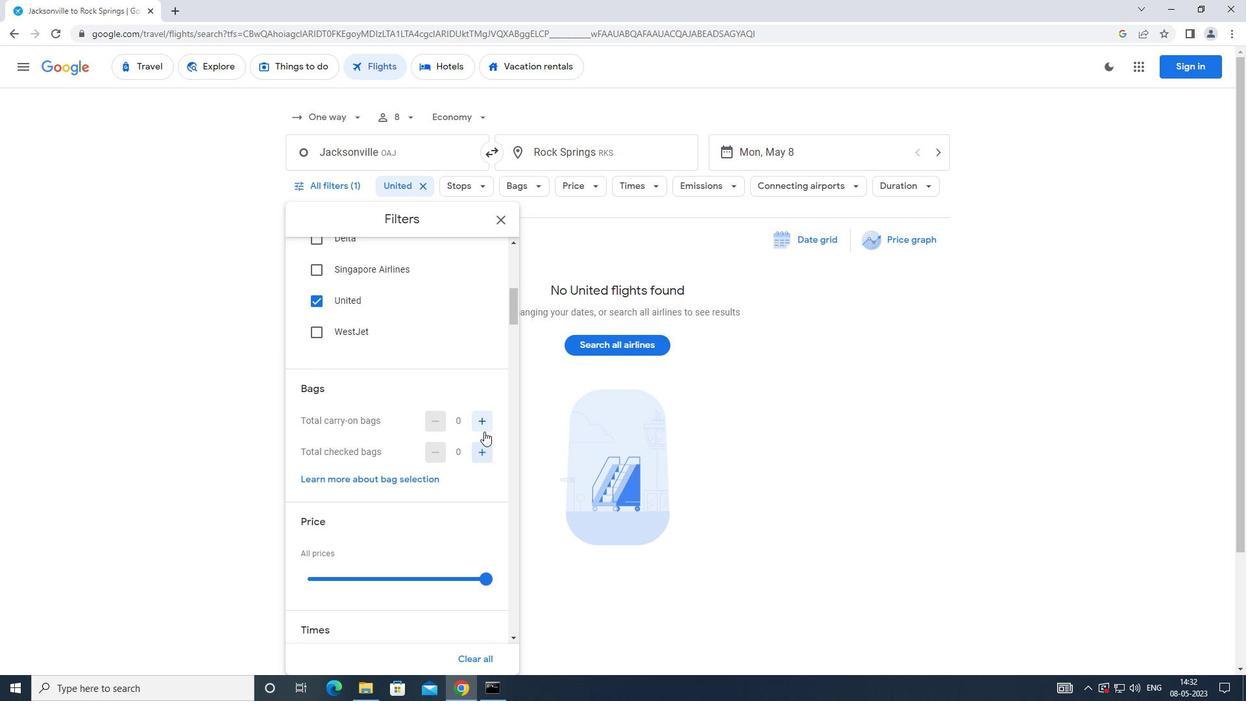 
Action: Mouse pressed left at (486, 425)
Screenshot: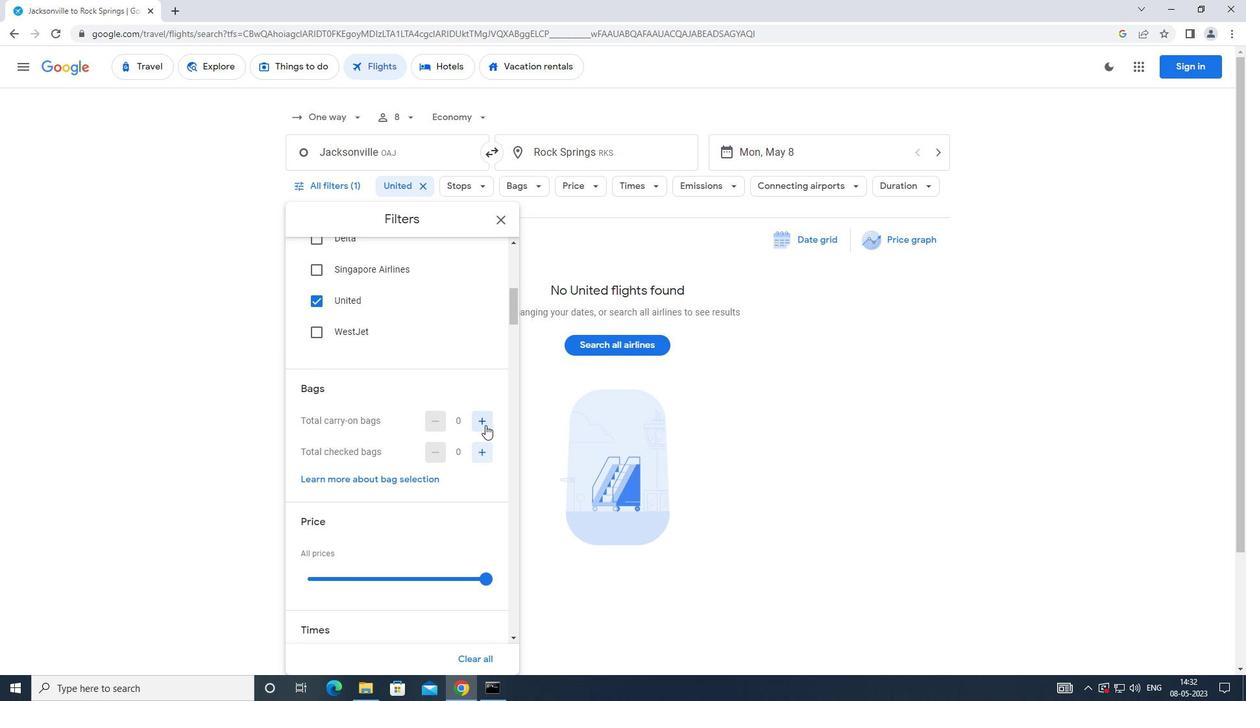 
Action: Mouse moved to (466, 475)
Screenshot: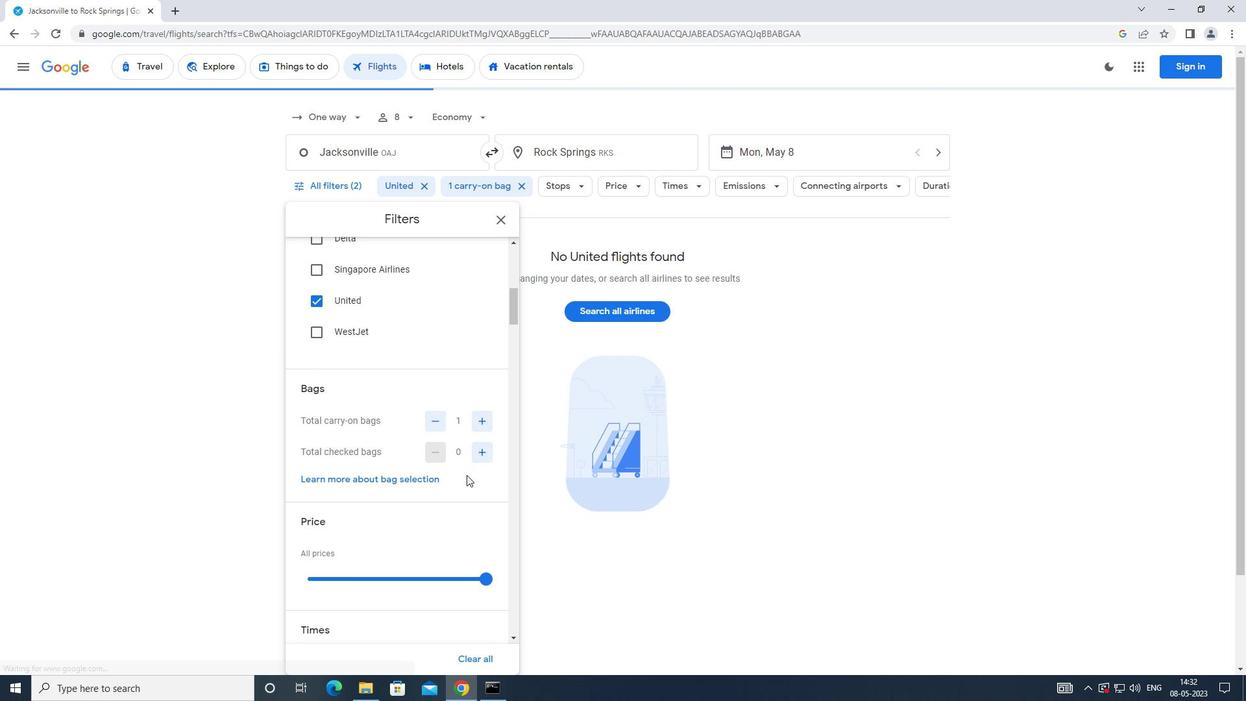 
Action: Mouse scrolled (466, 474) with delta (0, 0)
Screenshot: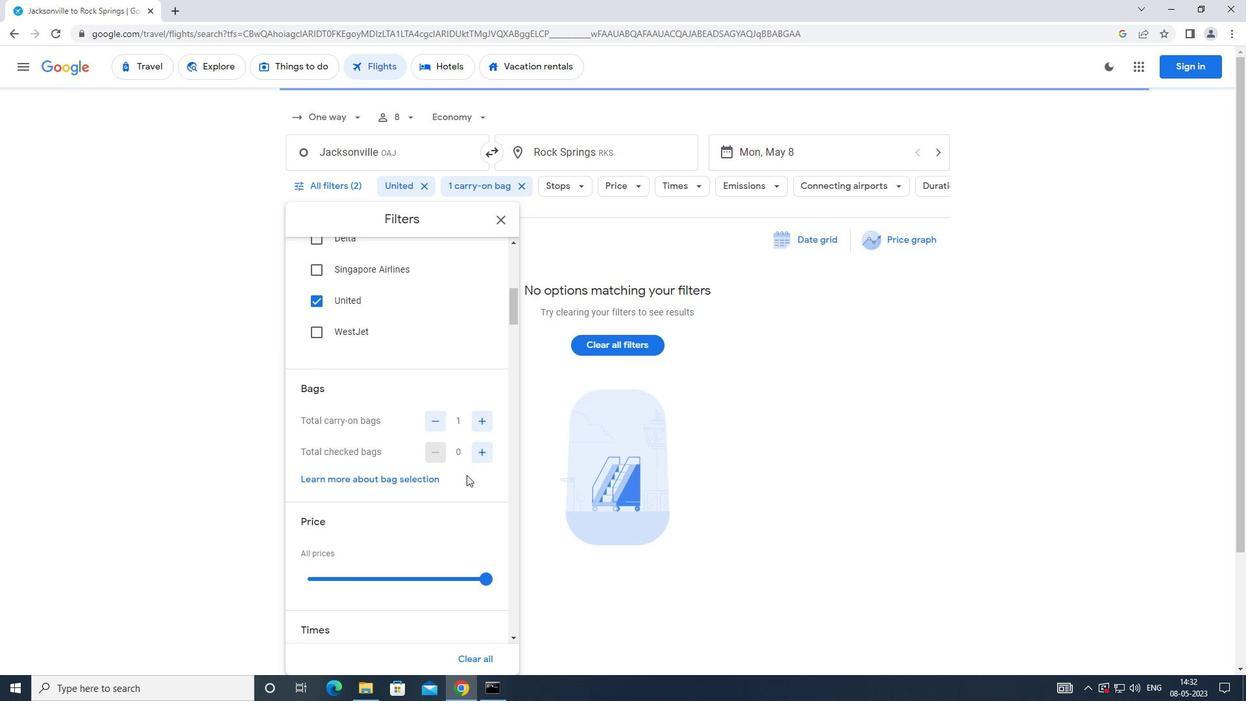 
Action: Mouse moved to (486, 514)
Screenshot: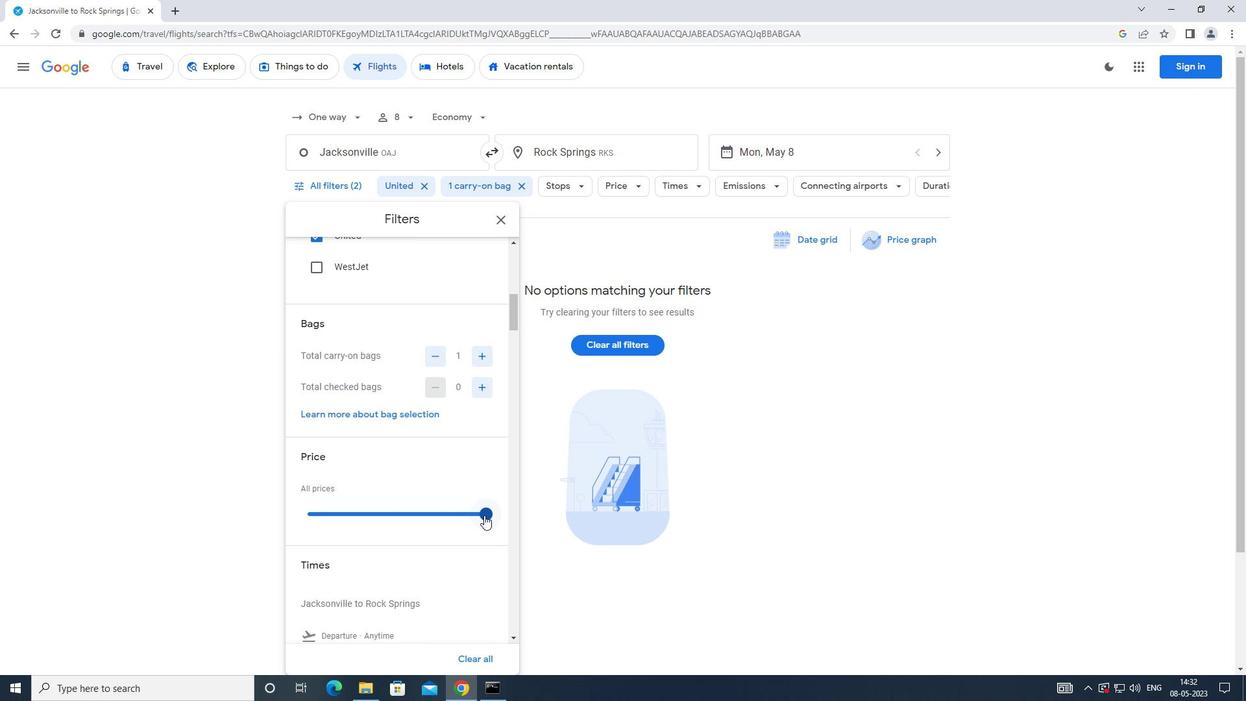 
Action: Mouse pressed left at (486, 514)
Screenshot: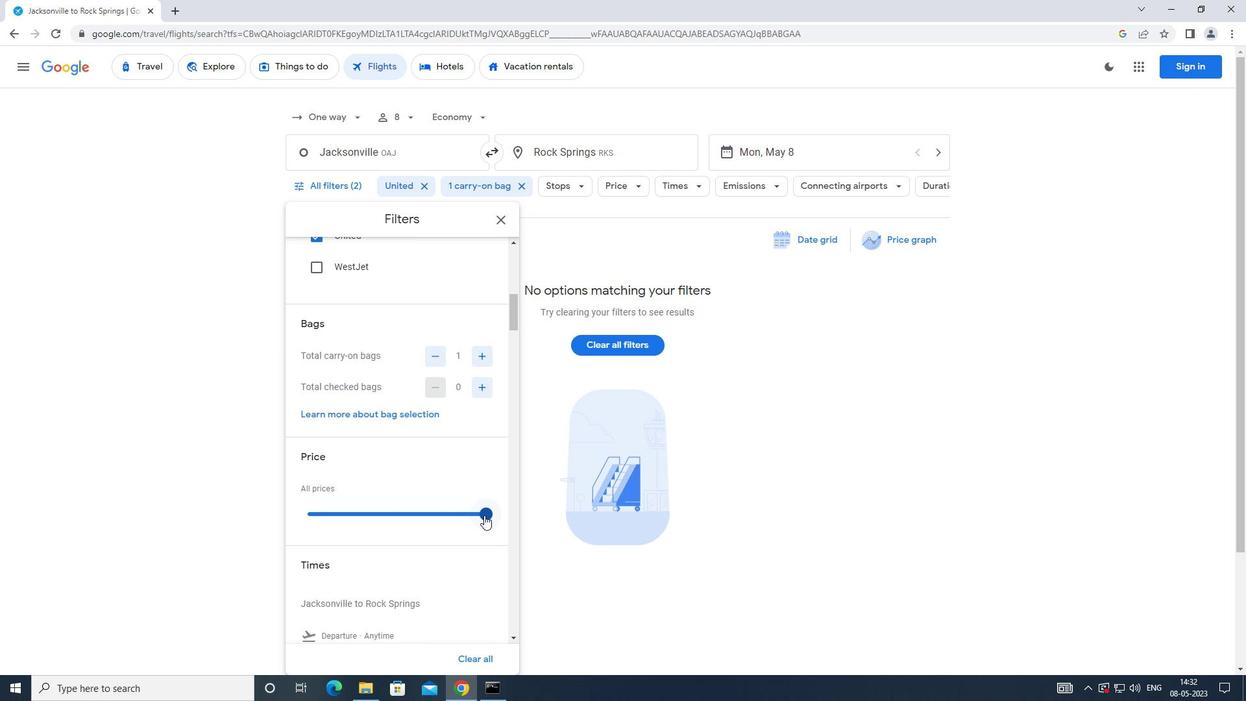 
Action: Mouse moved to (433, 477)
Screenshot: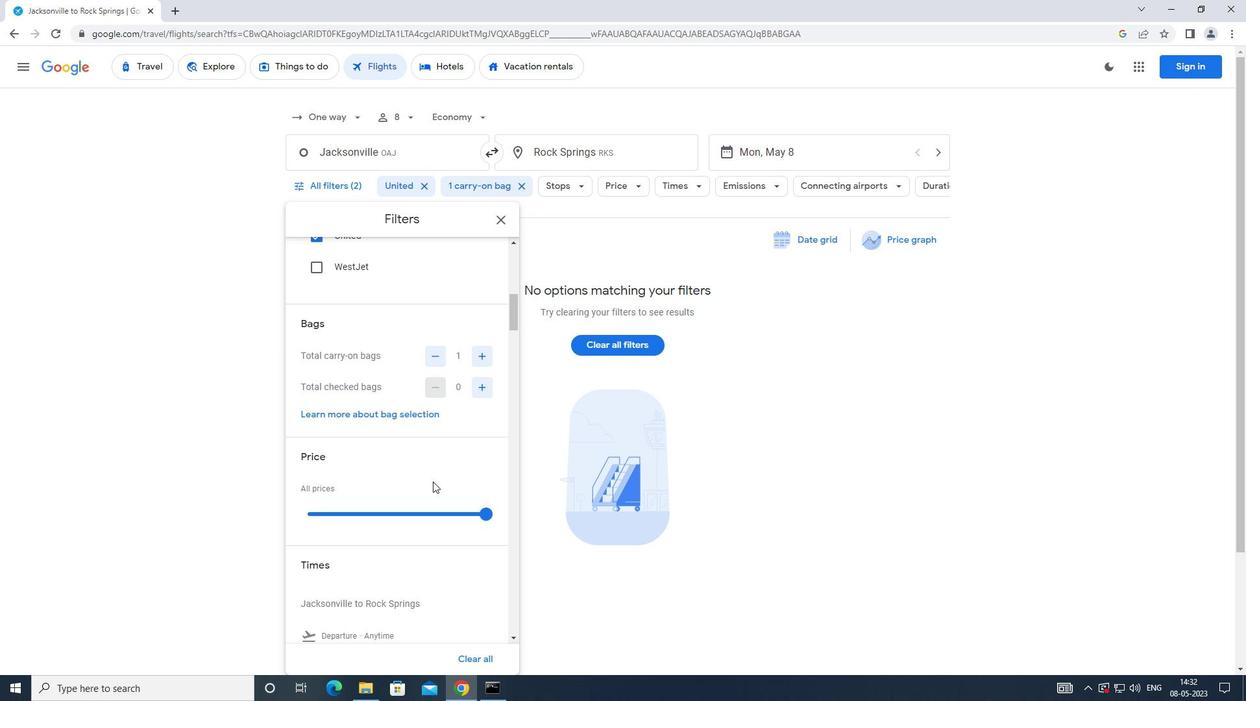 
Action: Mouse scrolled (433, 476) with delta (0, 0)
Screenshot: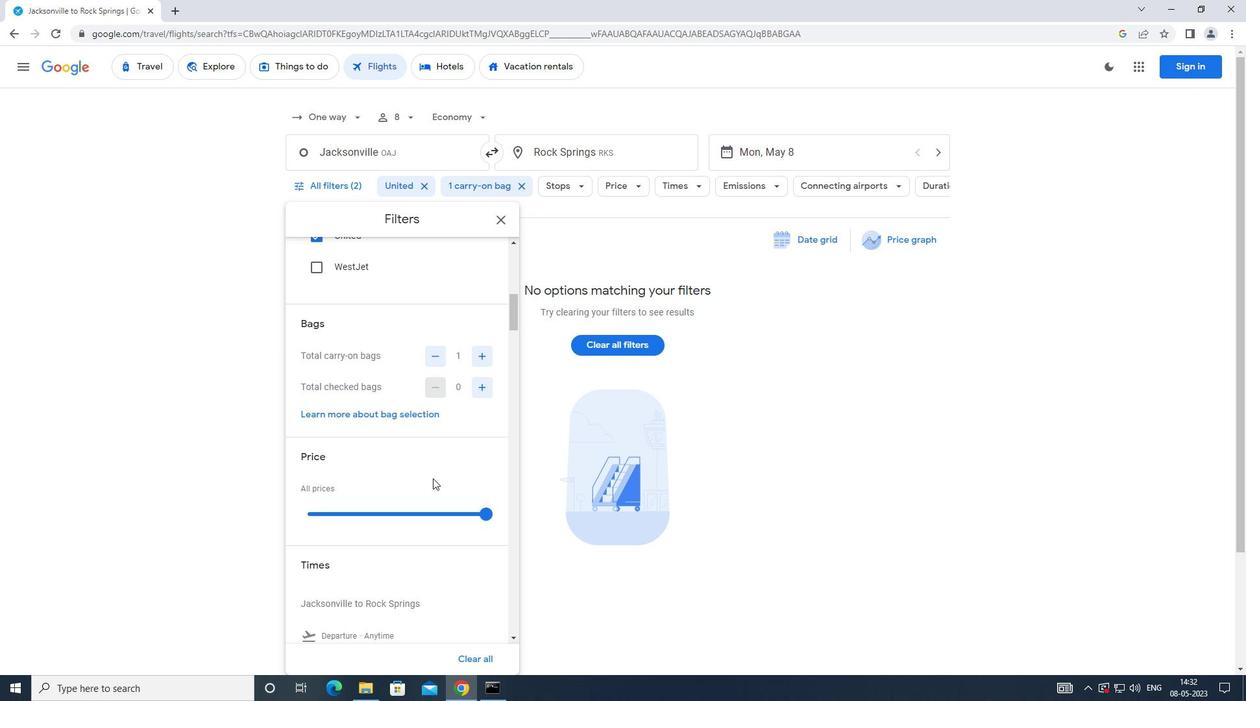 
Action: Mouse scrolled (433, 476) with delta (0, 0)
Screenshot: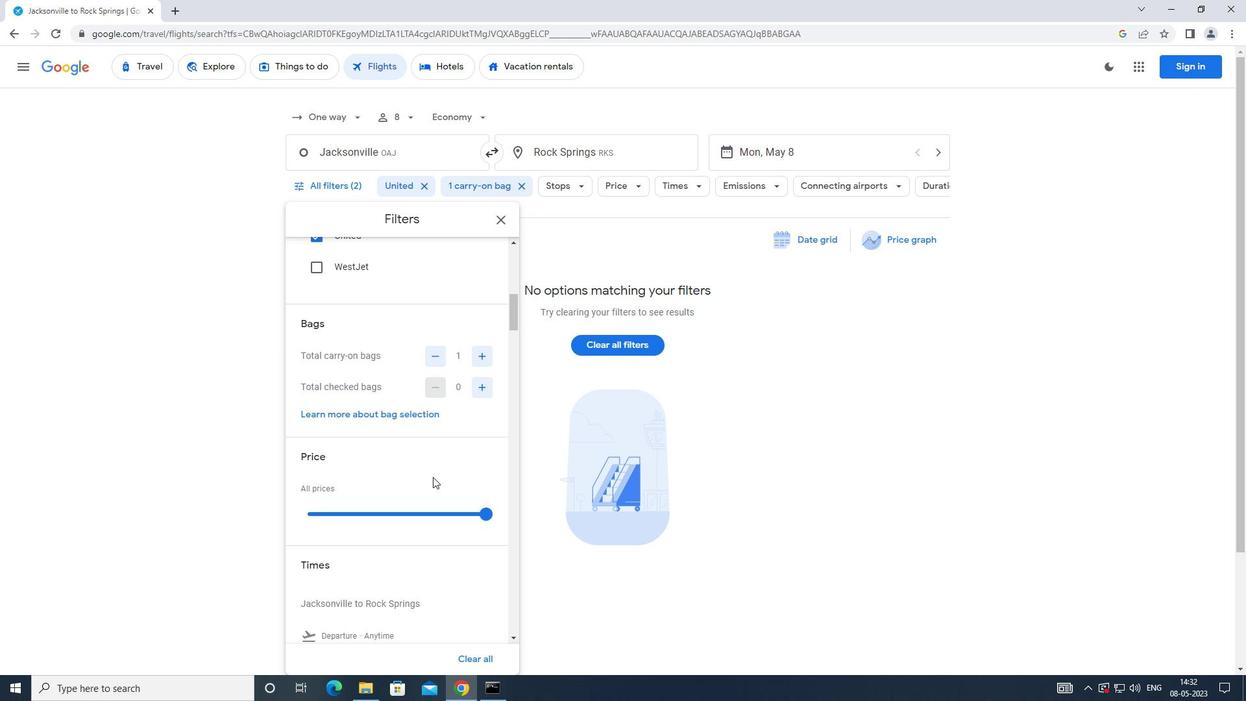 
Action: Mouse scrolled (433, 476) with delta (0, 0)
Screenshot: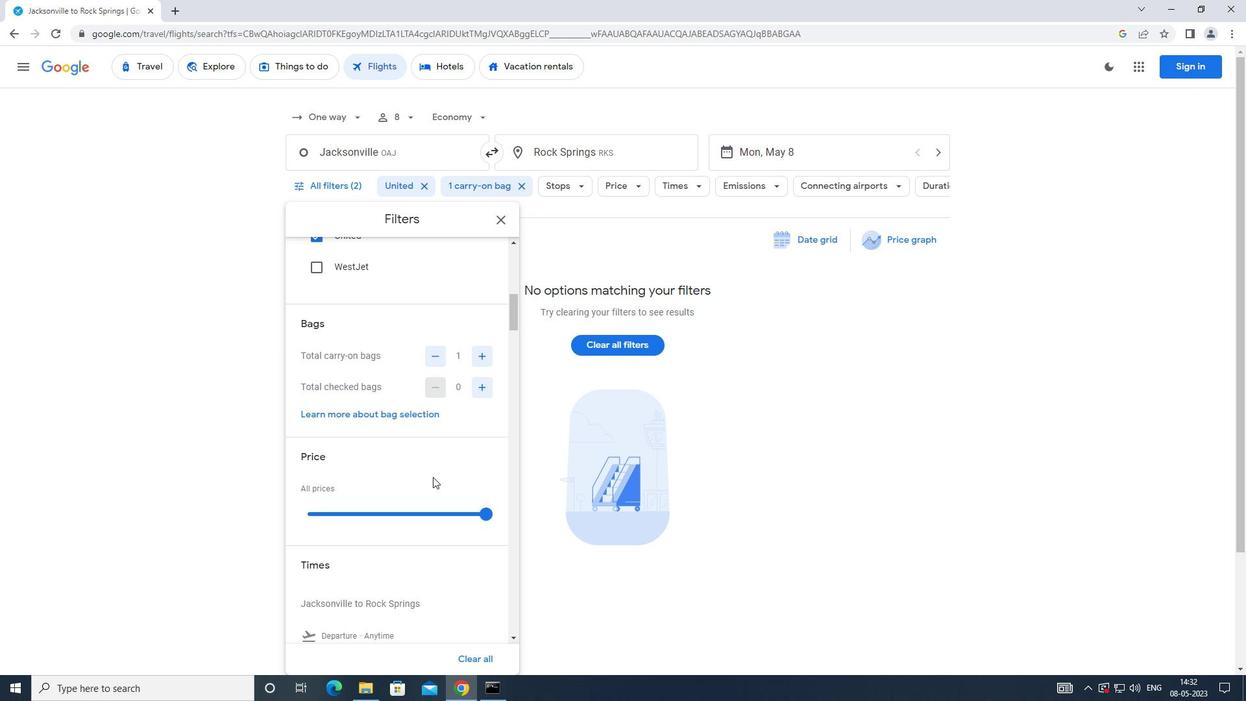 
Action: Mouse moved to (305, 461)
Screenshot: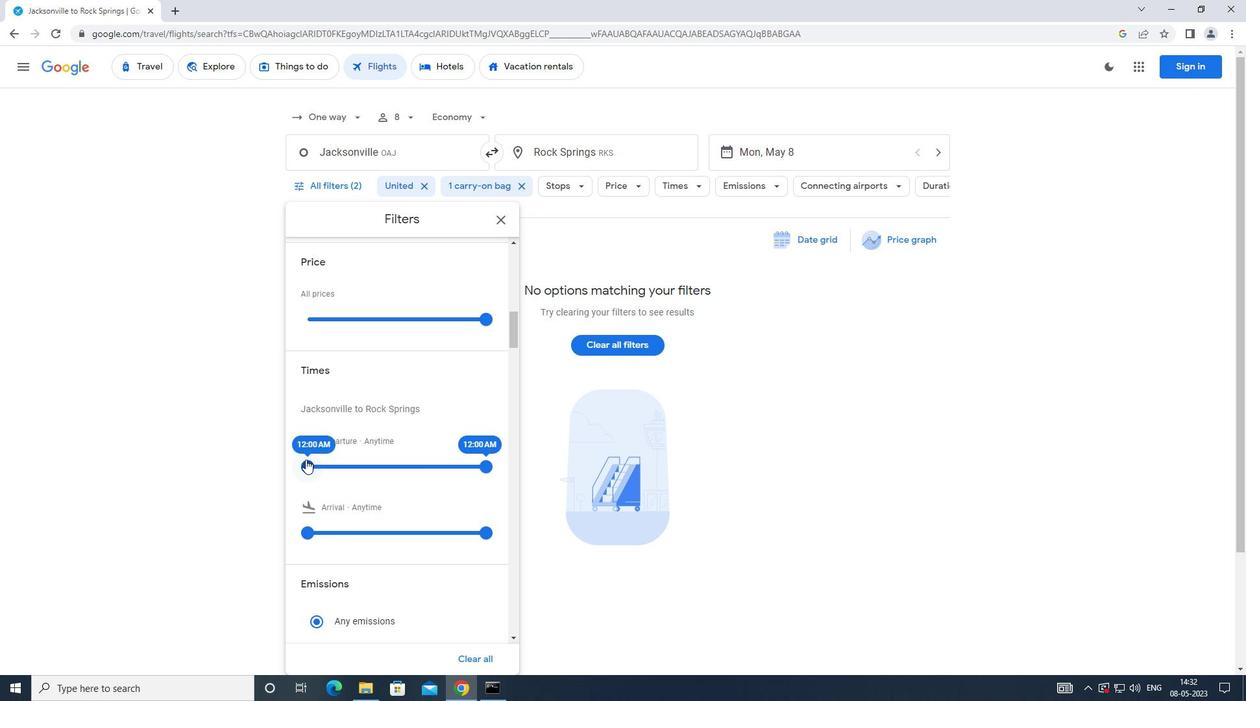 
Action: Mouse pressed left at (305, 461)
Screenshot: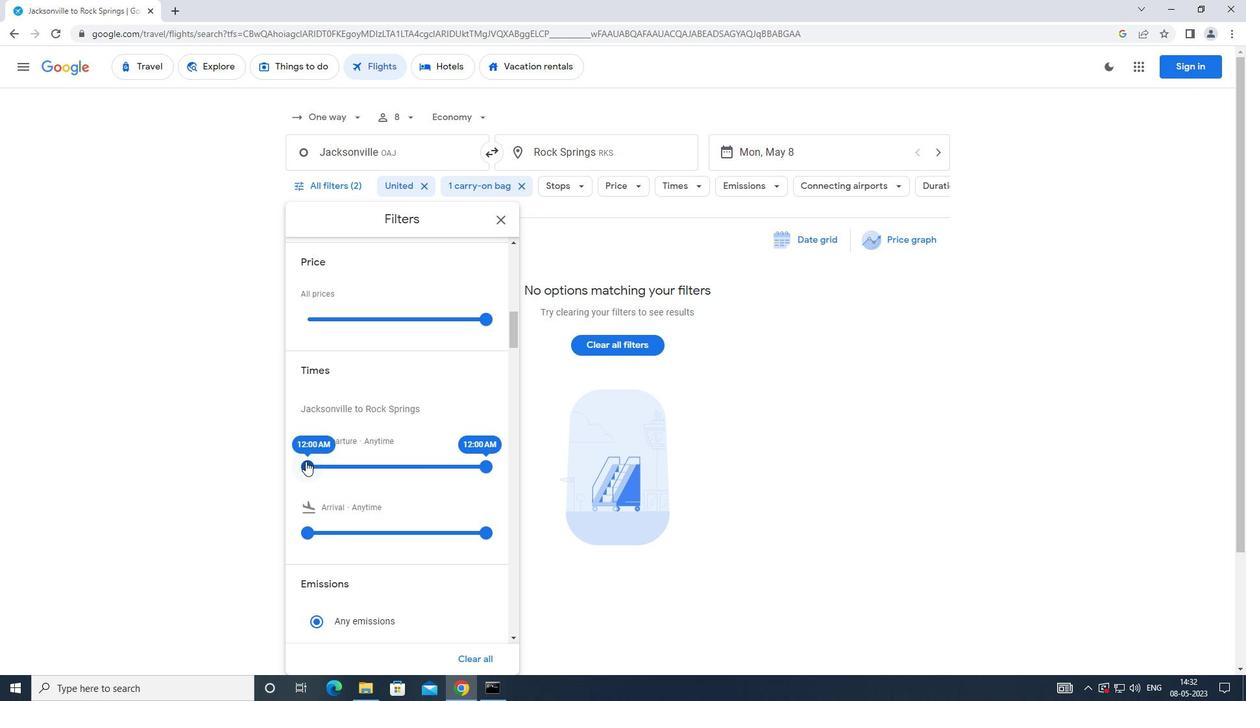 
Action: Mouse moved to (488, 466)
Screenshot: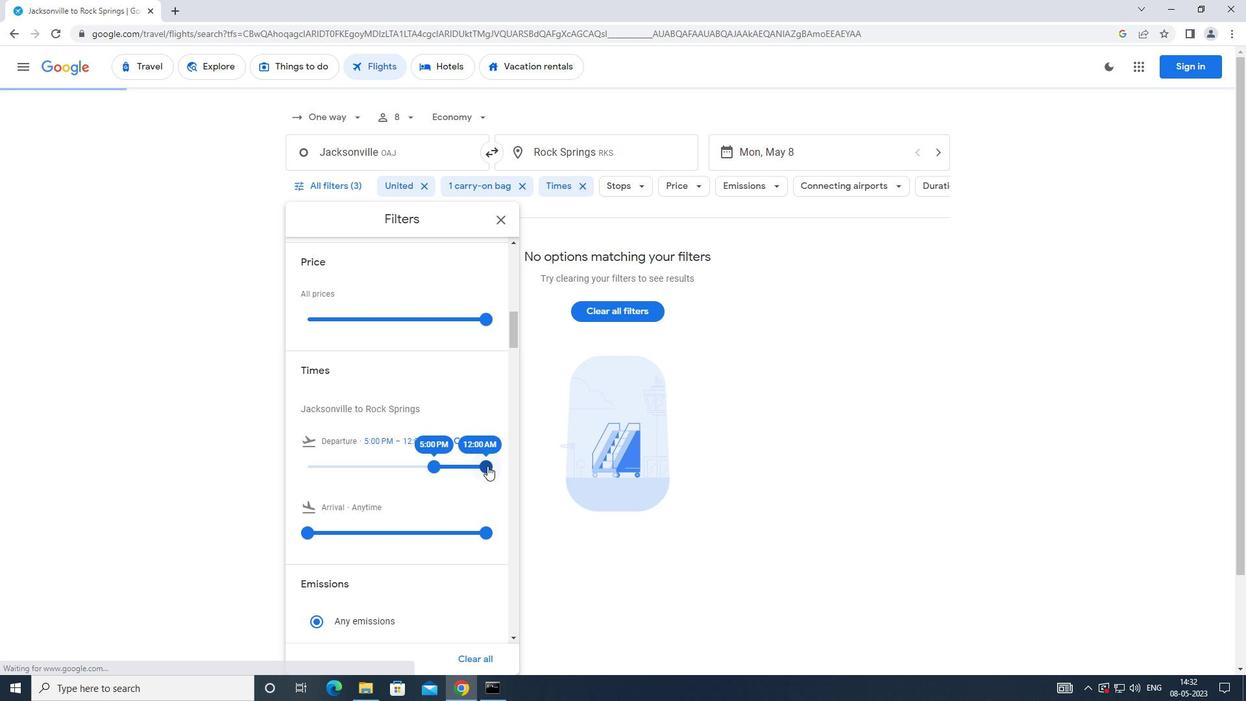 
Action: Mouse pressed left at (488, 466)
Screenshot: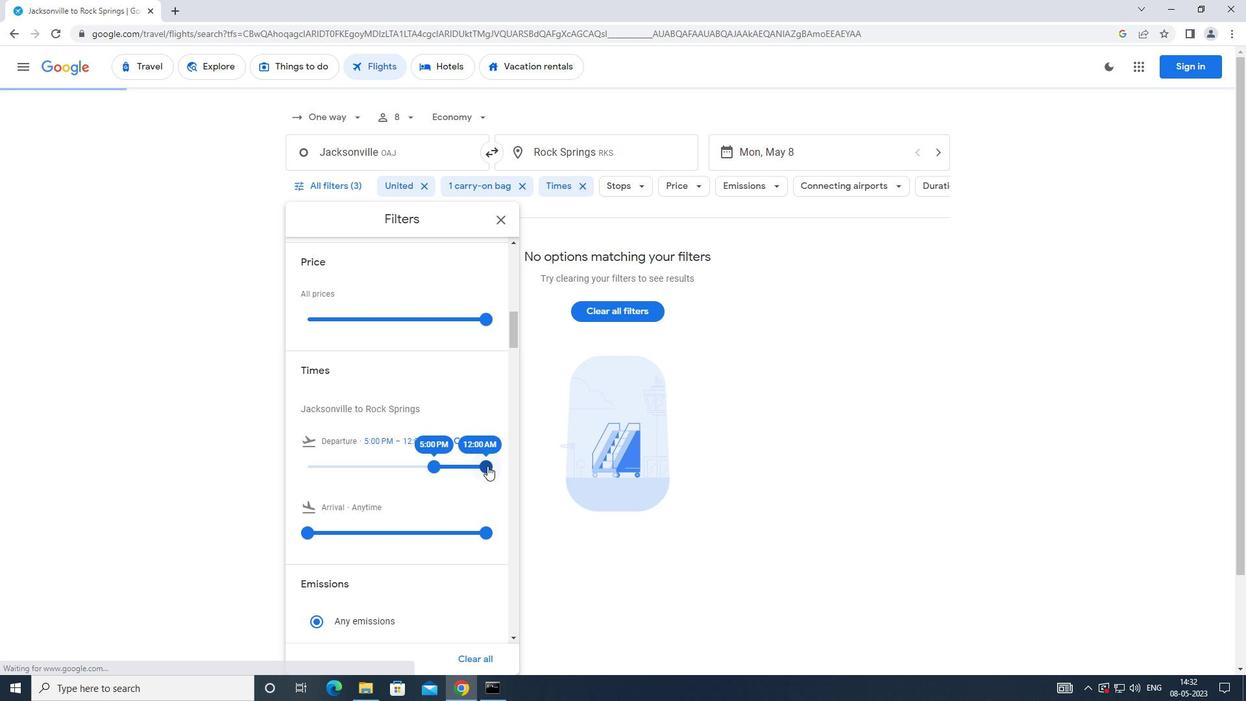 
Action: Mouse moved to (503, 214)
Screenshot: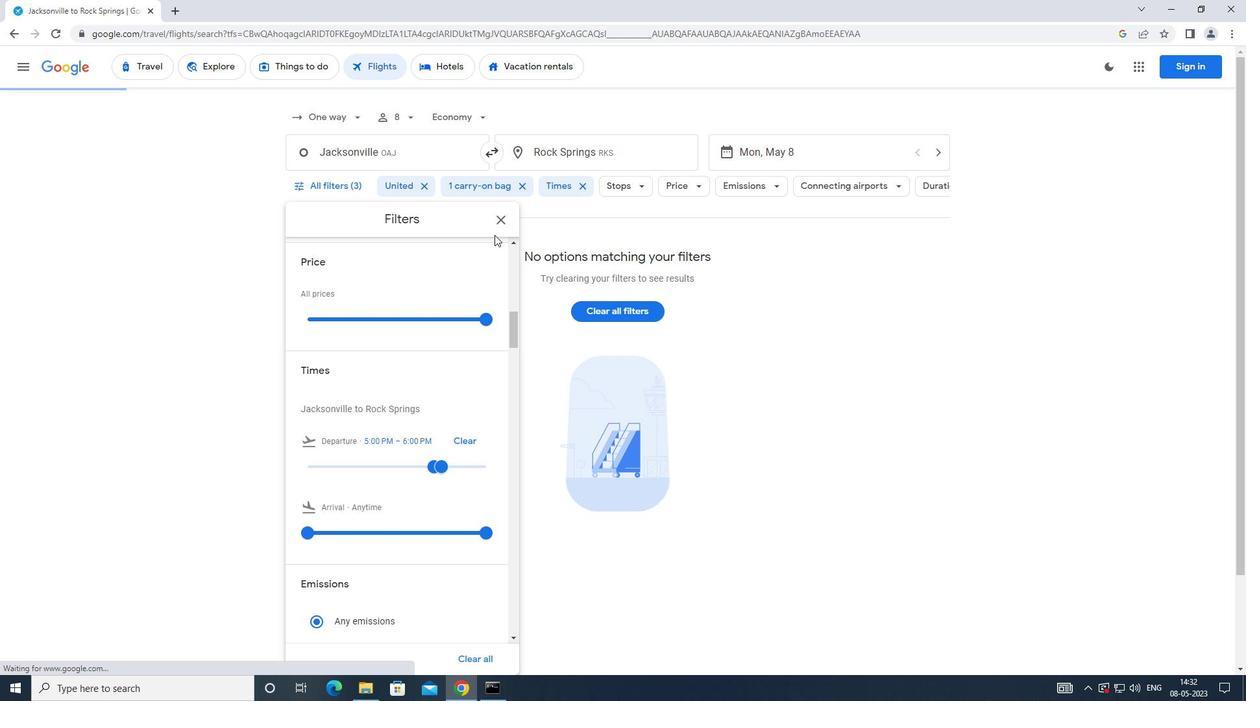 
Action: Mouse pressed left at (503, 214)
Screenshot: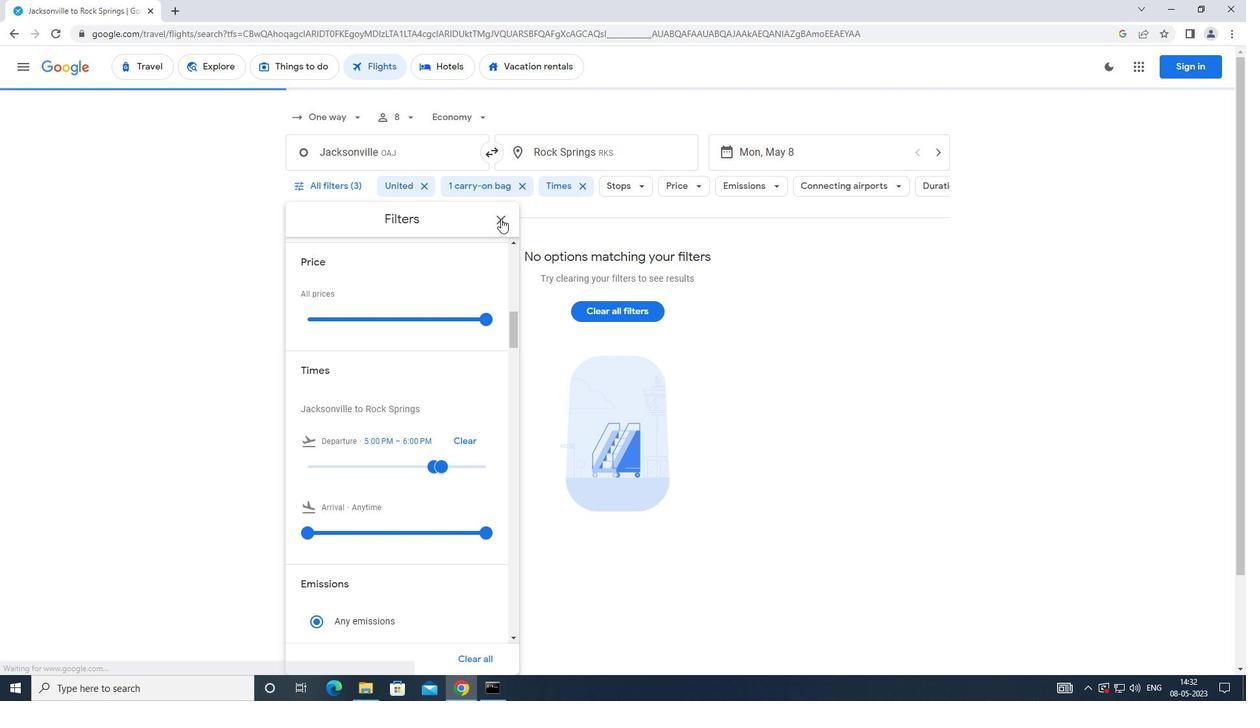 
Action: Mouse moved to (491, 247)
Screenshot: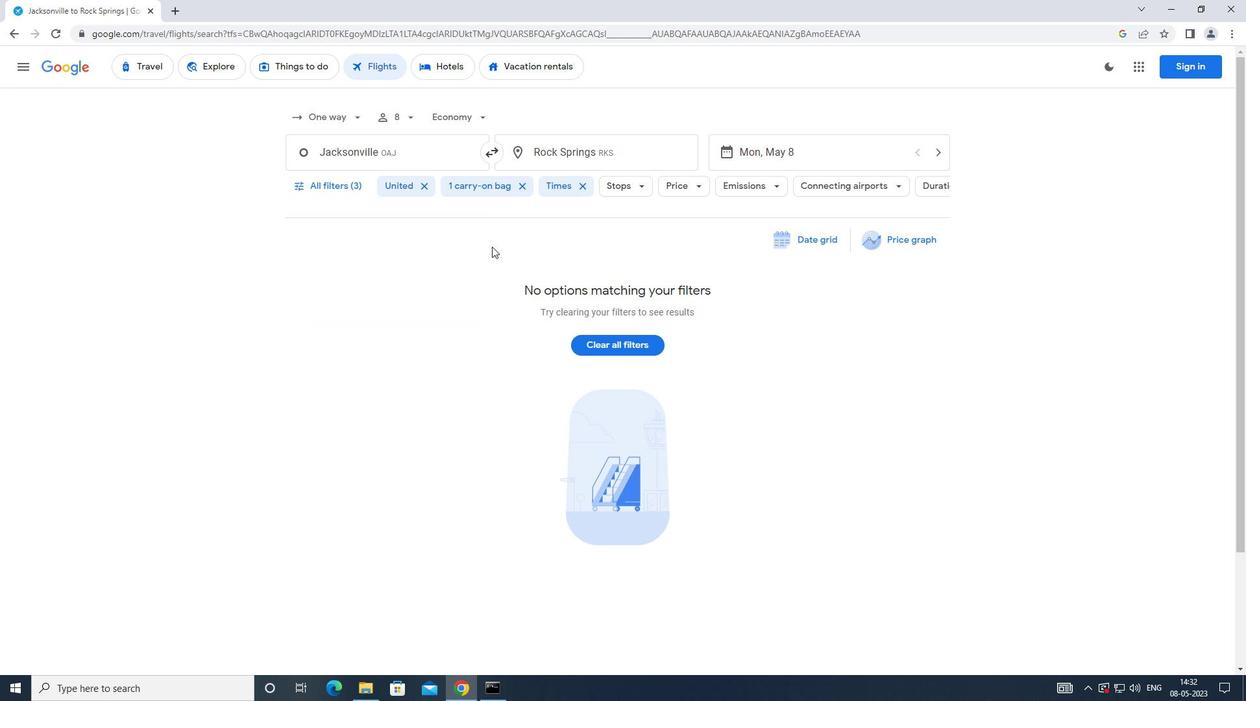 
